 Task: Look for space in Kailua, United States from 22nd August, 2023 to 10th September, 2023 for 6 adults, 2 children in price range Rs.10000 to Rs.15000. Place can be entire place or shared room with 6 bedrooms having 6 beds and 6 bathrooms. Property type can be house, flat, guest house. Amenities needed are: wifi, TV, free parkinig on premises, gym, breakfast. Booking option can be shelf check-in. Required host language is English.
Action: Mouse moved to (602, 146)
Screenshot: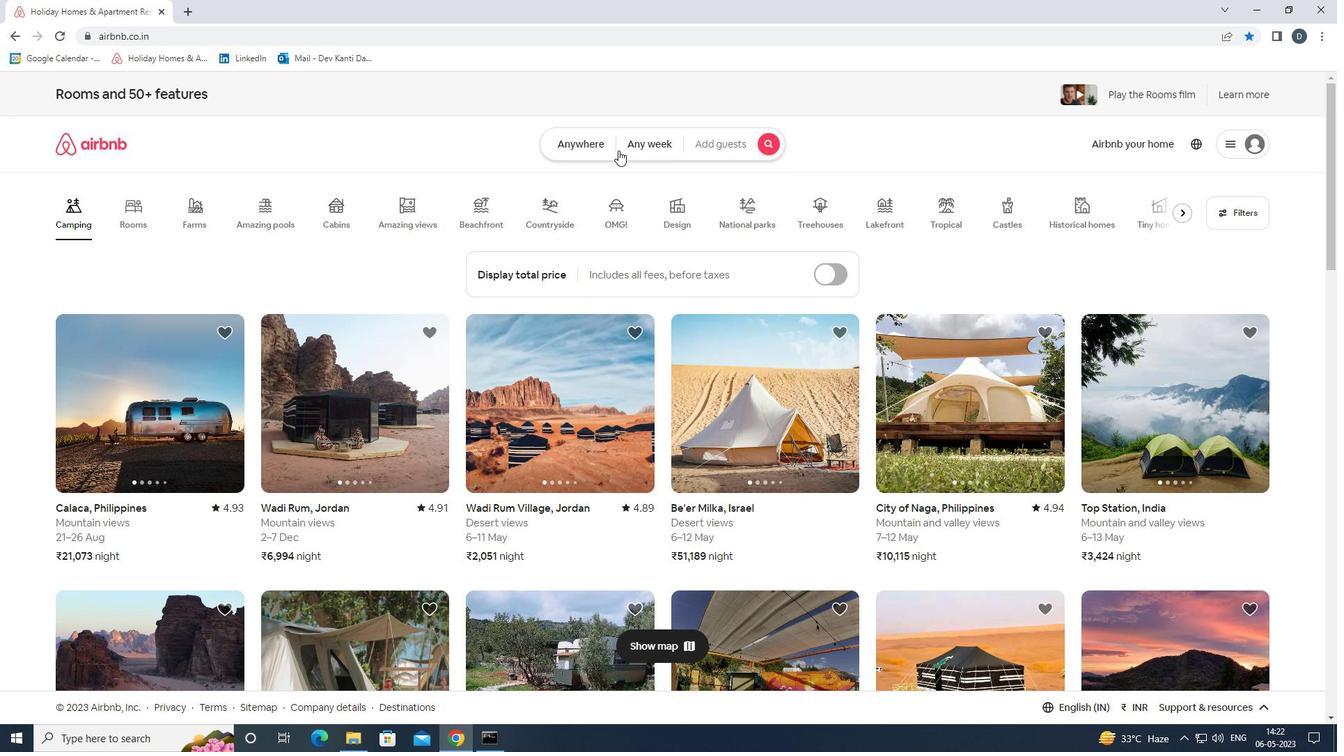 
Action: Mouse pressed left at (602, 146)
Screenshot: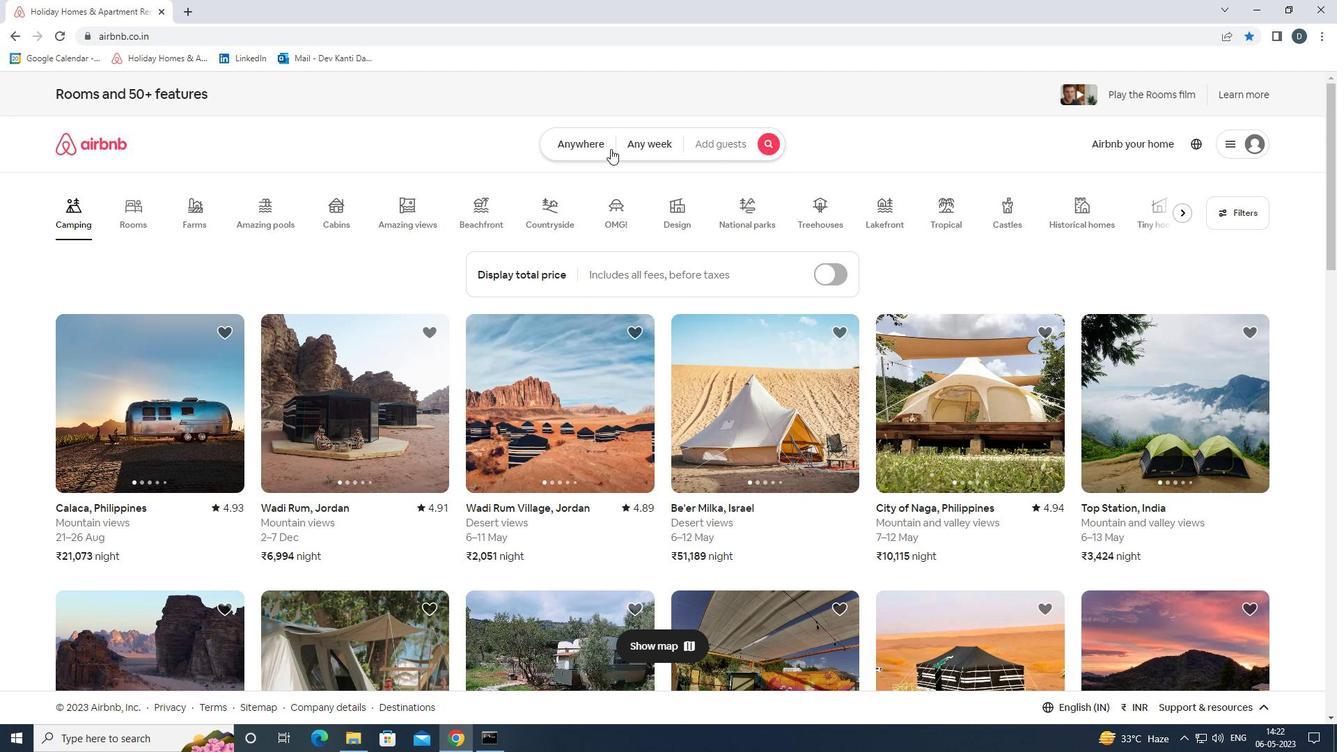 
Action: Mouse moved to (523, 199)
Screenshot: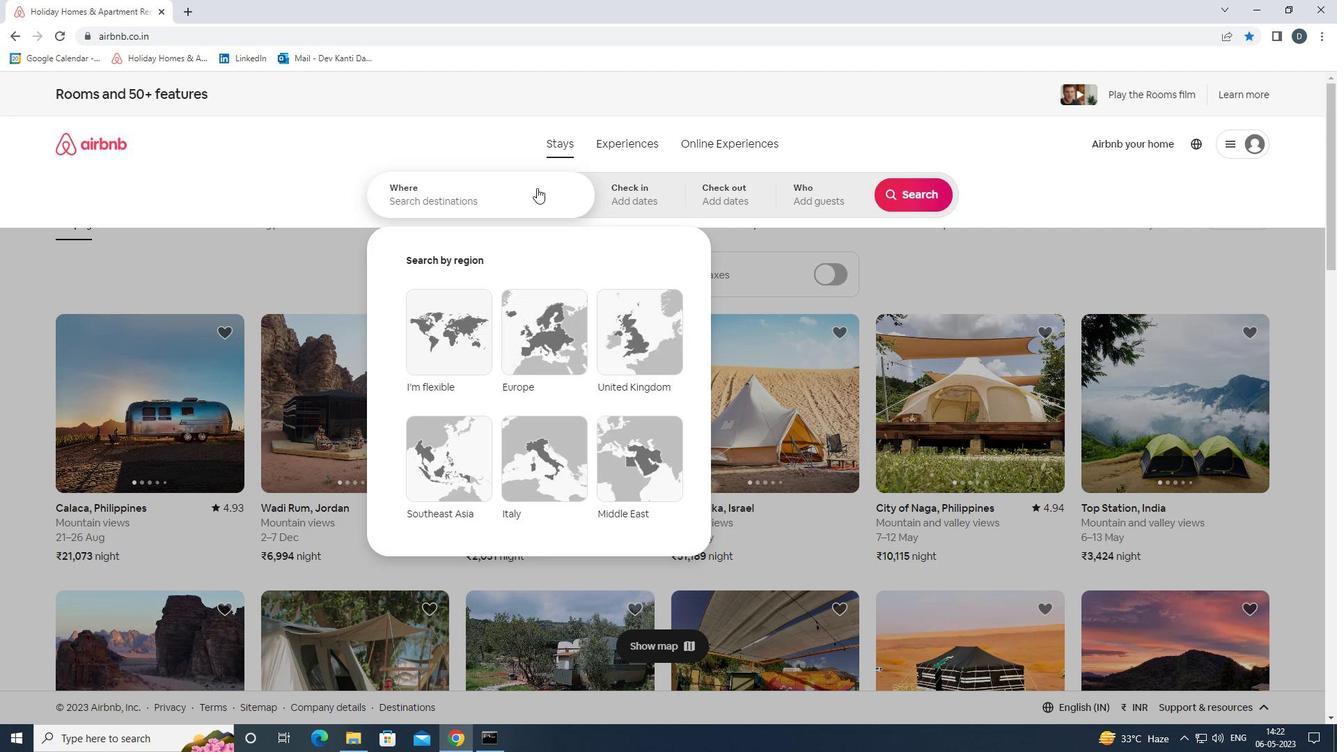 
Action: Mouse pressed left at (523, 199)
Screenshot: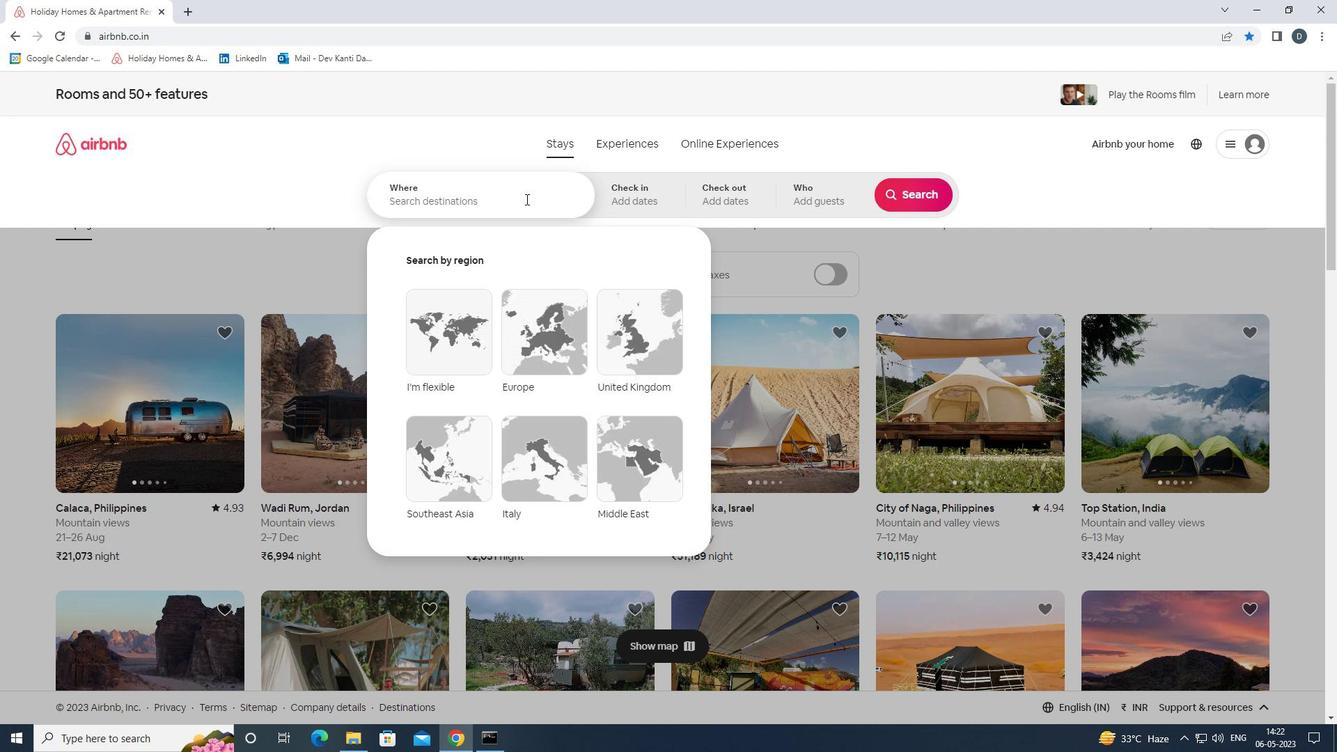 
Action: Key pressed <Key.shift><Key.shift>S<Key.backspace><Key.shift><Key.shift><Key.shift>KAILUA<Key.space><Key.backspace>,<Key.shift><Key.shift><Key.shift>UNITED<Key.space><Key.shift>STATES<Key.enter>
Screenshot: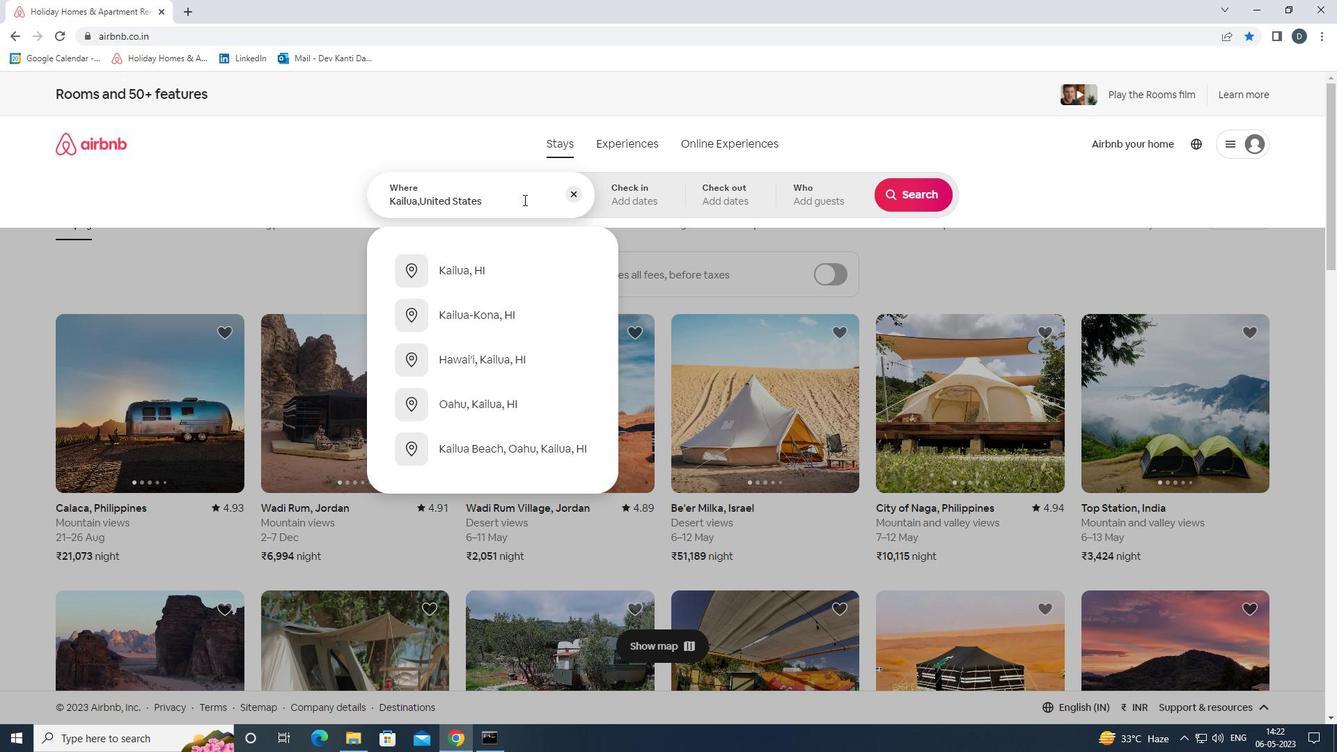 
Action: Mouse moved to (908, 307)
Screenshot: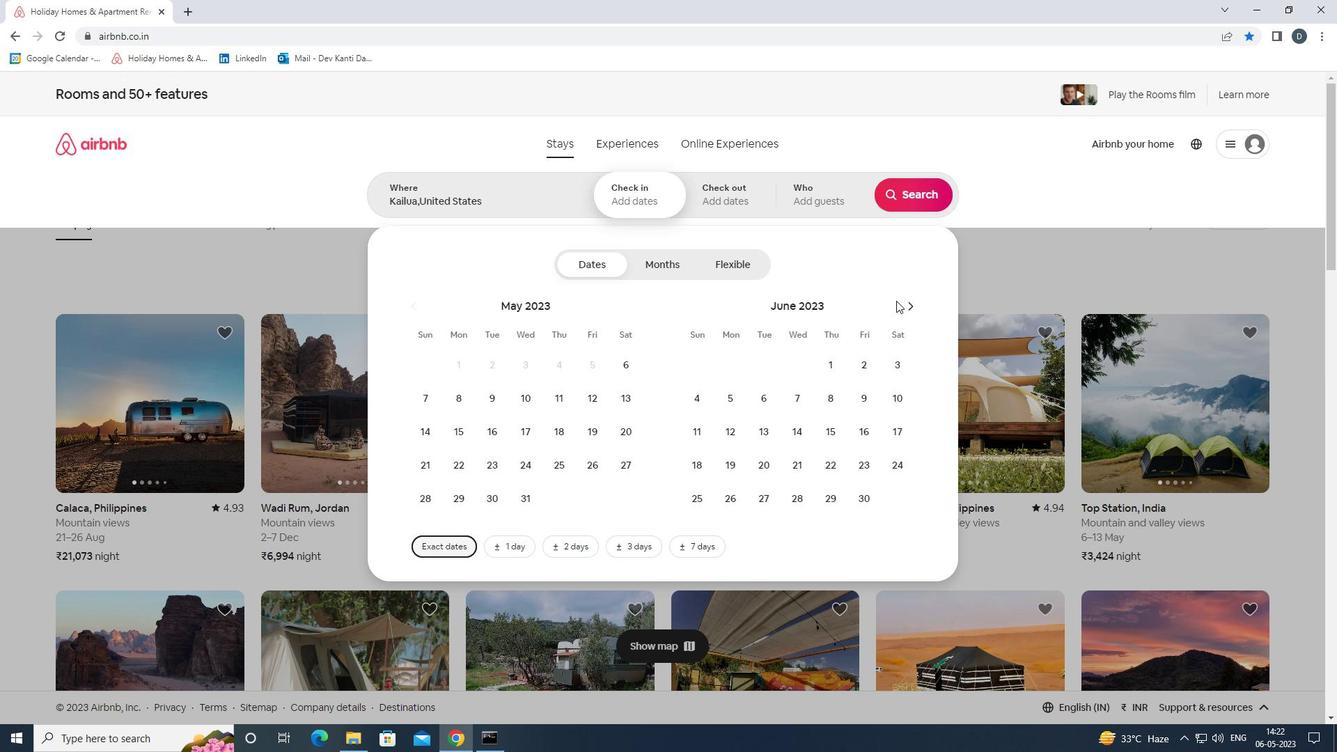 
Action: Mouse pressed left at (908, 307)
Screenshot: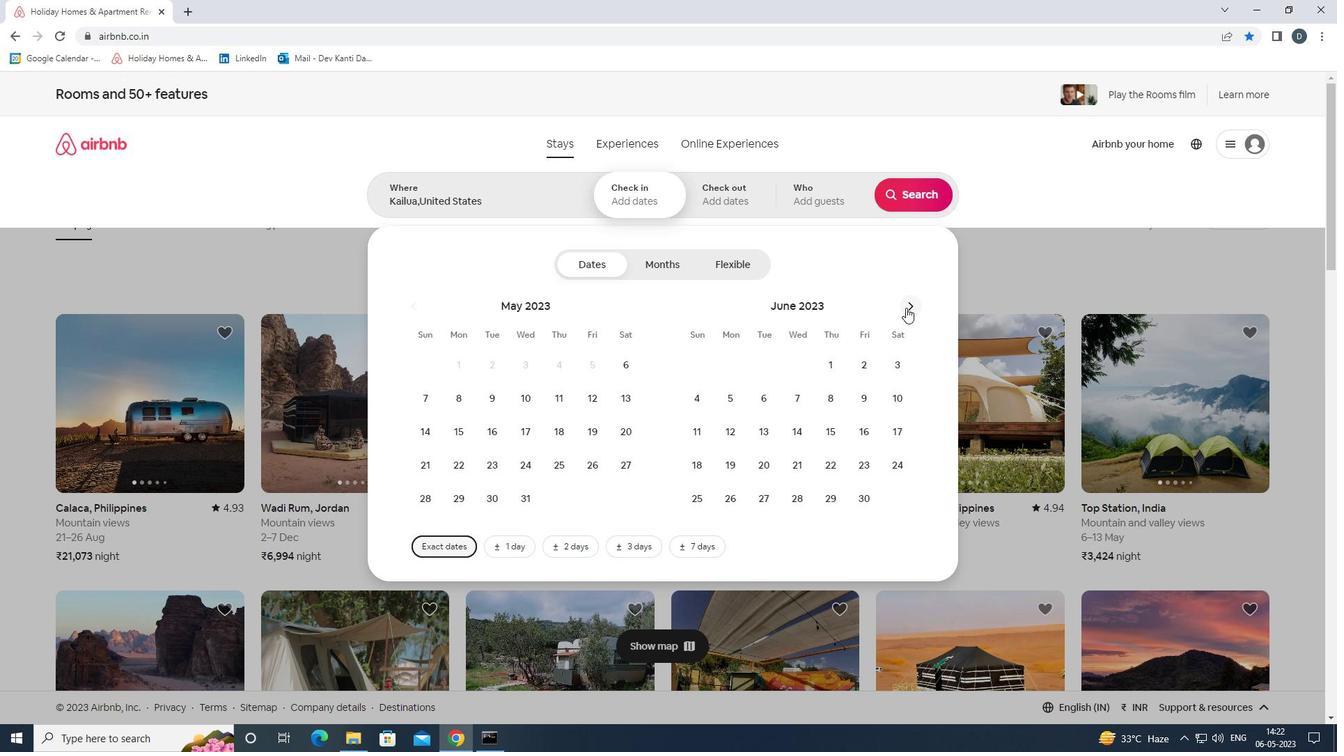 
Action: Mouse pressed left at (908, 307)
Screenshot: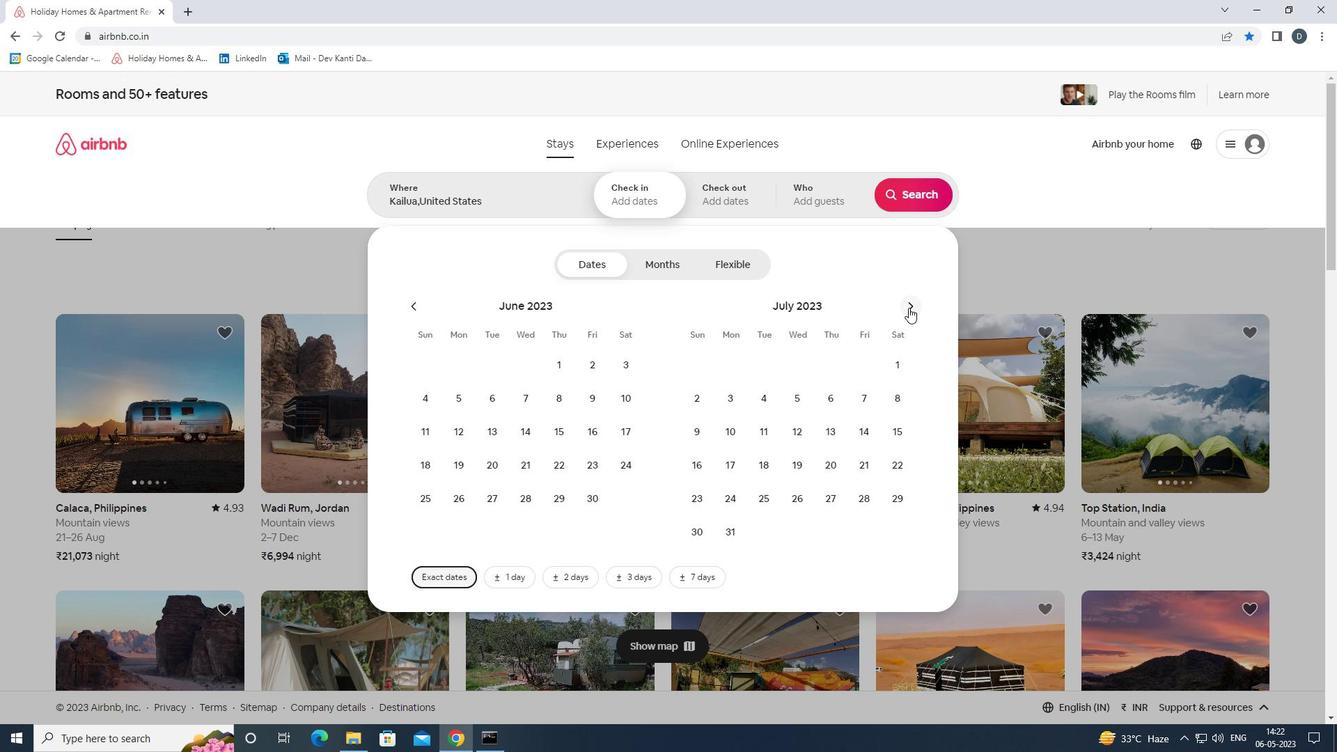 
Action: Mouse moved to (770, 459)
Screenshot: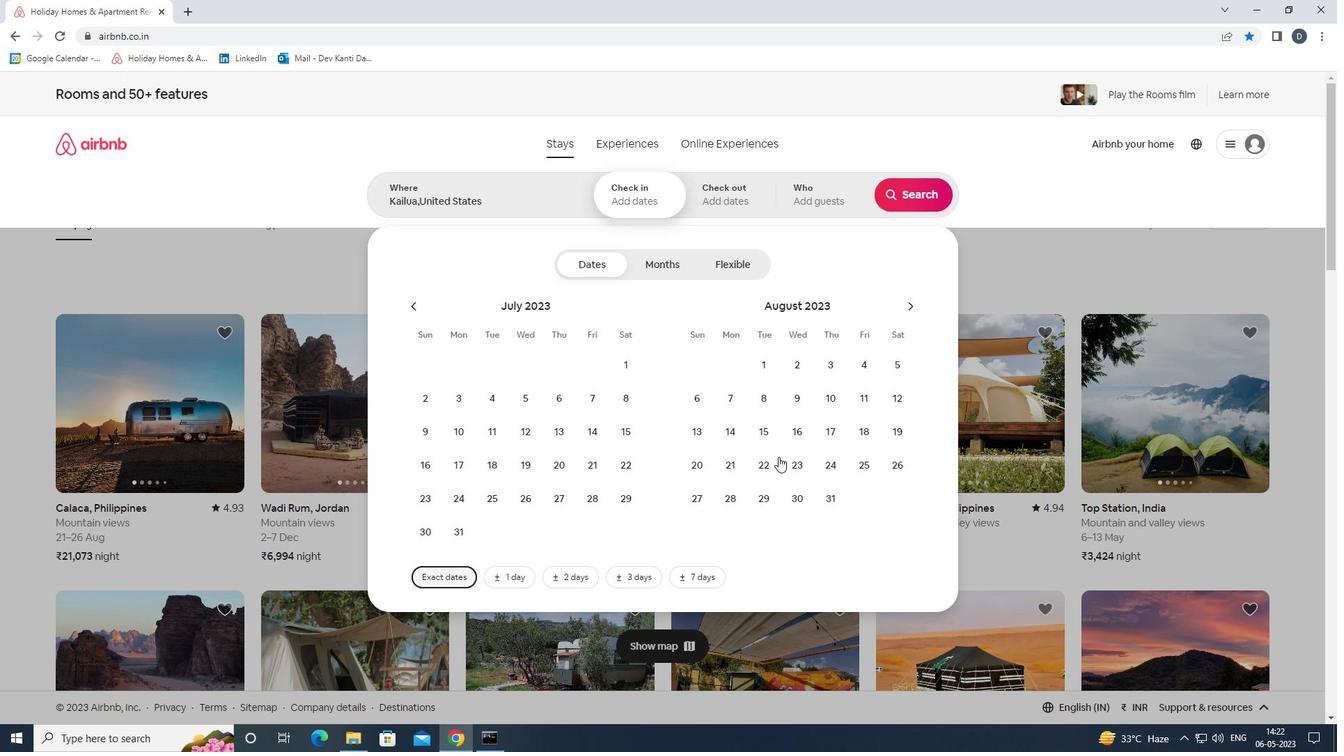 
Action: Mouse pressed left at (770, 459)
Screenshot: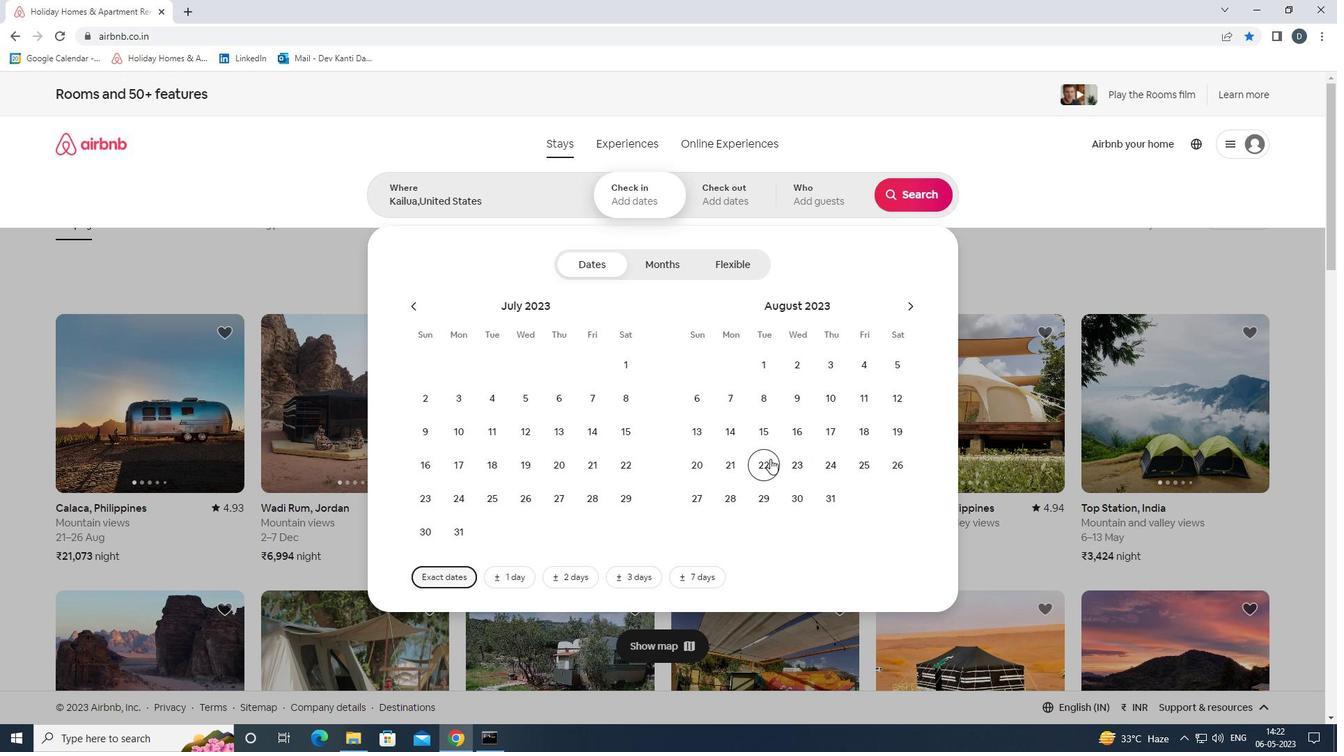 
Action: Mouse moved to (908, 306)
Screenshot: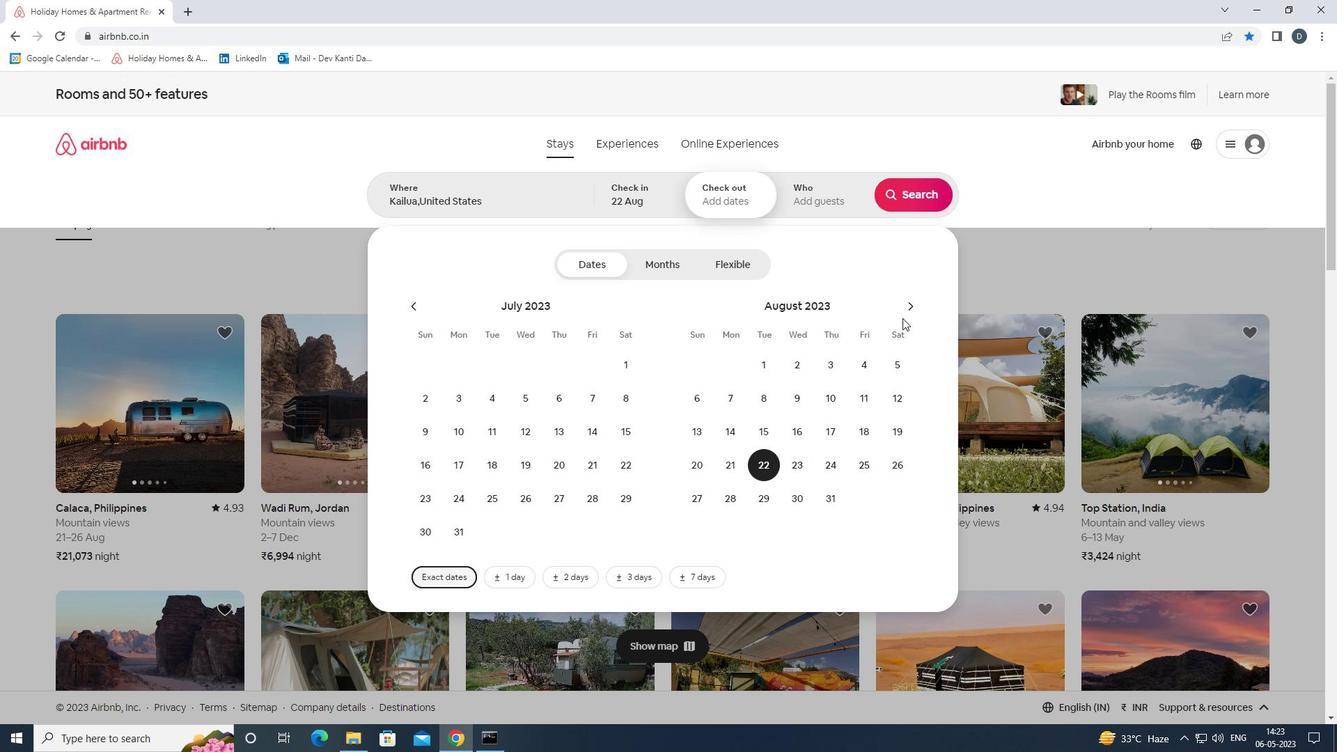 
Action: Mouse pressed left at (908, 306)
Screenshot: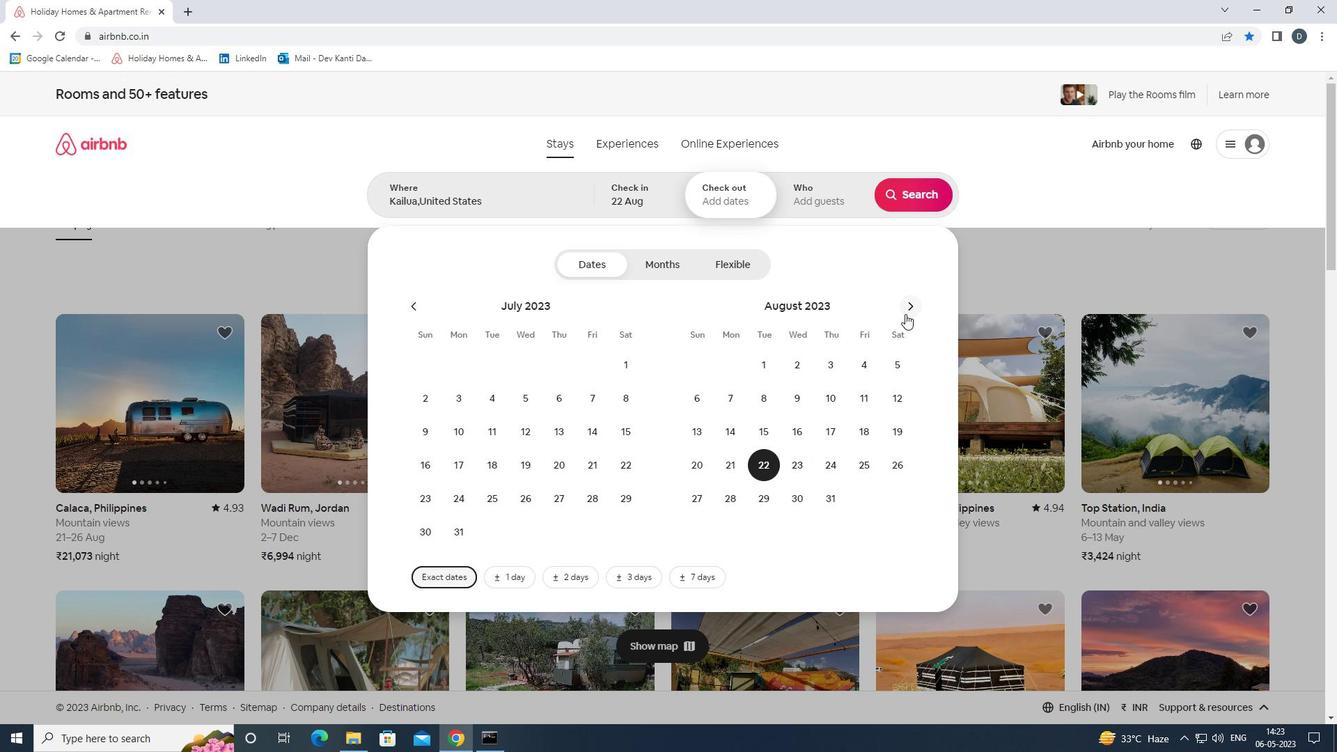 
Action: Mouse moved to (704, 433)
Screenshot: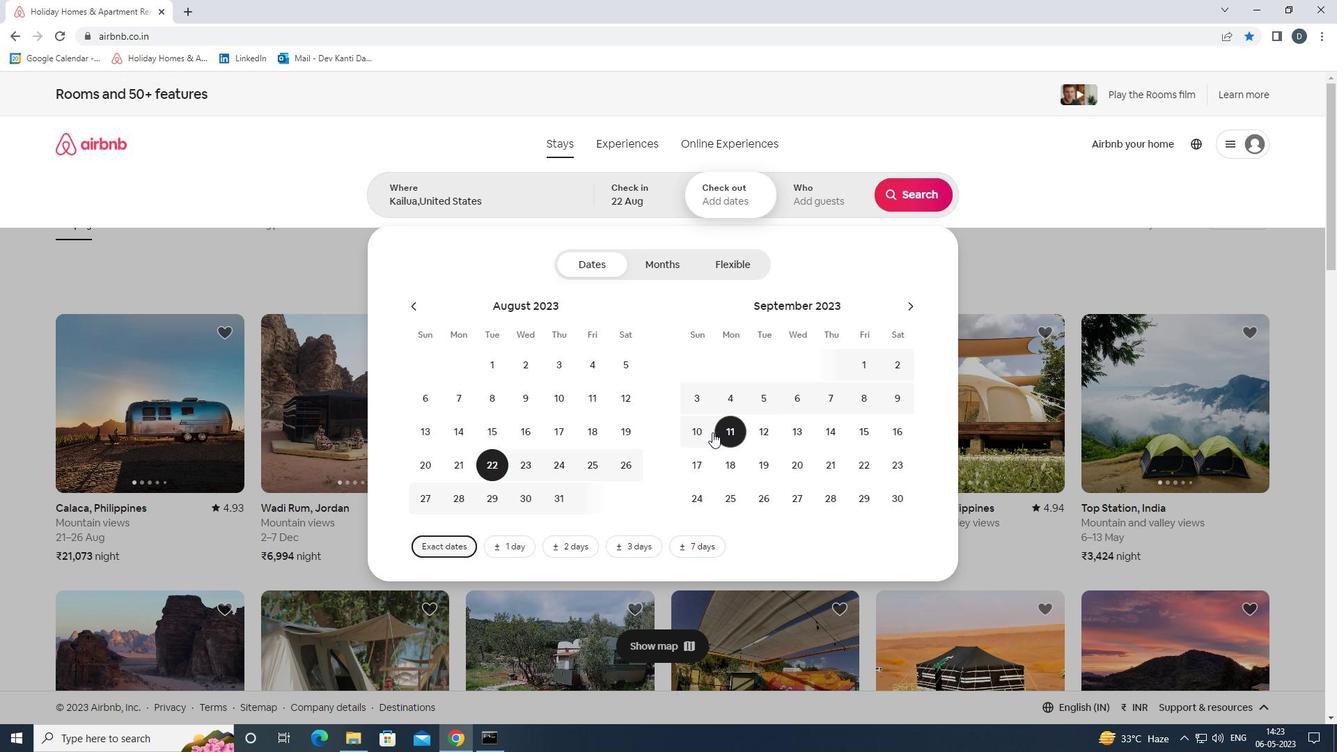 
Action: Mouse pressed left at (704, 433)
Screenshot: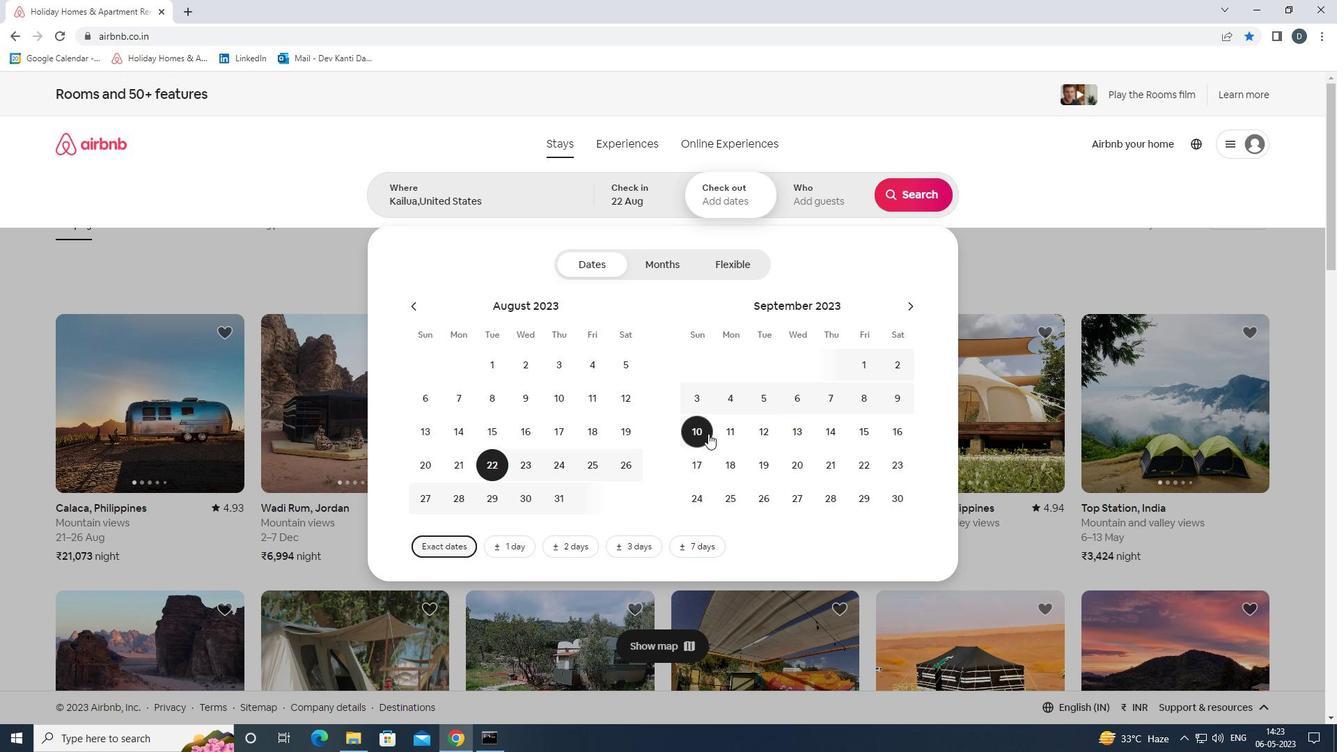 
Action: Mouse moved to (803, 200)
Screenshot: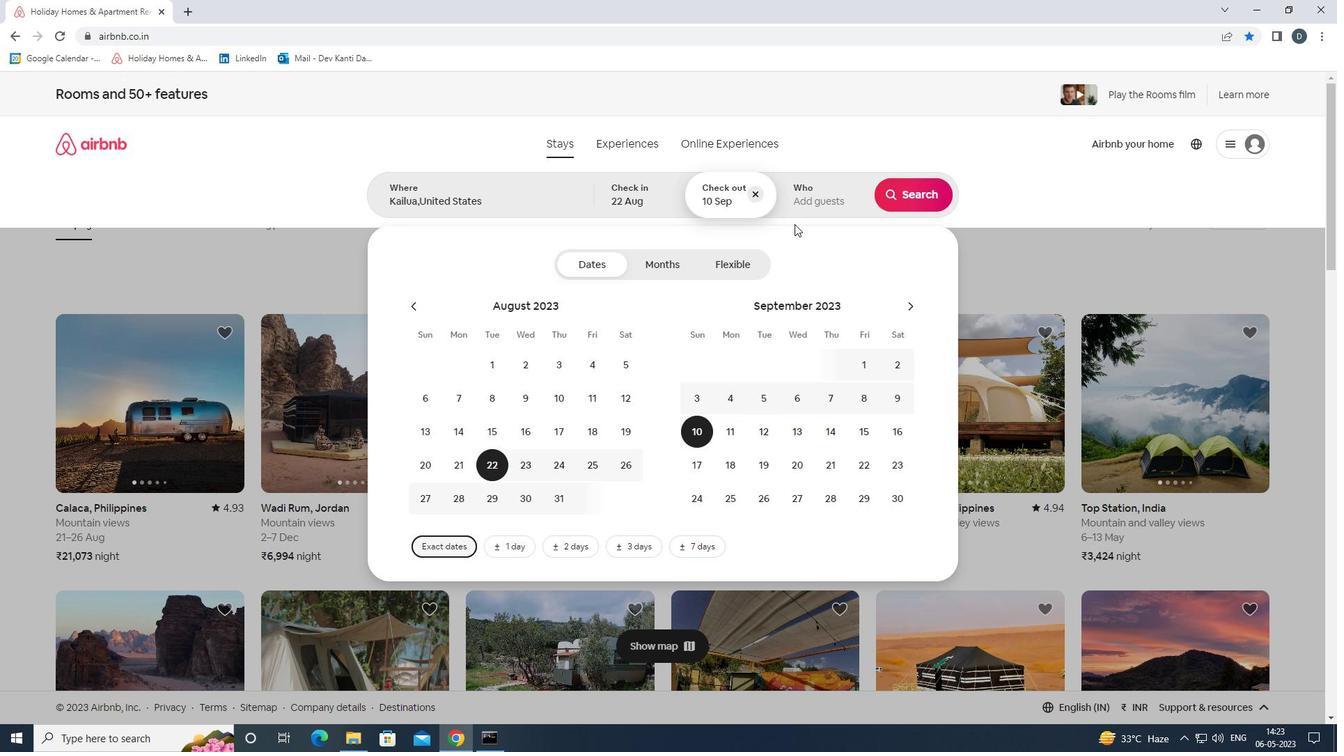
Action: Mouse pressed left at (803, 200)
Screenshot: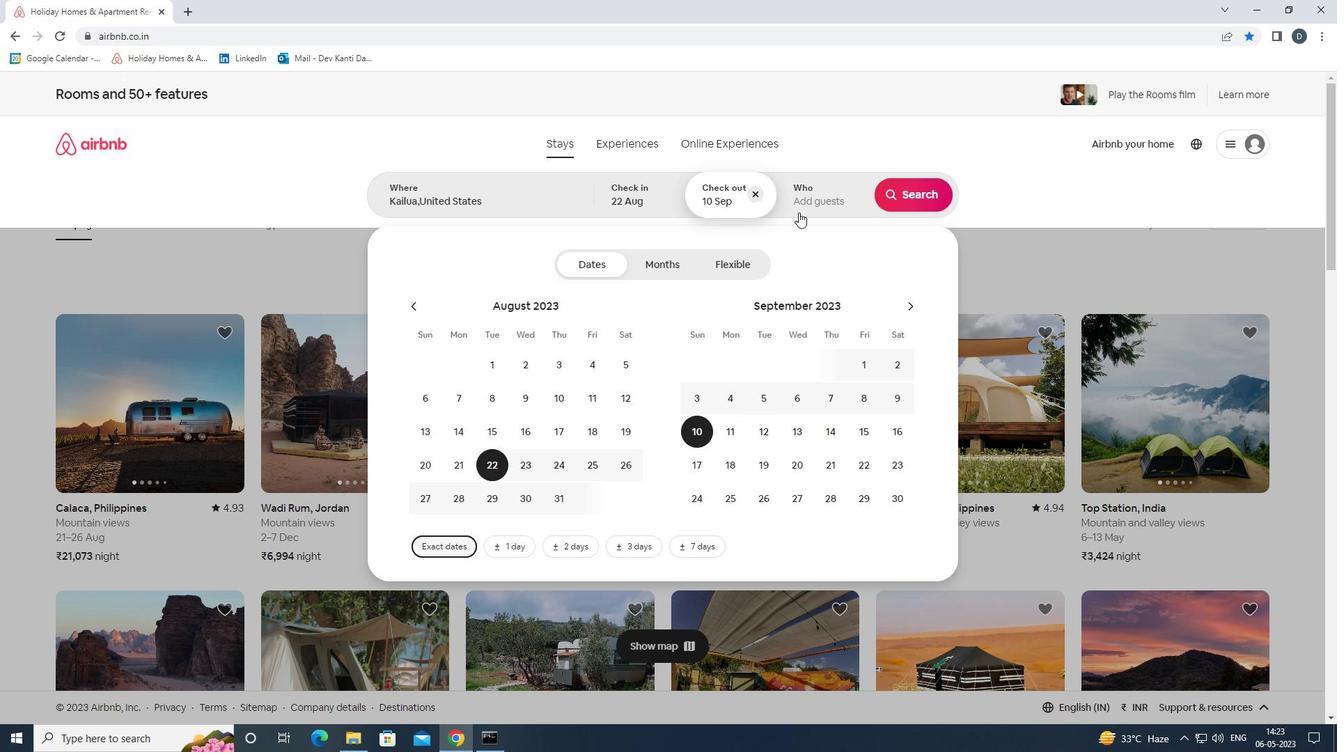 
Action: Mouse moved to (920, 269)
Screenshot: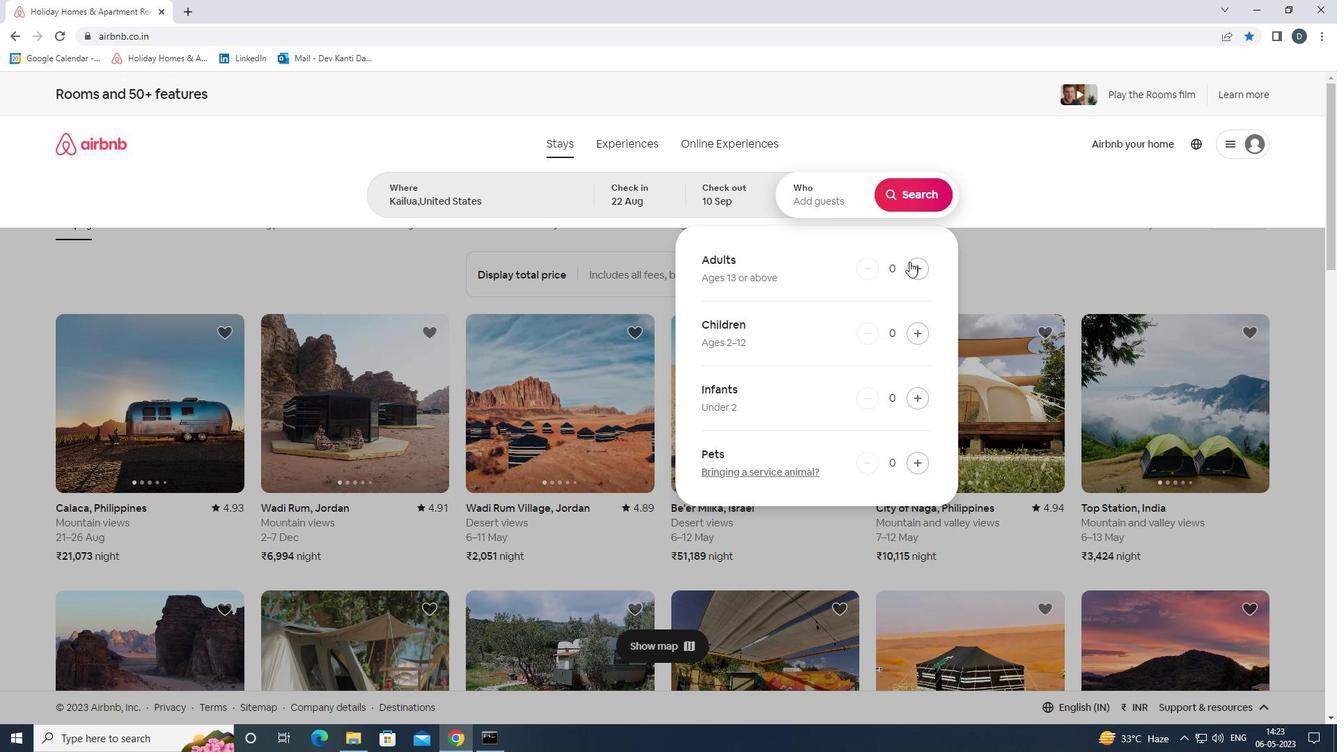 
Action: Mouse pressed left at (920, 269)
Screenshot: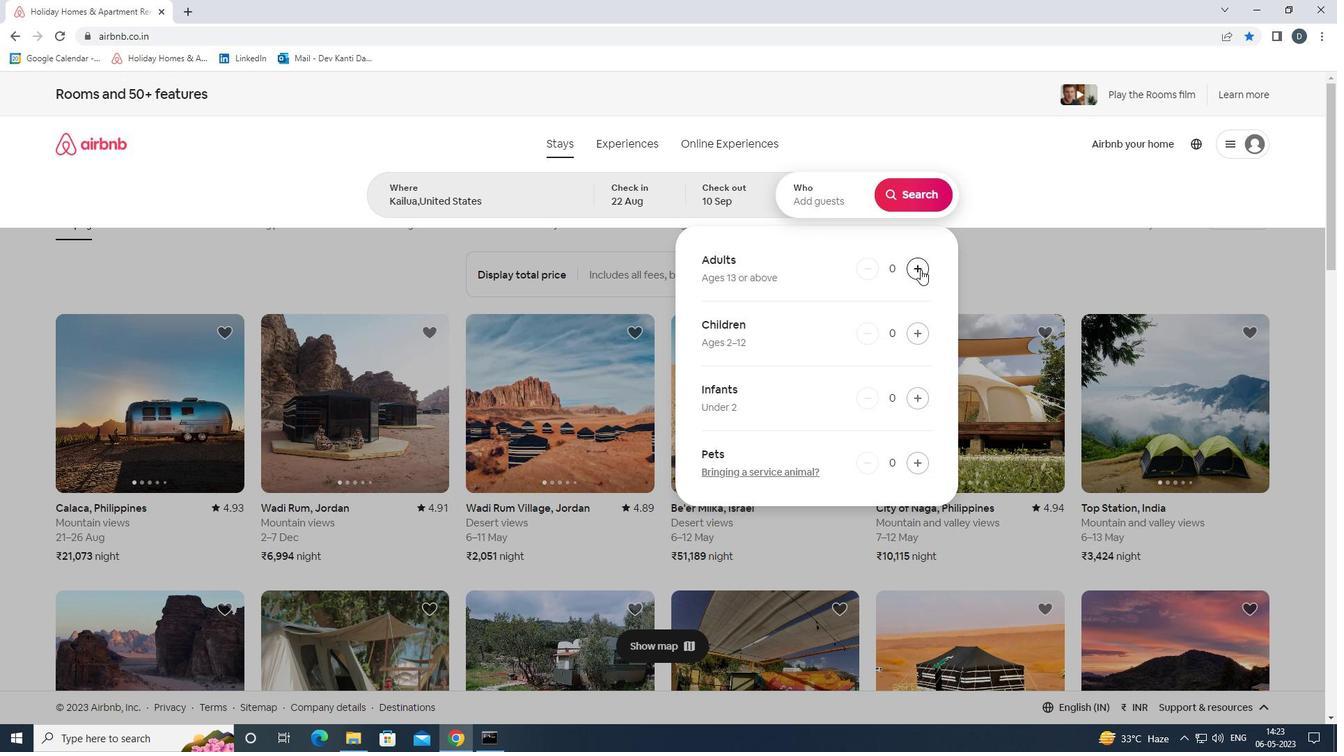 
Action: Mouse pressed left at (920, 269)
Screenshot: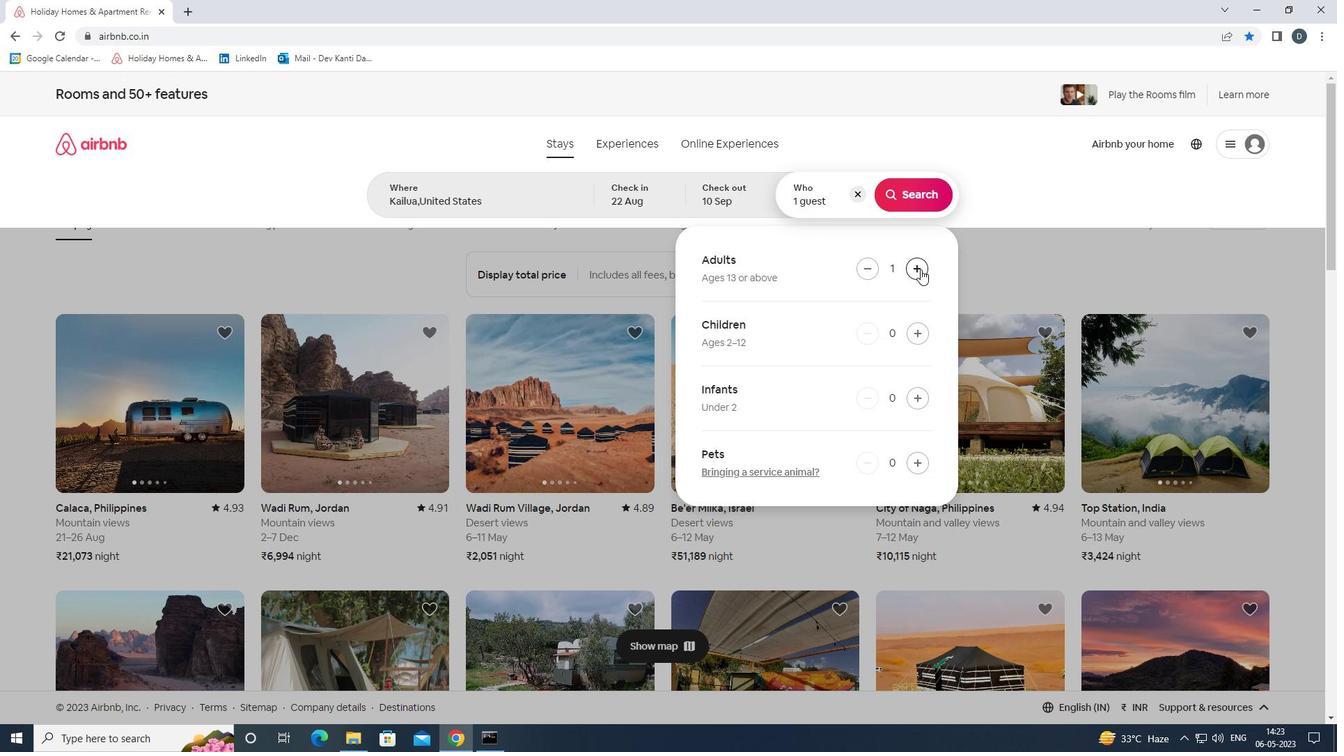 
Action: Mouse pressed left at (920, 269)
Screenshot: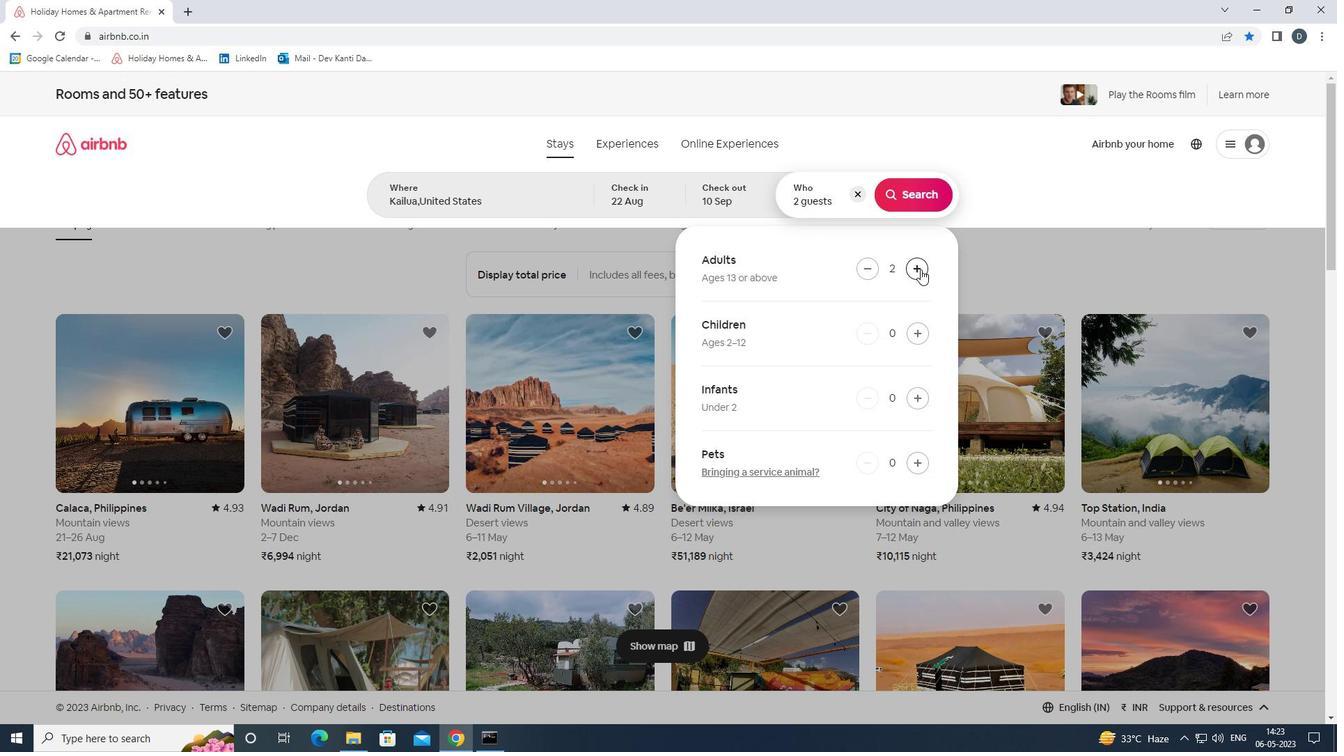 
Action: Mouse pressed left at (920, 269)
Screenshot: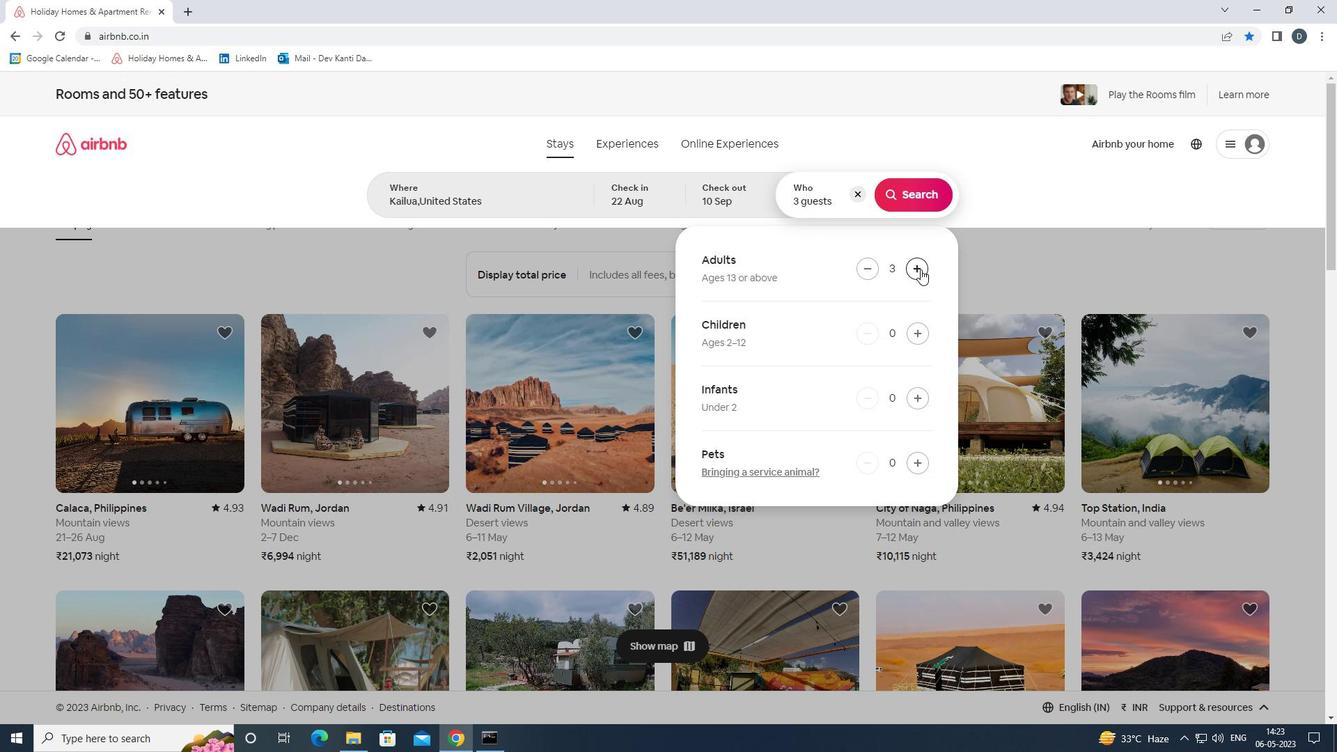
Action: Mouse pressed left at (920, 269)
Screenshot: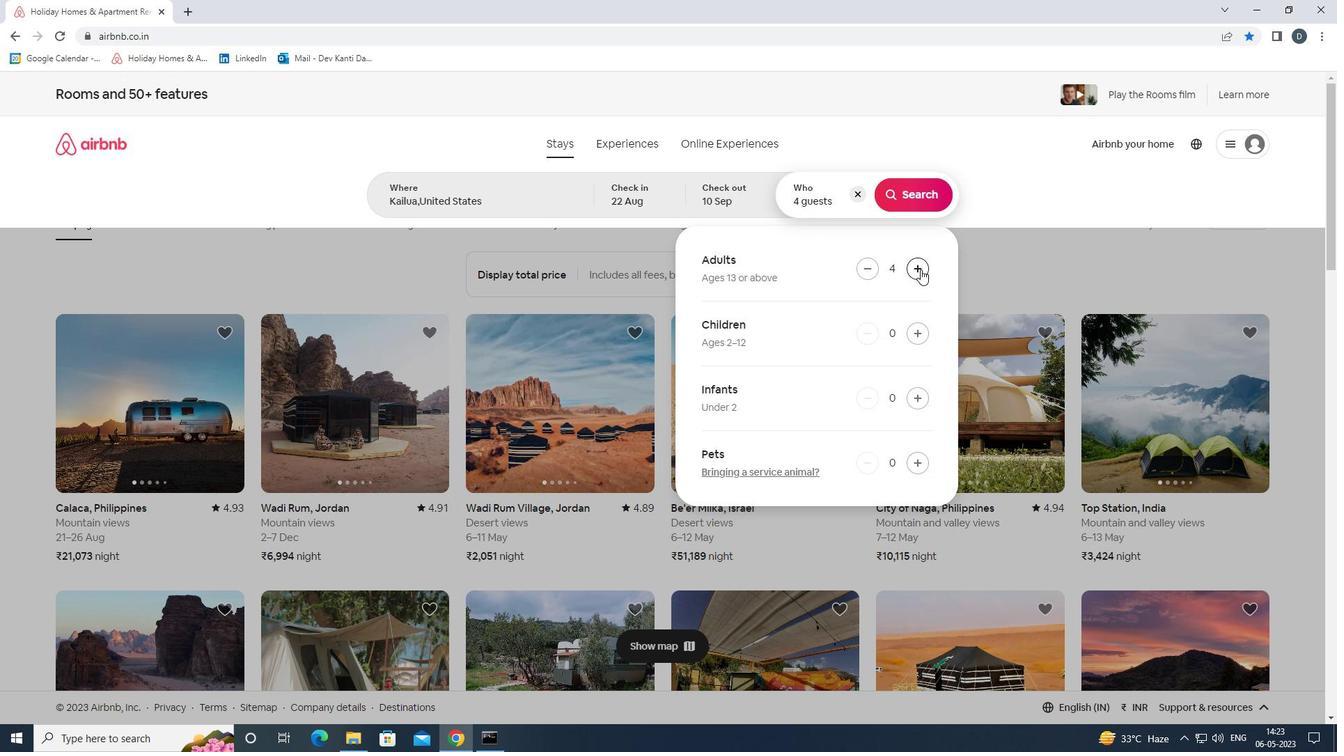 
Action: Mouse pressed left at (920, 269)
Screenshot: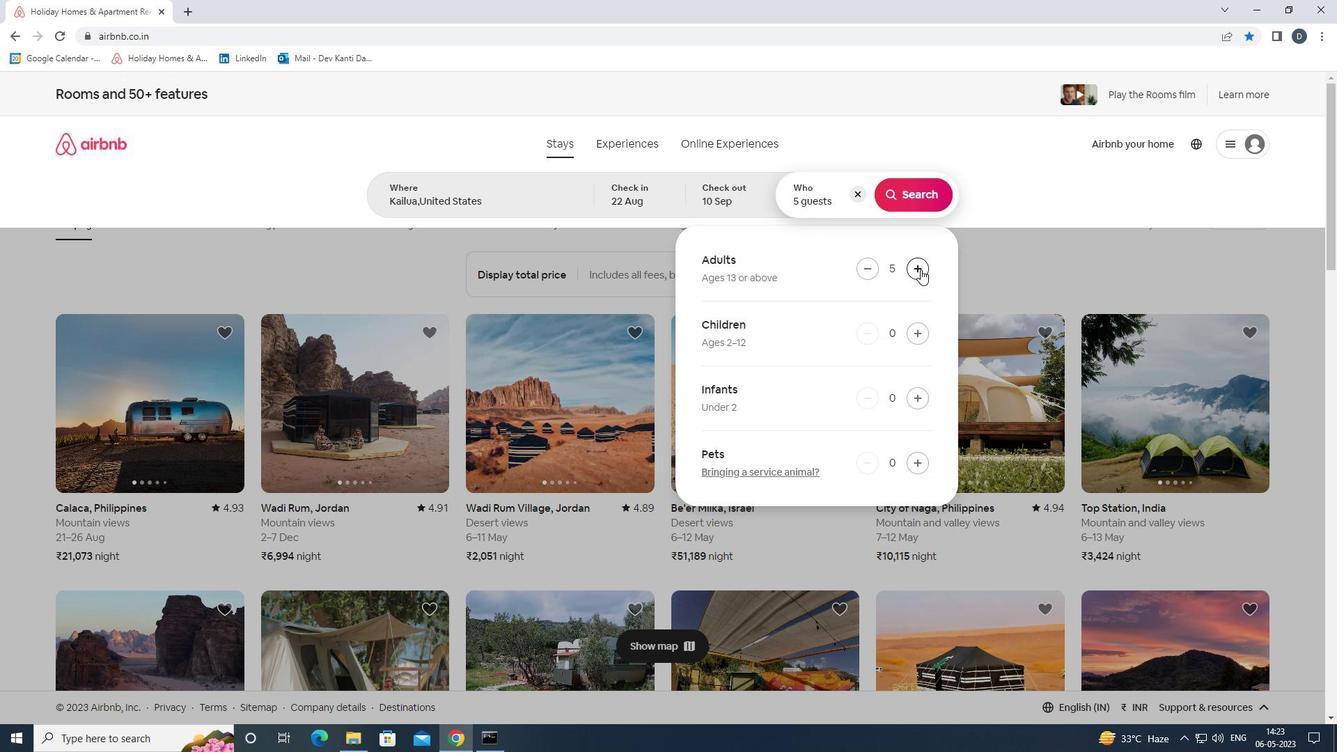 
Action: Mouse moved to (920, 330)
Screenshot: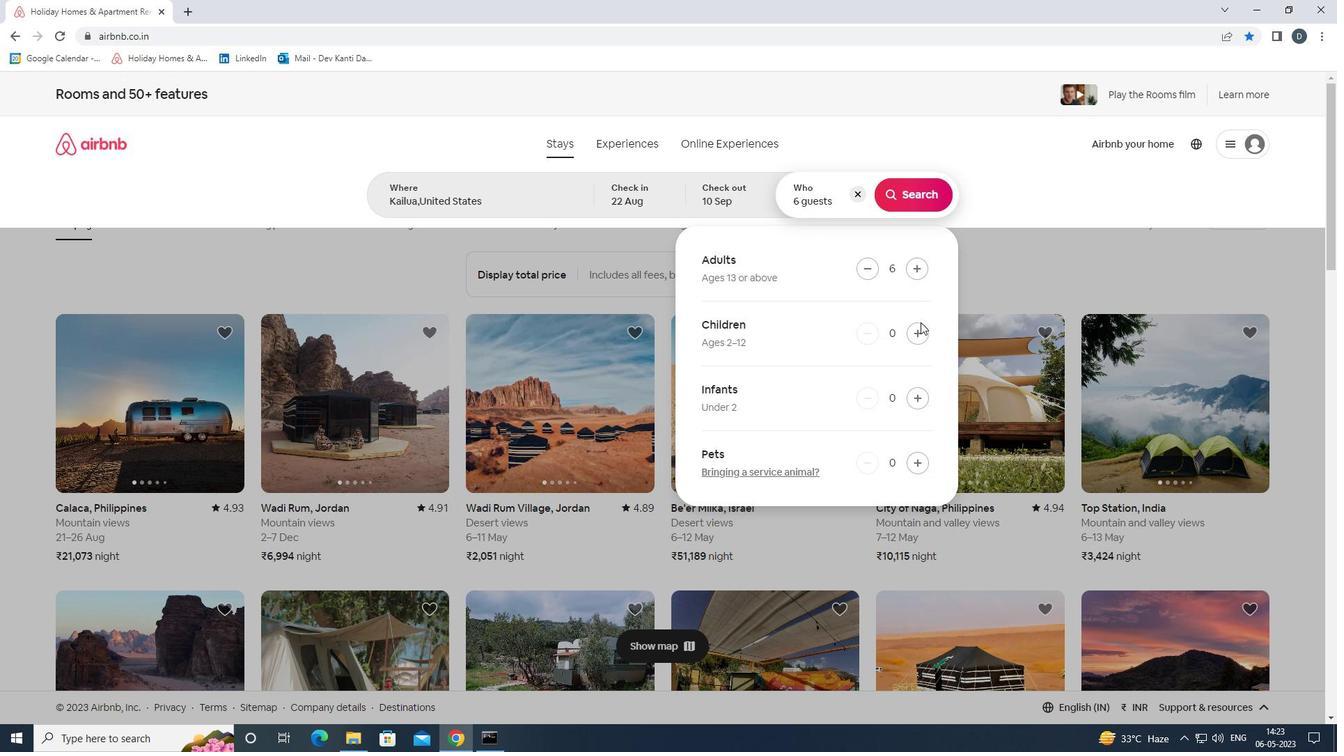 
Action: Mouse pressed left at (920, 330)
Screenshot: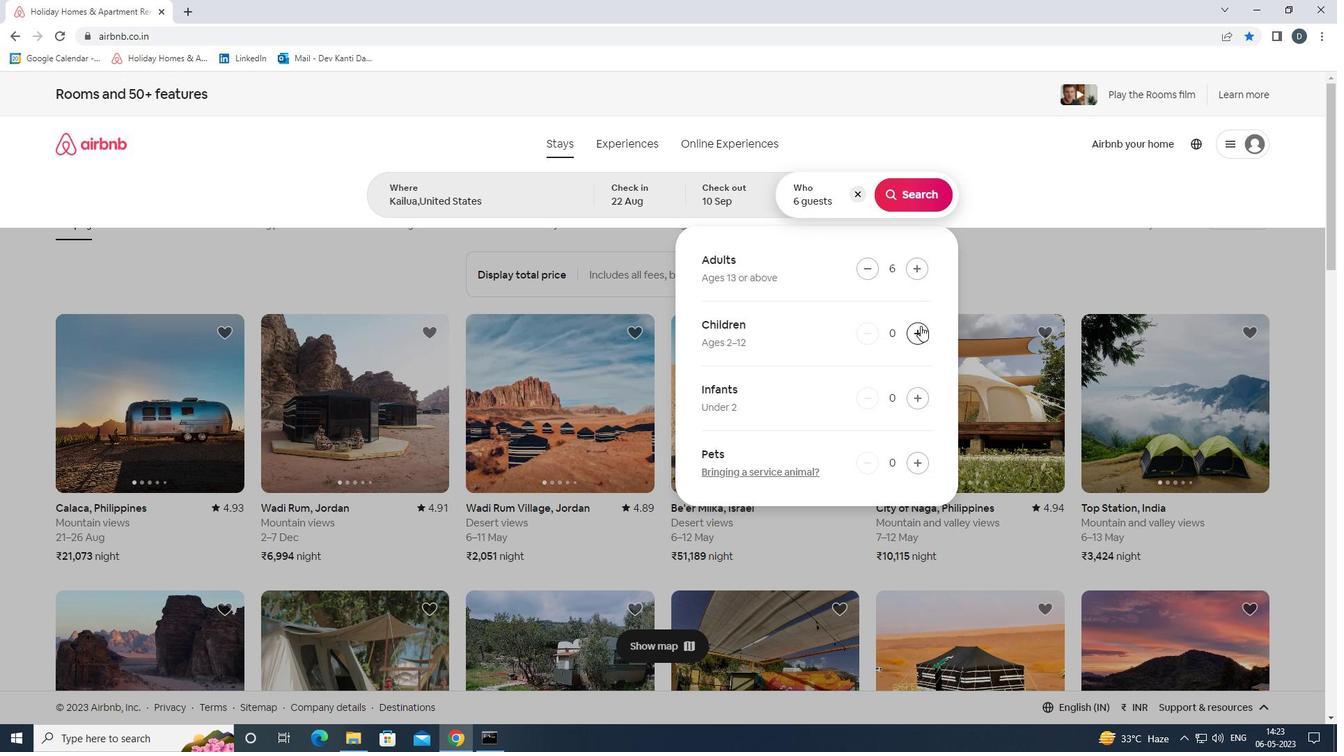 
Action: Mouse pressed left at (920, 330)
Screenshot: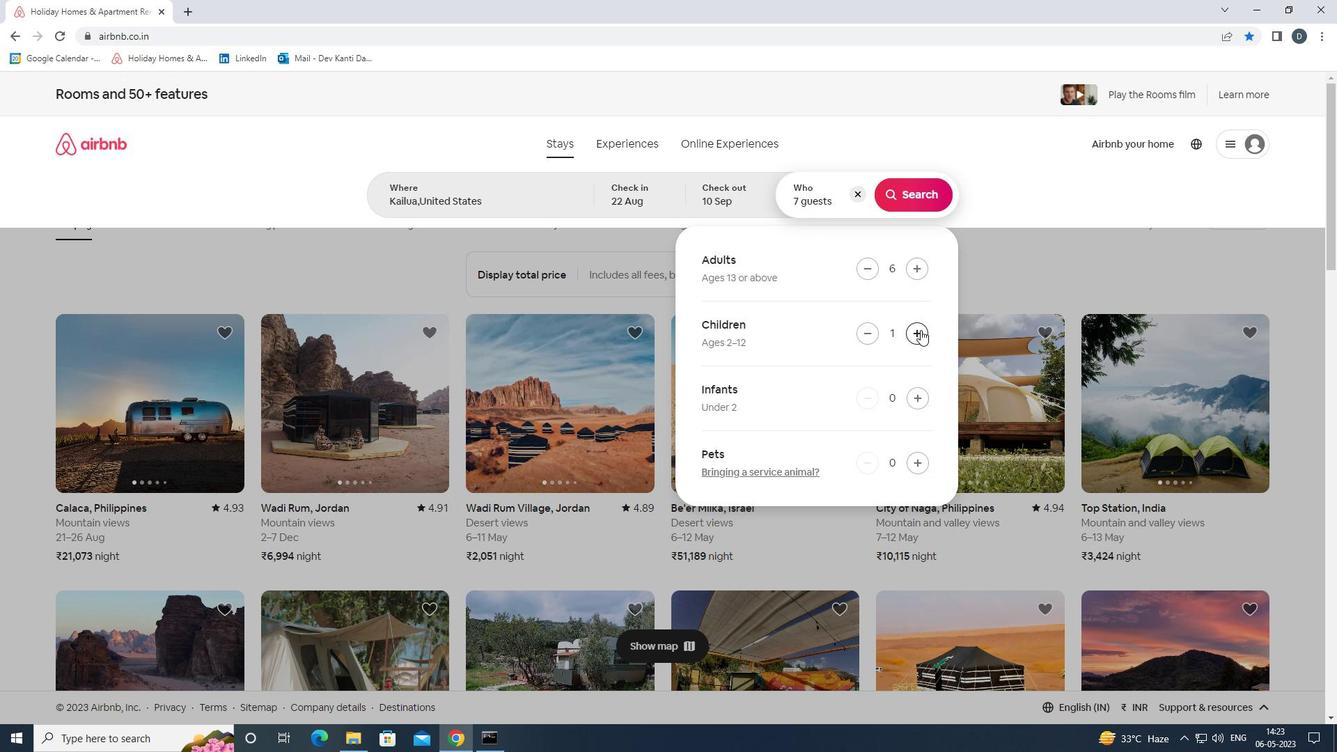 
Action: Mouse moved to (916, 204)
Screenshot: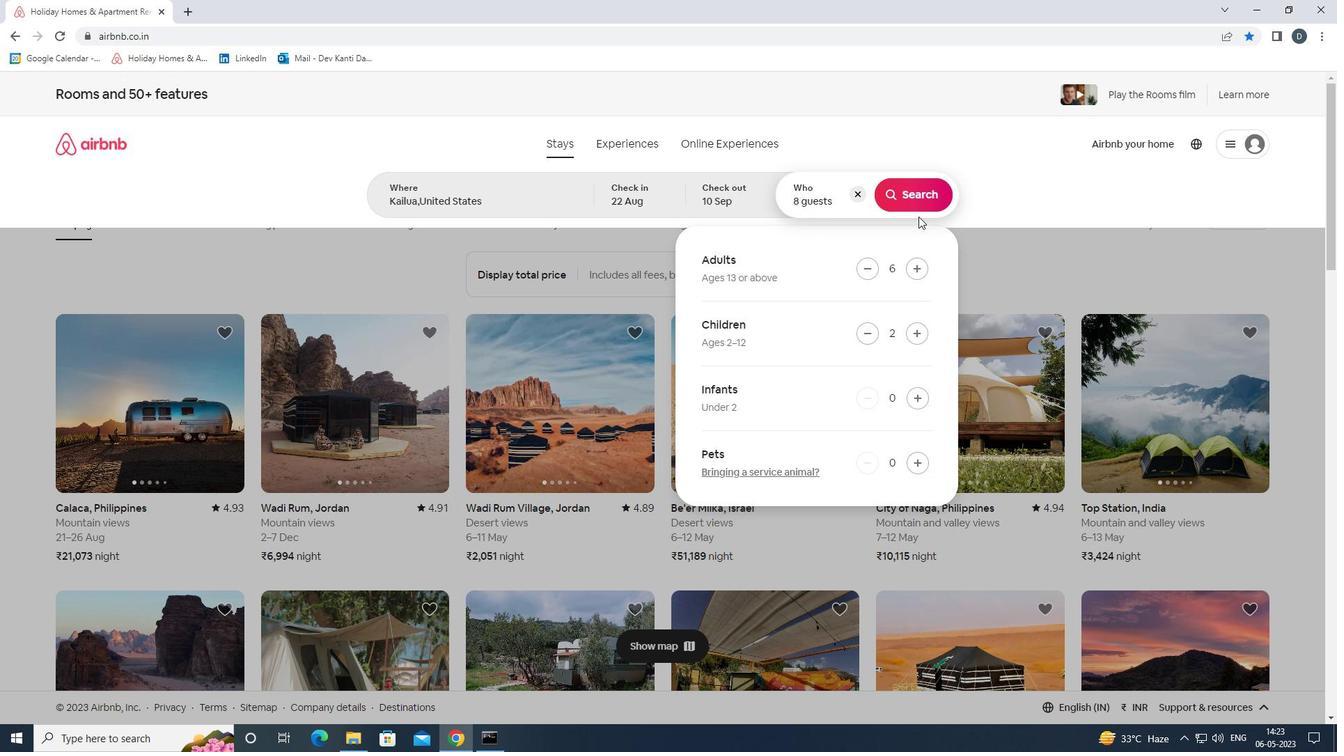 
Action: Mouse pressed left at (916, 204)
Screenshot: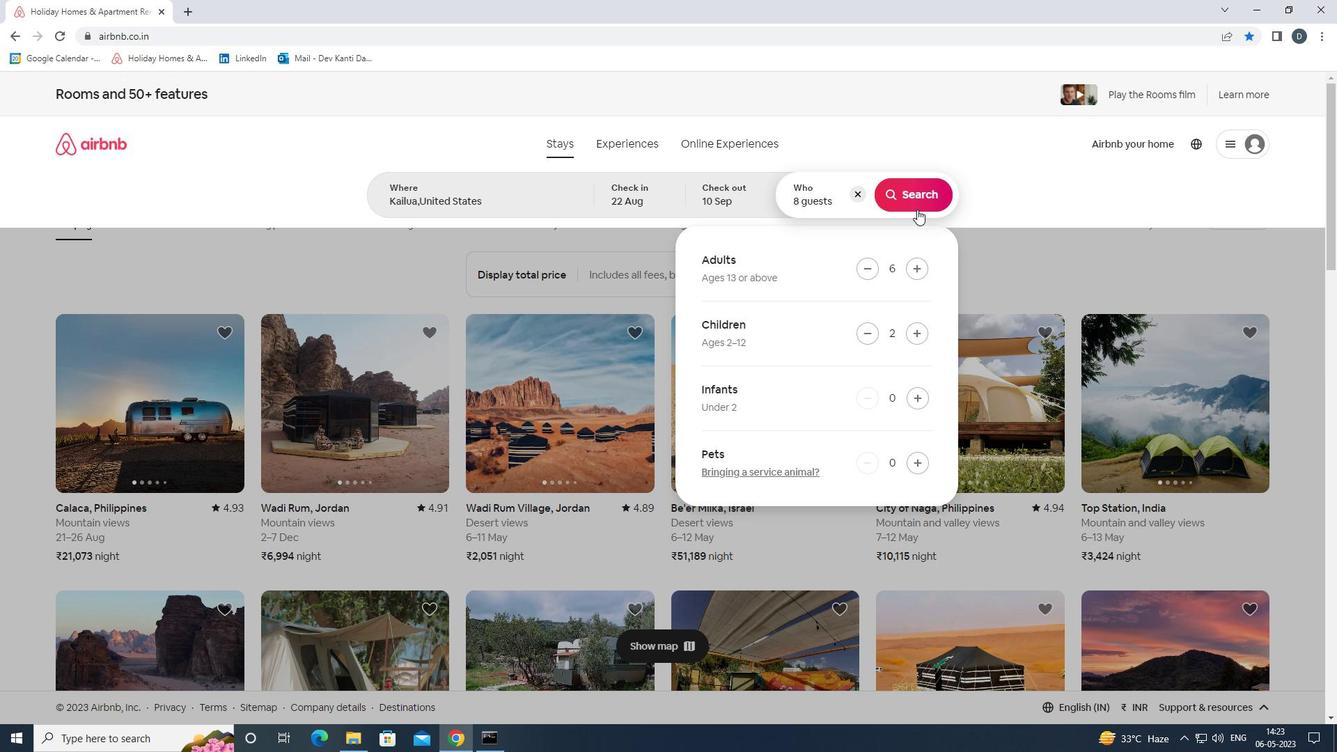 
Action: Mouse moved to (1264, 155)
Screenshot: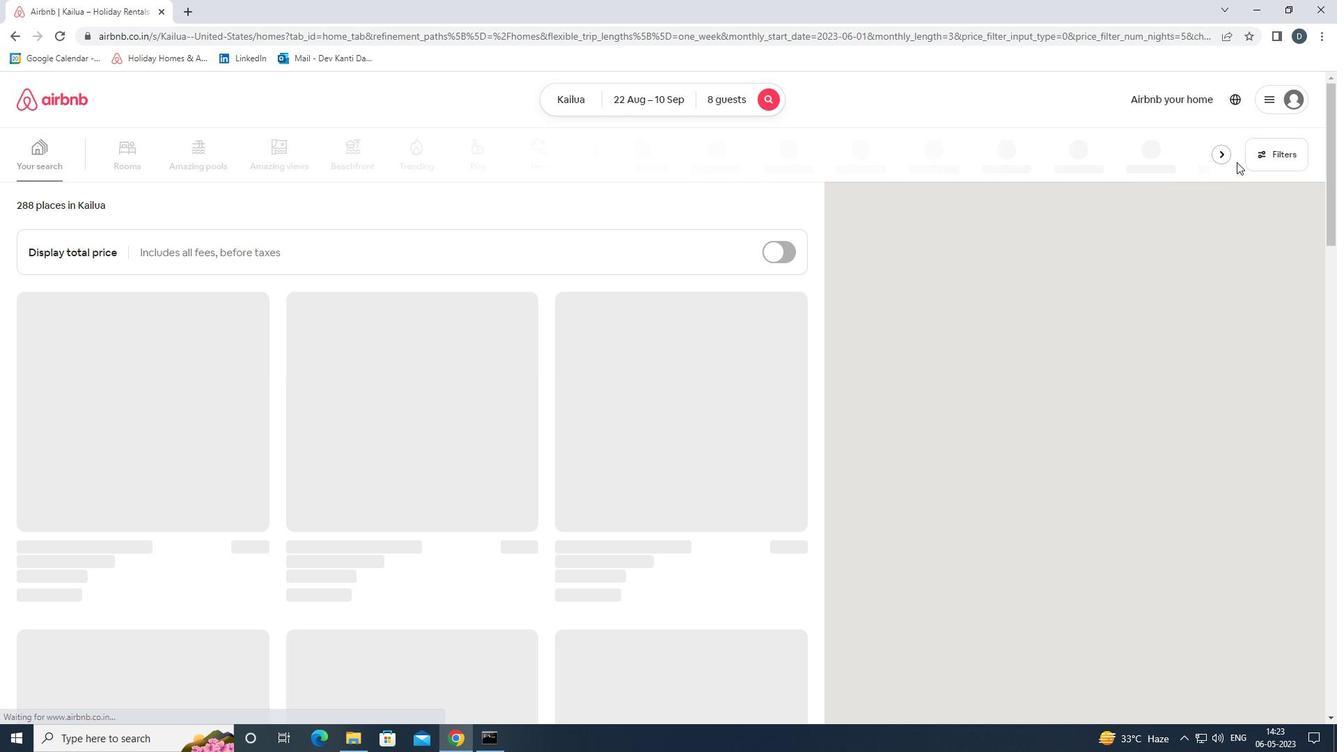 
Action: Mouse pressed left at (1264, 155)
Screenshot: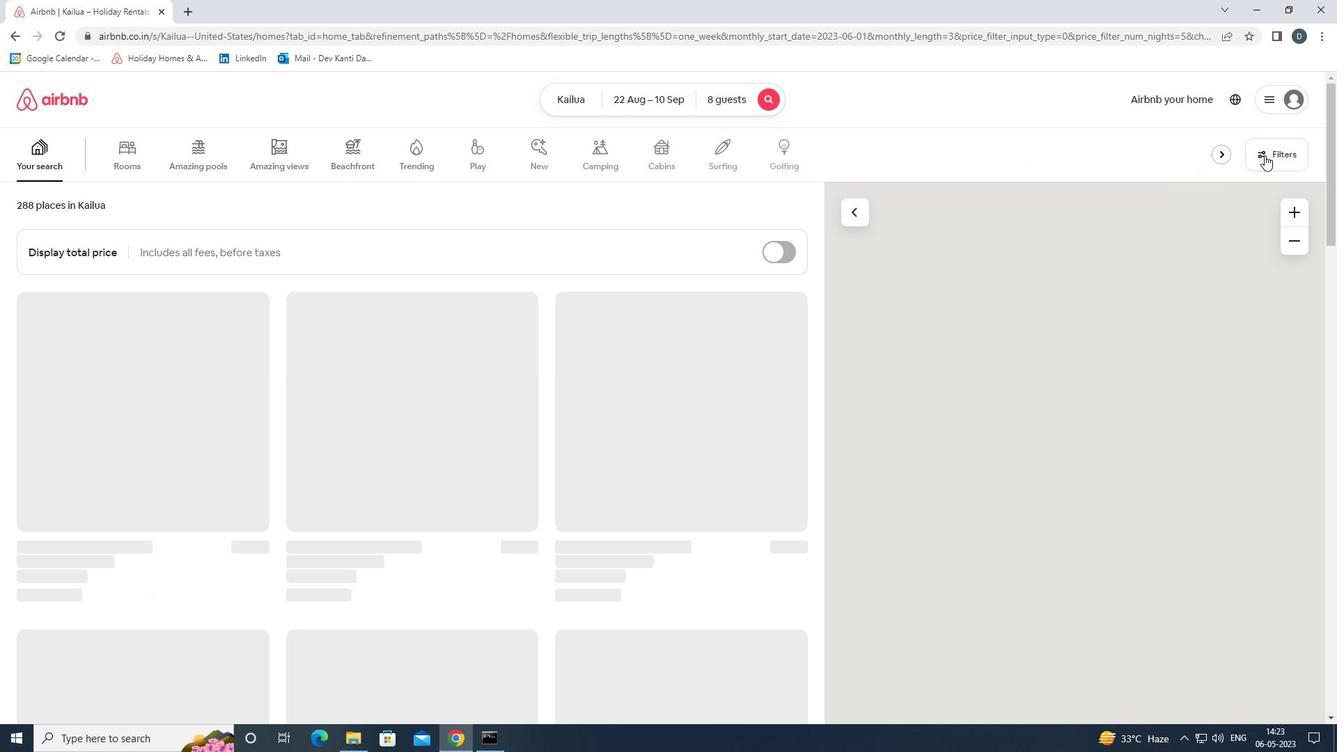 
Action: Mouse moved to (592, 502)
Screenshot: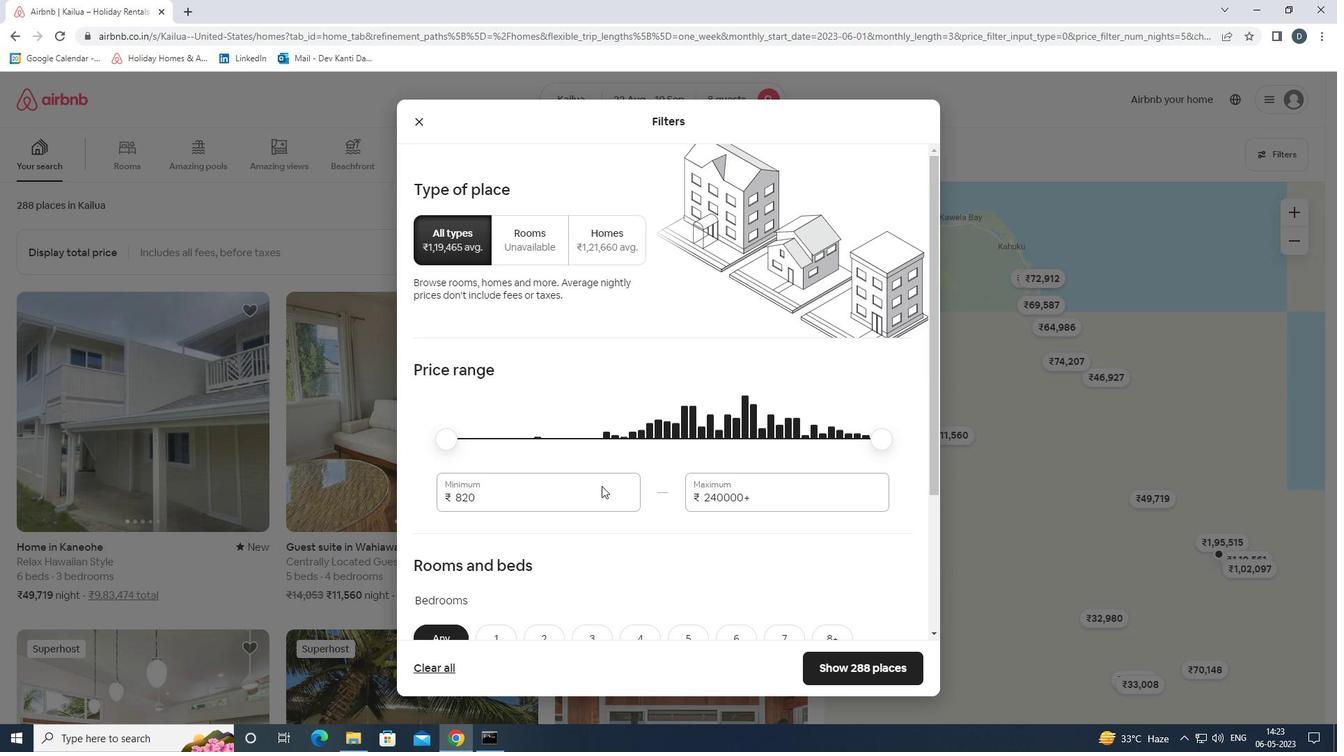 
Action: Mouse pressed left at (592, 502)
Screenshot: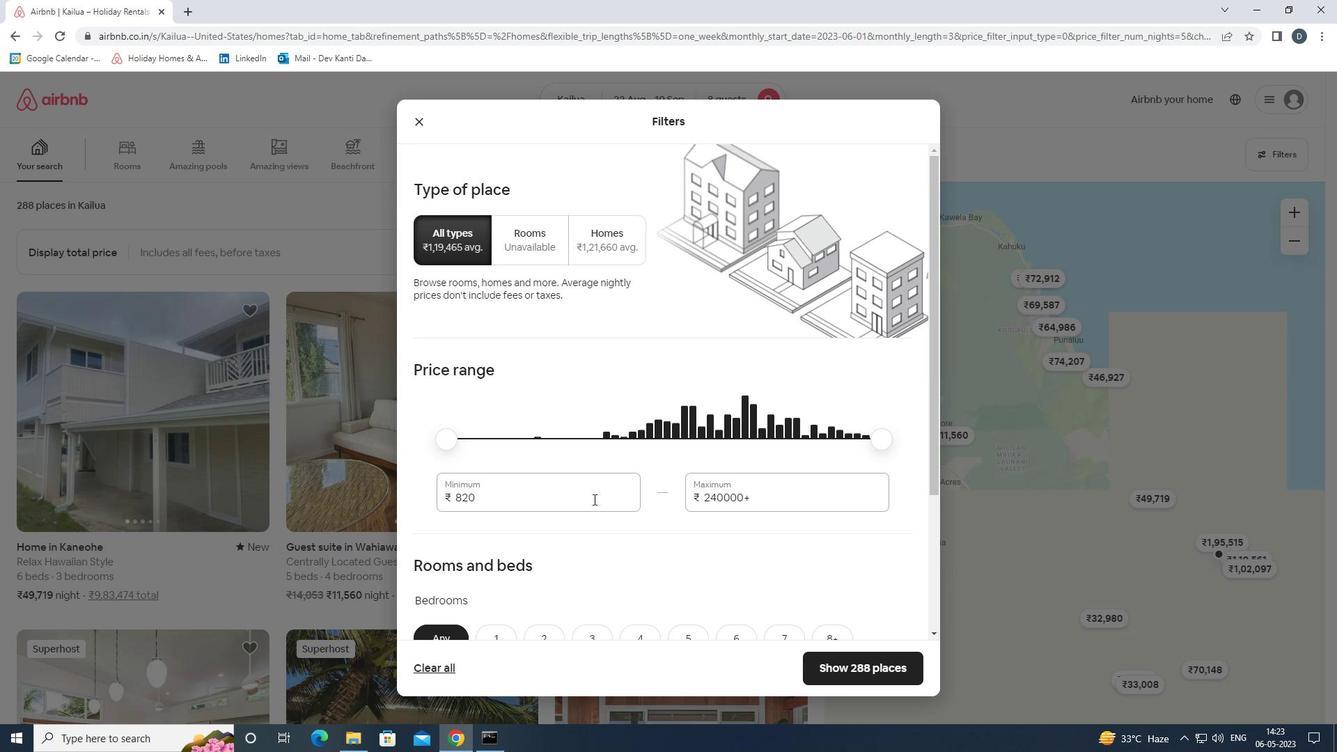 
Action: Mouse pressed left at (592, 502)
Screenshot: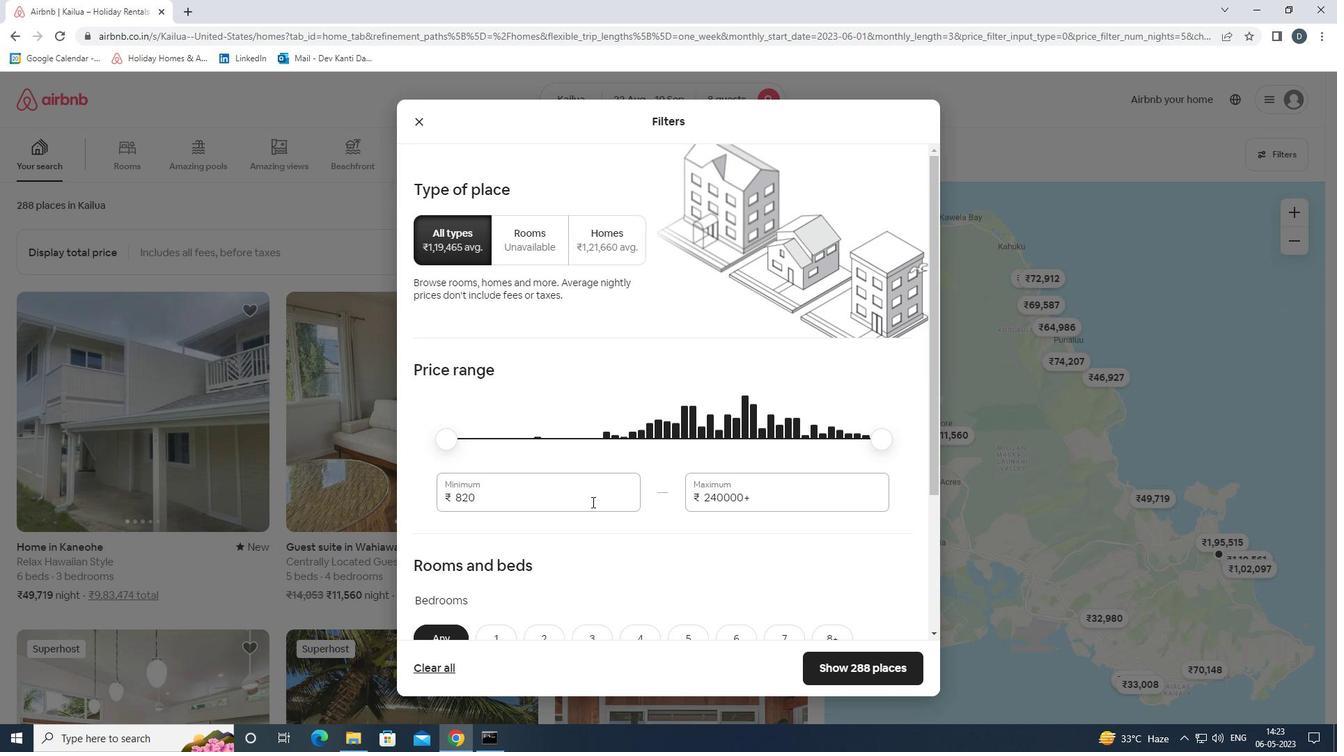 
Action: Mouse moved to (591, 502)
Screenshot: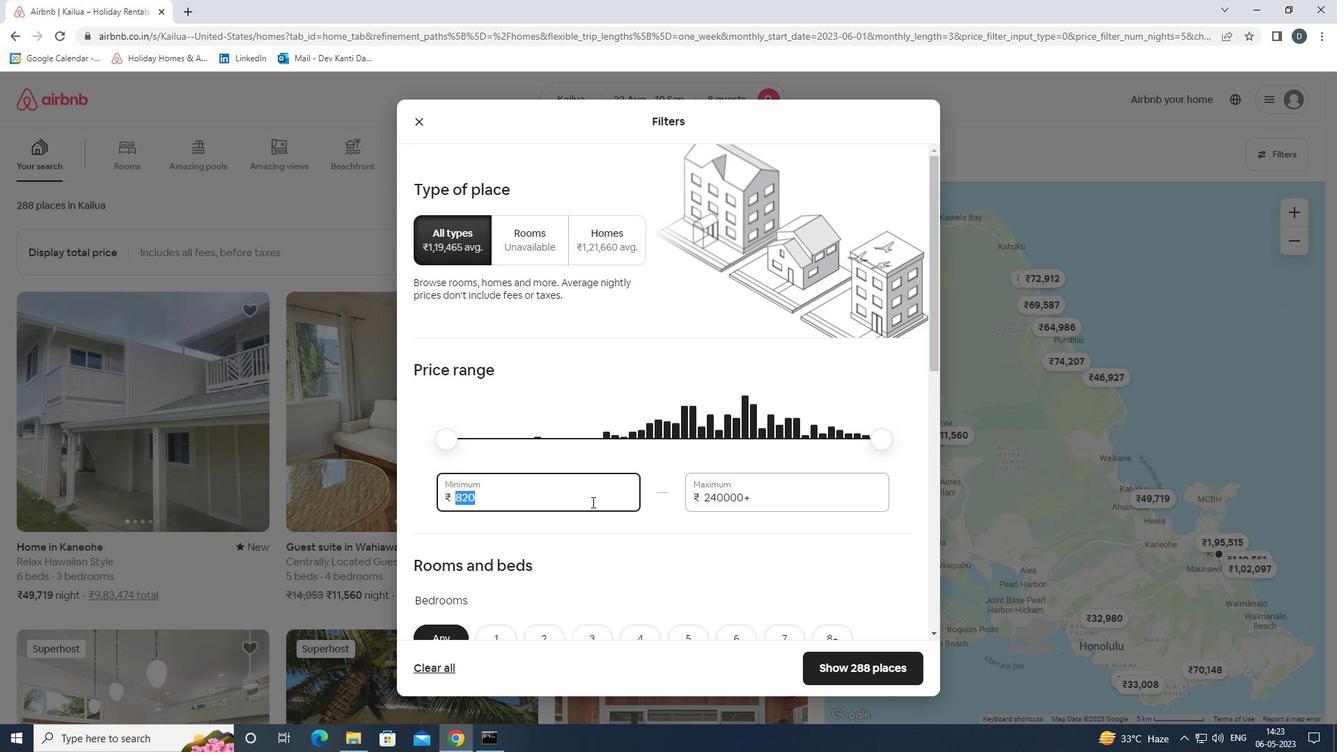 
Action: Key pressed 10000<Key.tab>15000
Screenshot: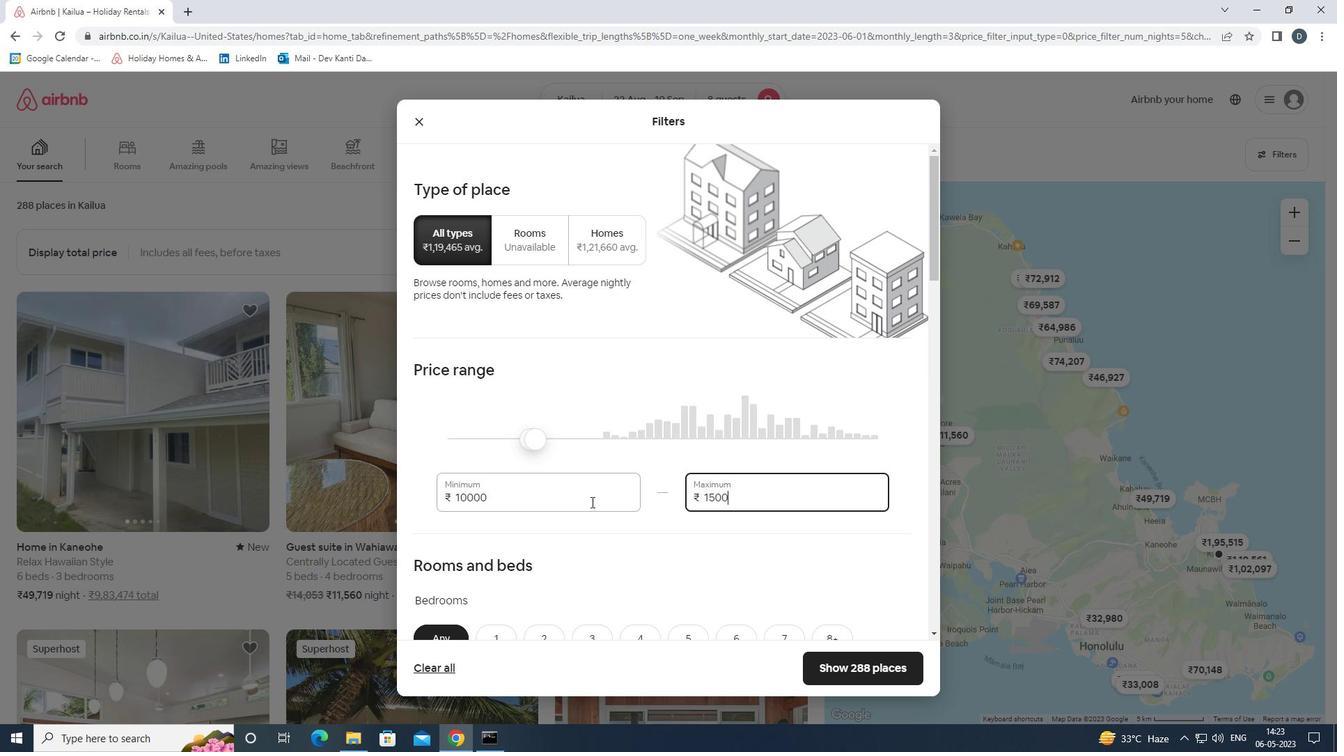 
Action: Mouse scrolled (591, 501) with delta (0, 0)
Screenshot: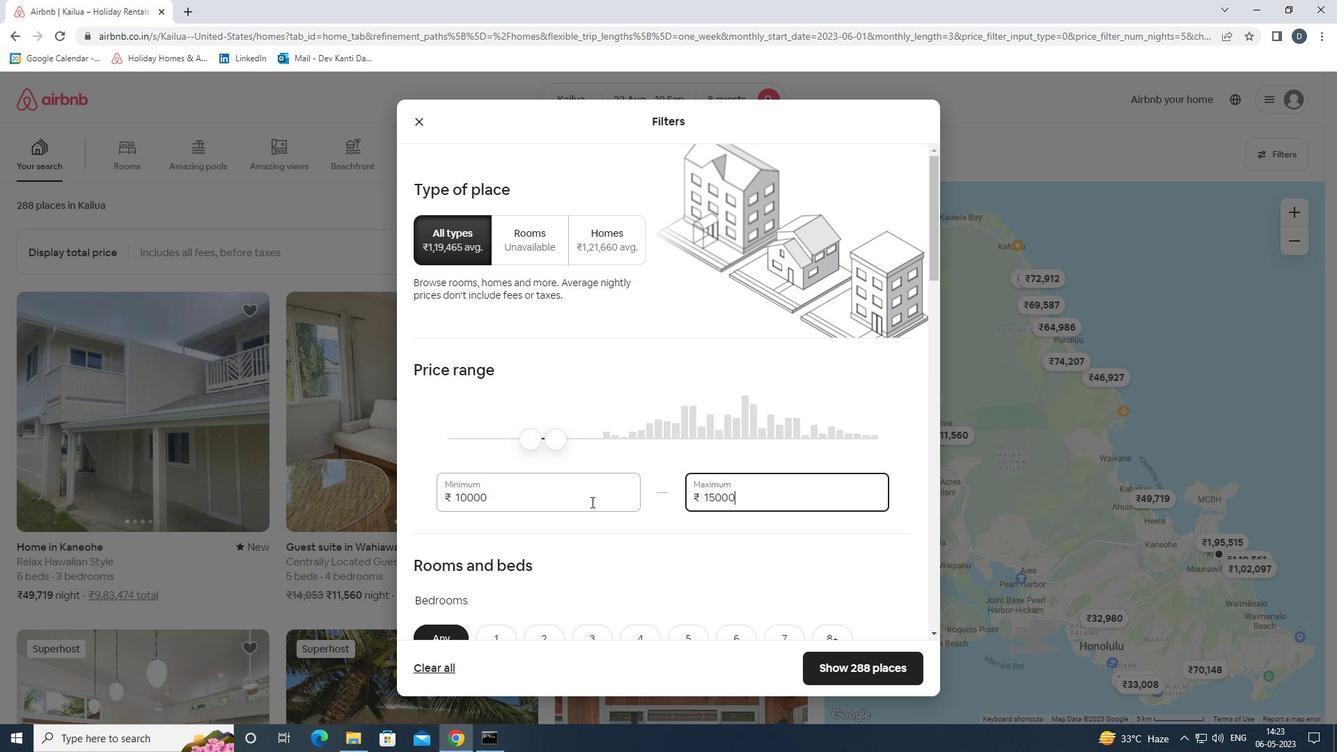 
Action: Mouse scrolled (591, 501) with delta (0, 0)
Screenshot: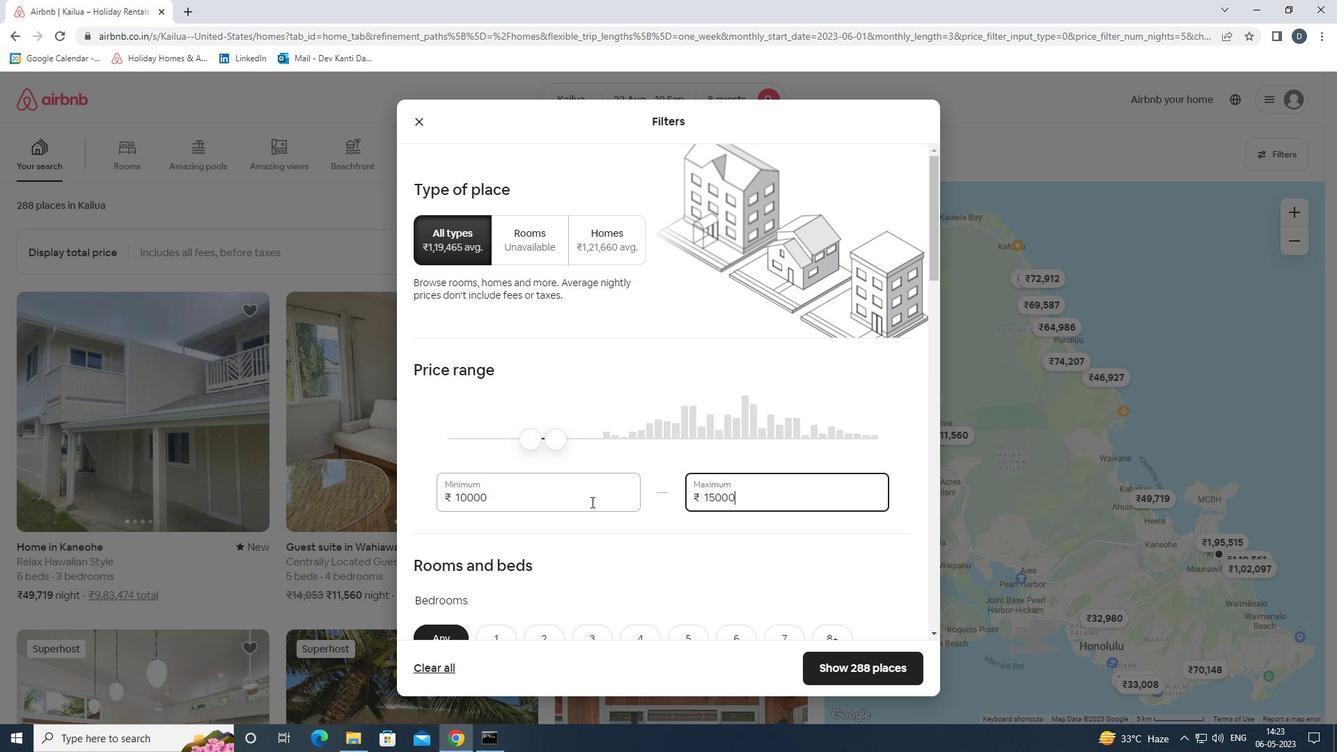 
Action: Mouse moved to (667, 488)
Screenshot: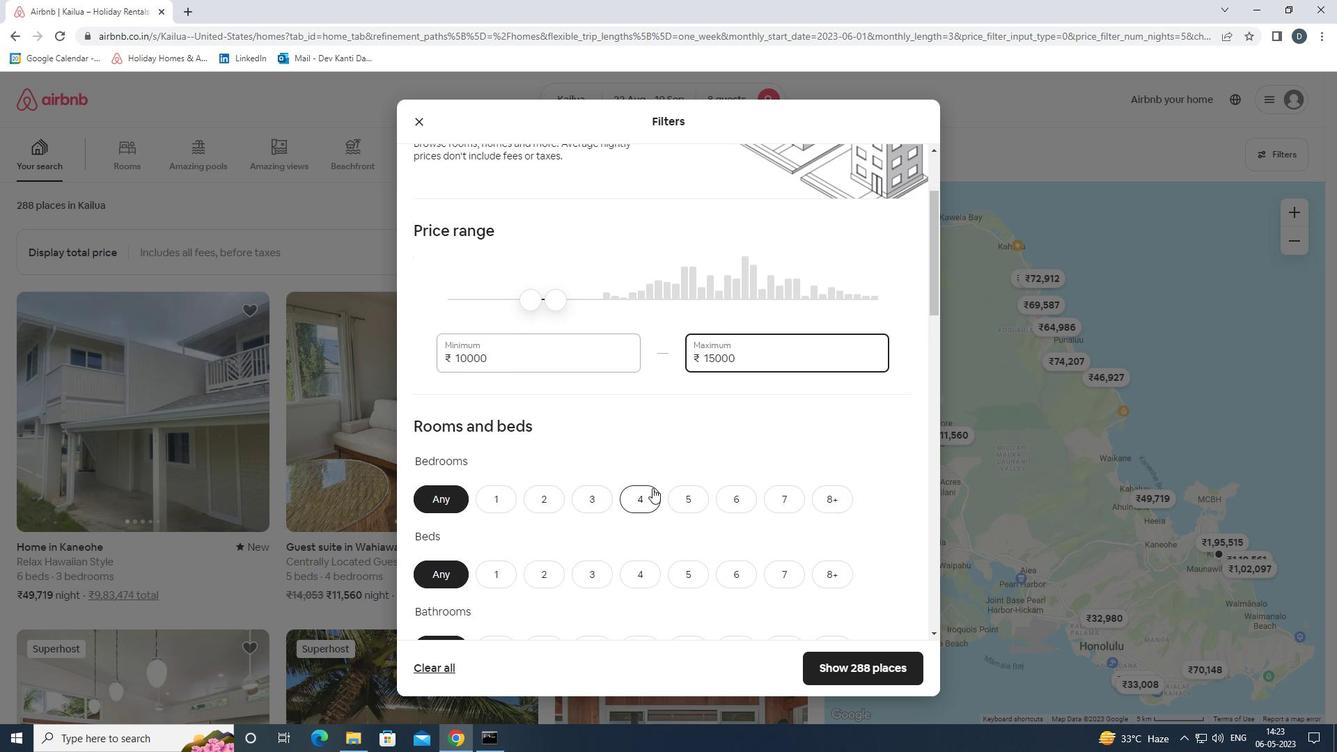 
Action: Mouse scrolled (667, 487) with delta (0, 0)
Screenshot: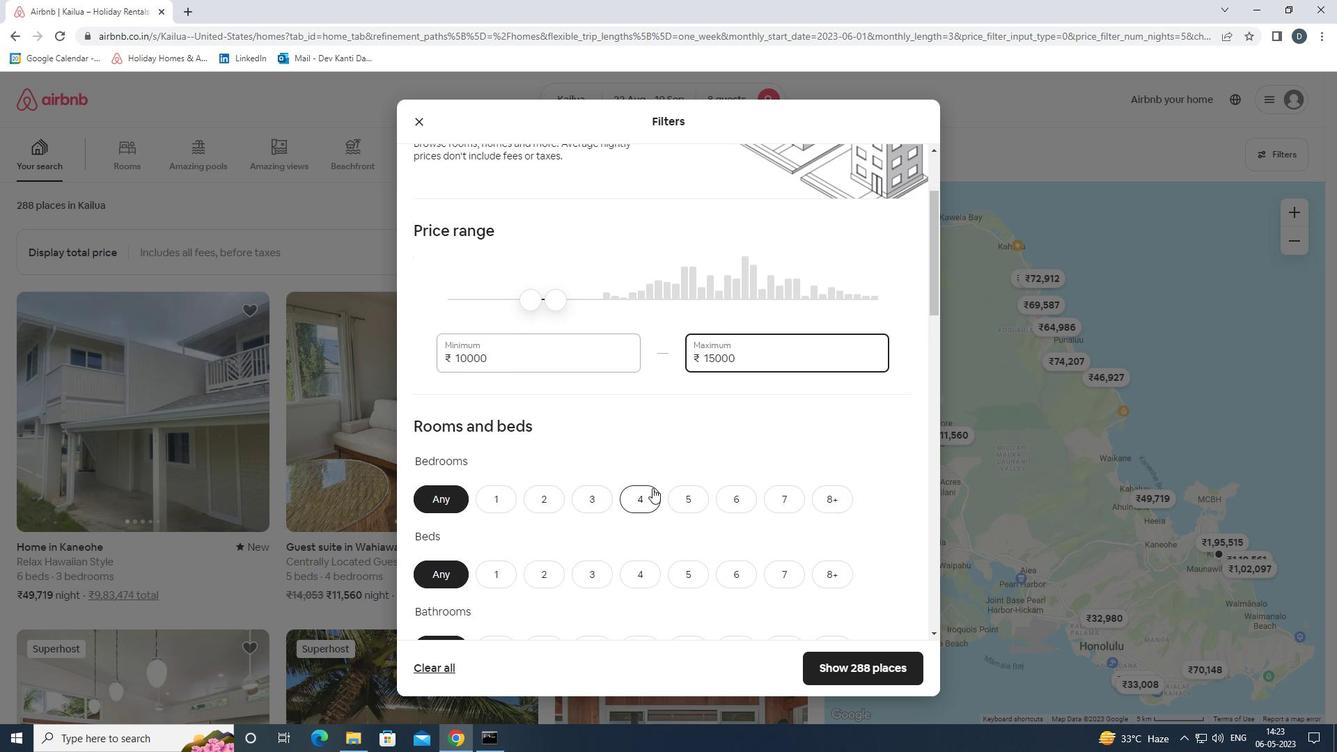 
Action: Mouse moved to (741, 436)
Screenshot: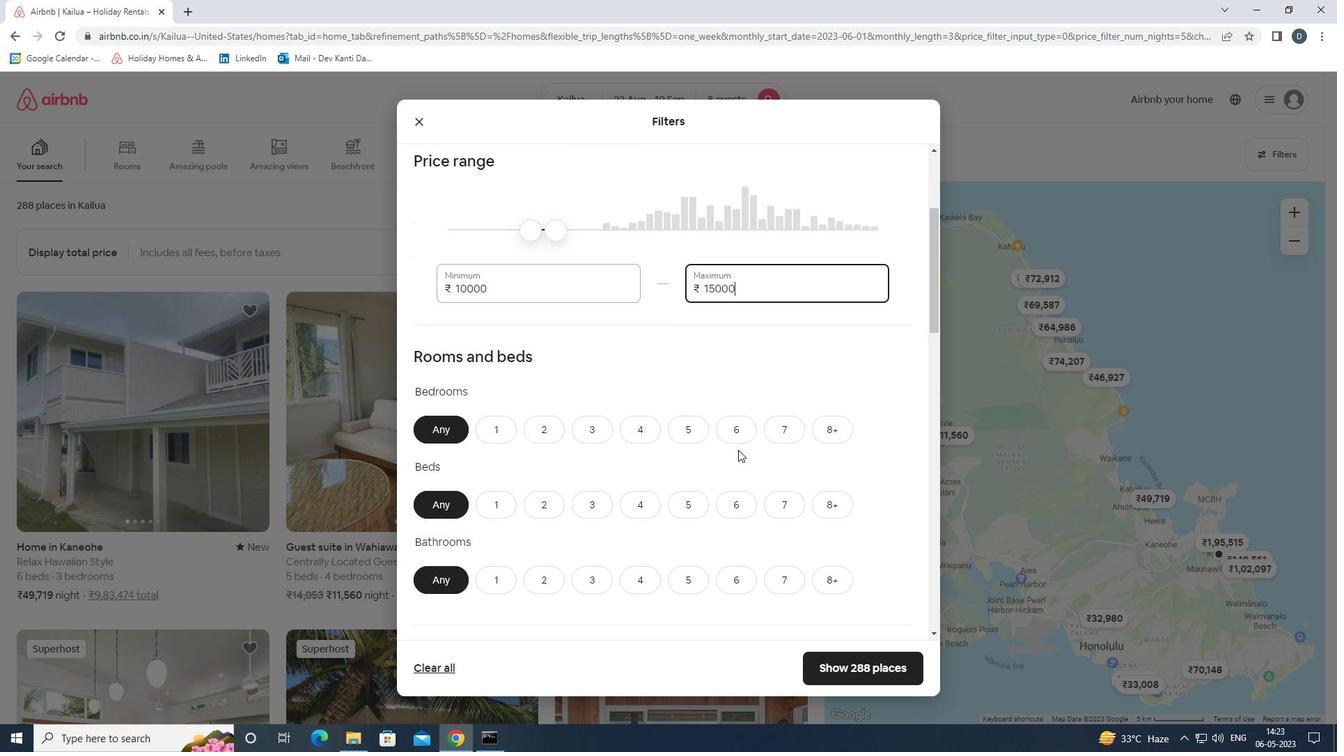 
Action: Mouse pressed left at (741, 436)
Screenshot: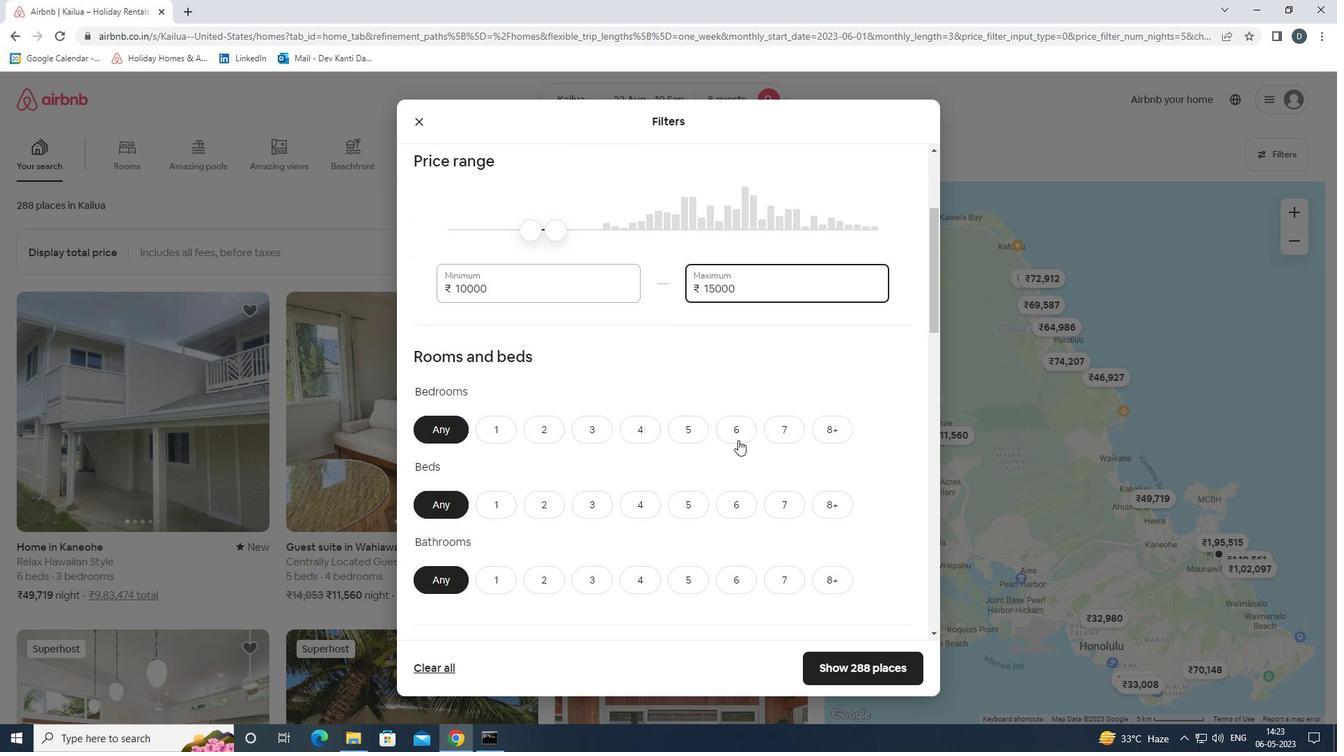 
Action: Mouse moved to (739, 498)
Screenshot: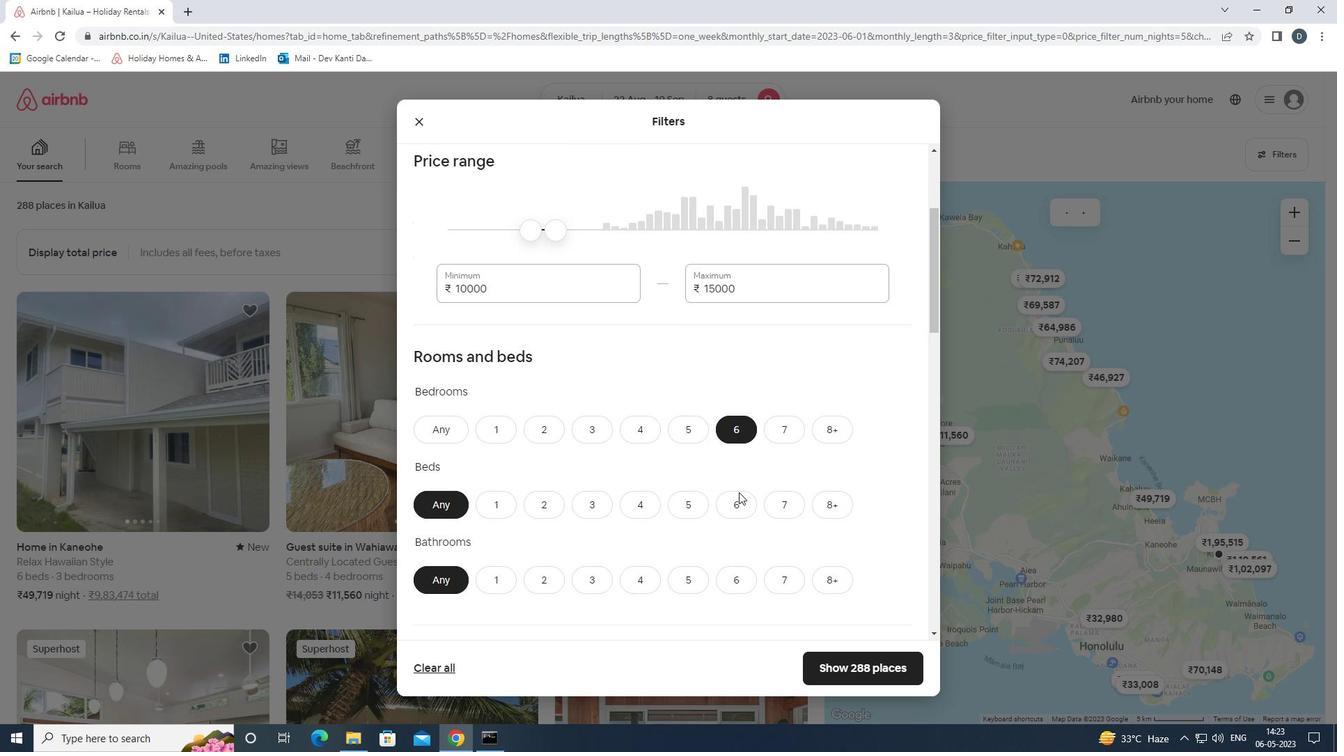 
Action: Mouse pressed left at (739, 498)
Screenshot: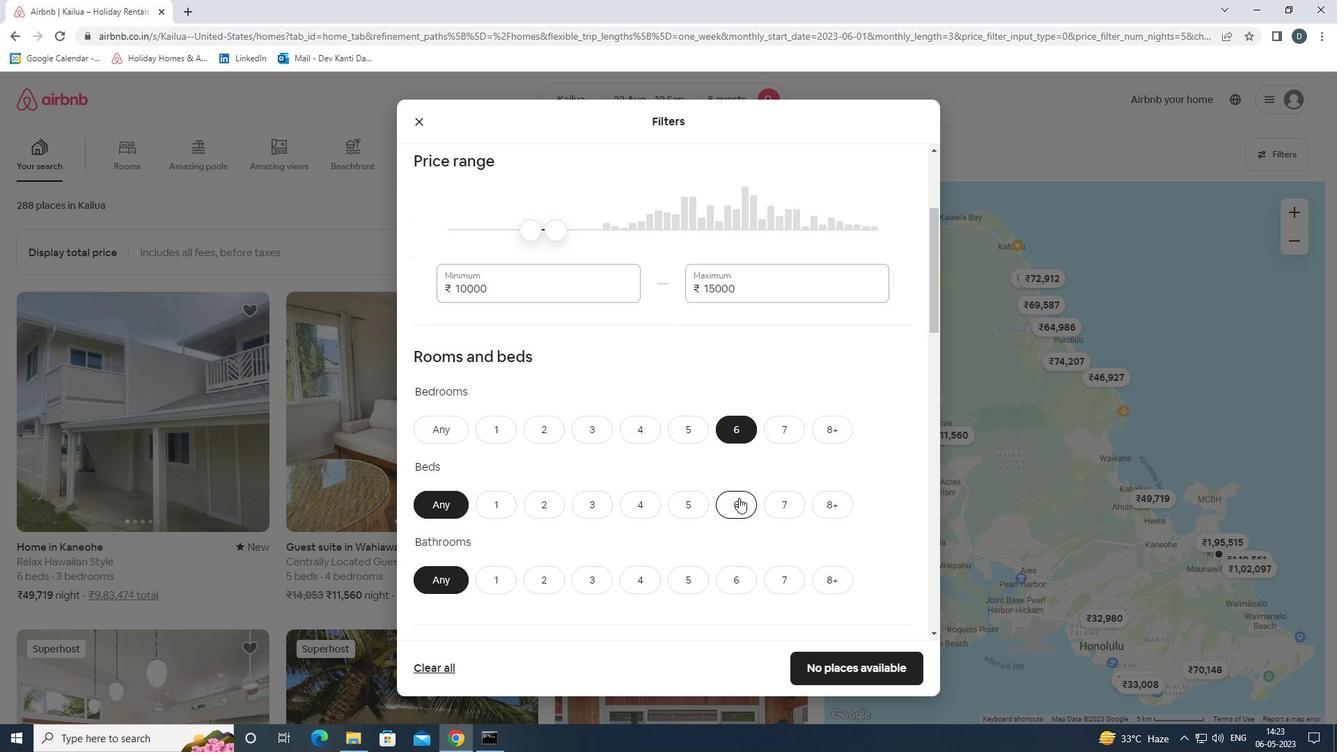 
Action: Mouse moved to (736, 573)
Screenshot: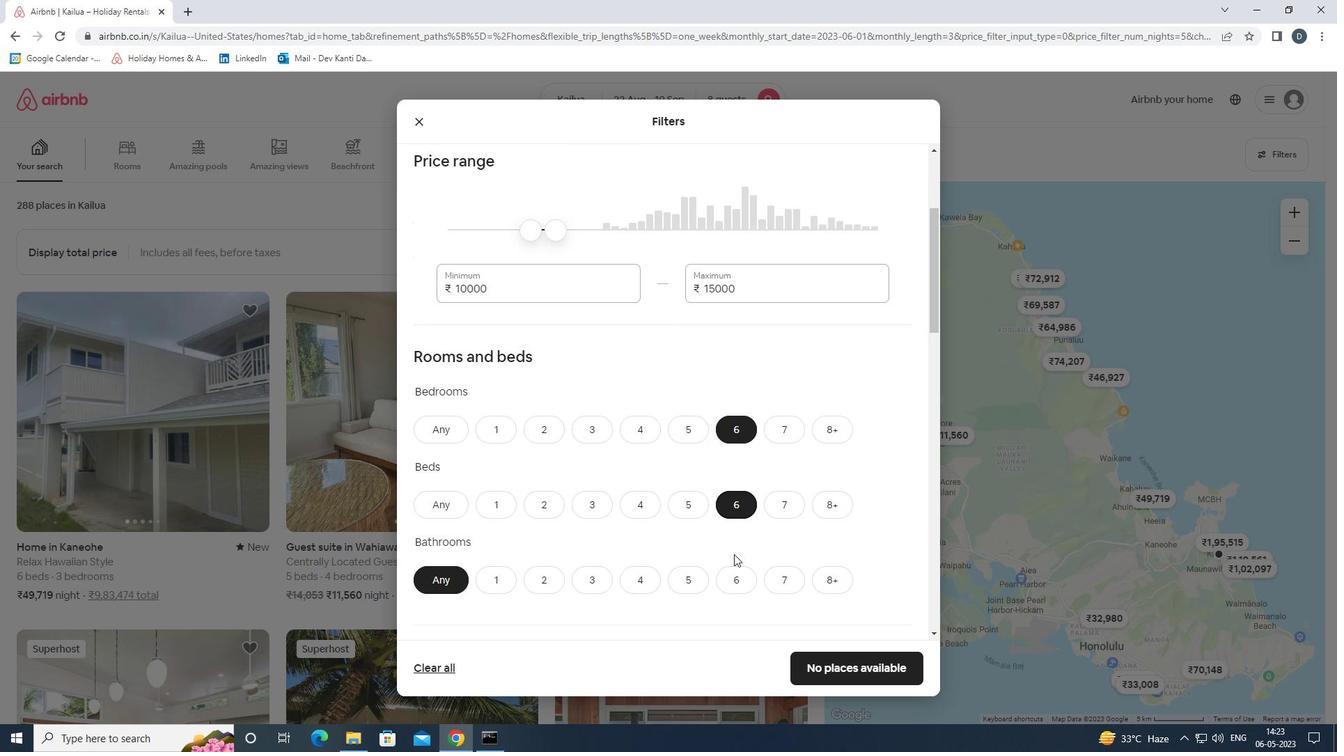 
Action: Mouse pressed left at (736, 573)
Screenshot: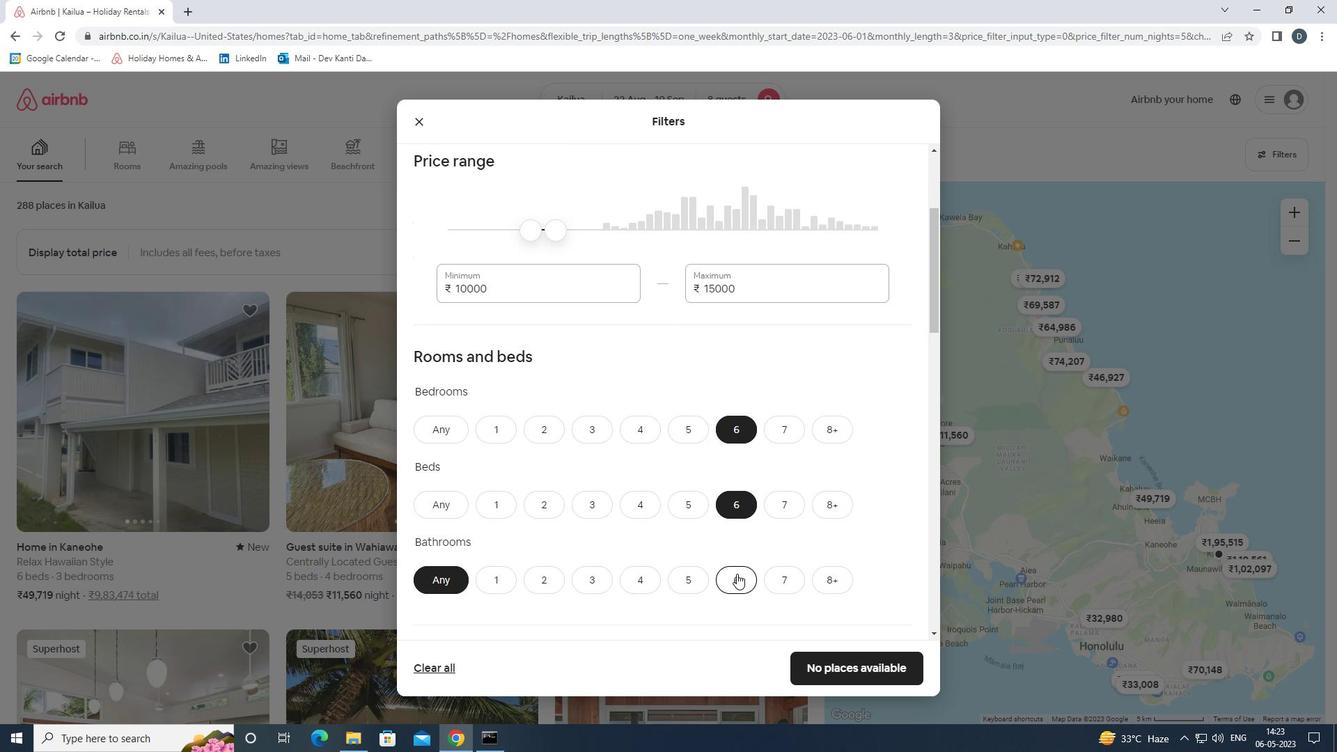 
Action: Mouse moved to (738, 573)
Screenshot: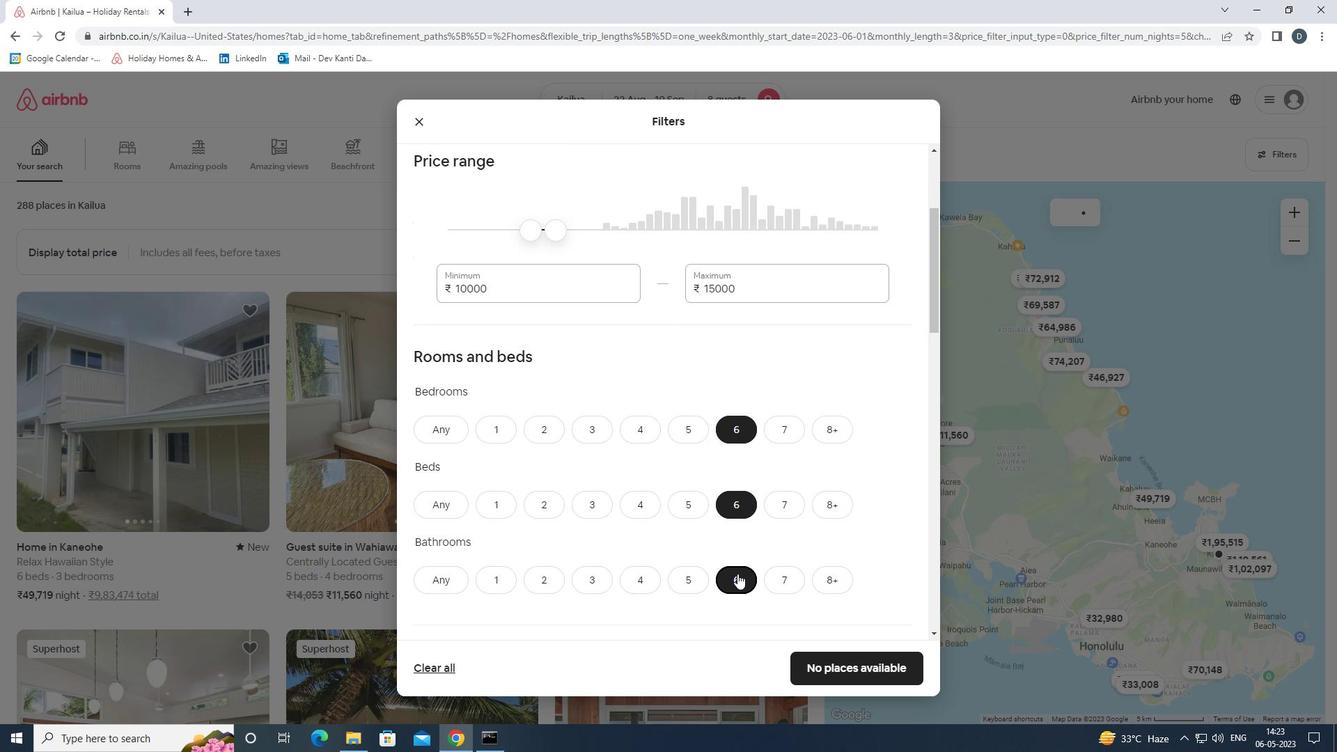 
Action: Mouse scrolled (738, 573) with delta (0, 0)
Screenshot: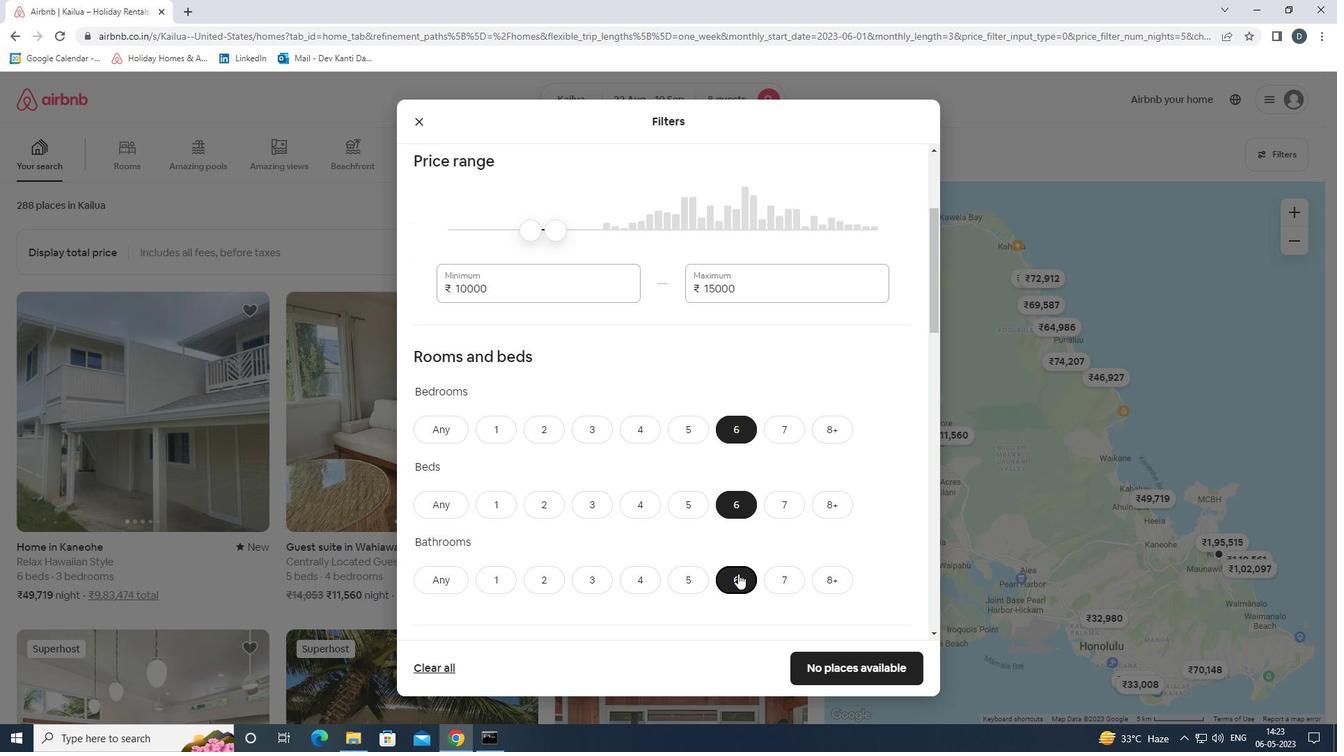 
Action: Mouse scrolled (738, 573) with delta (0, 0)
Screenshot: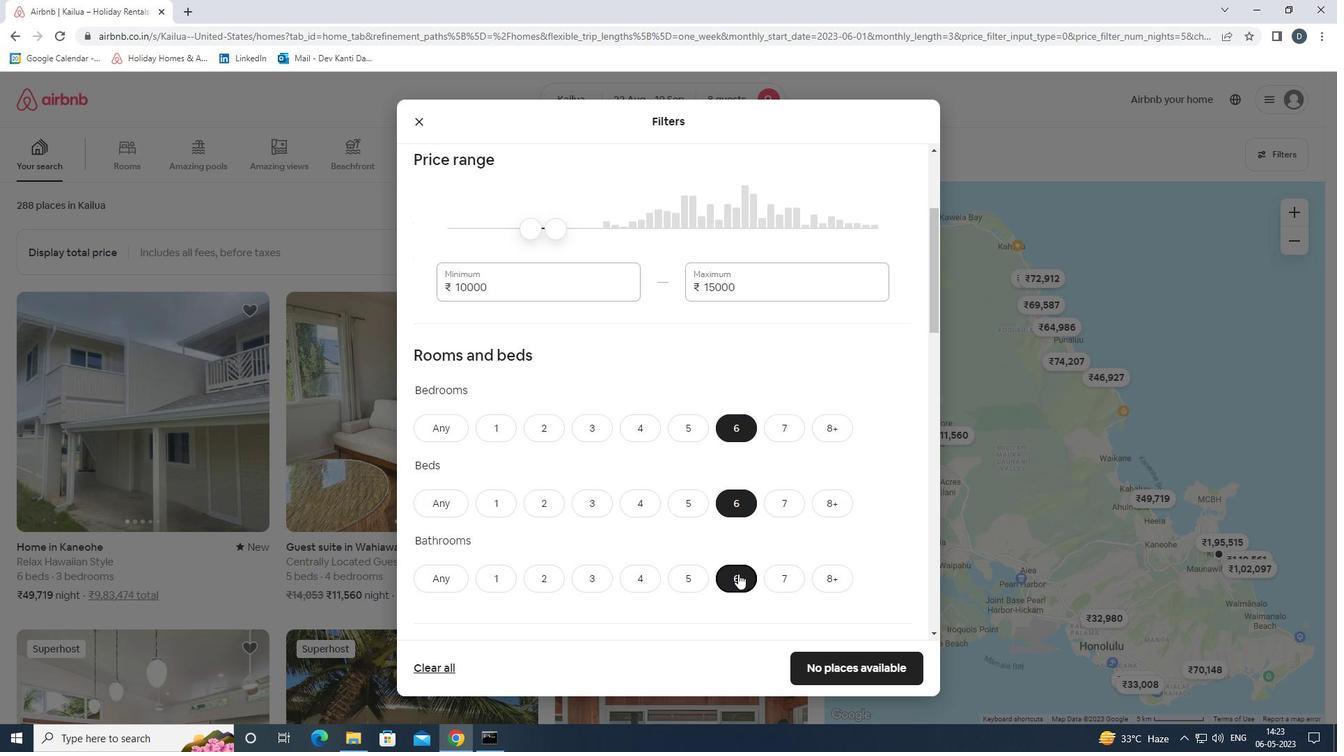 
Action: Mouse moved to (732, 565)
Screenshot: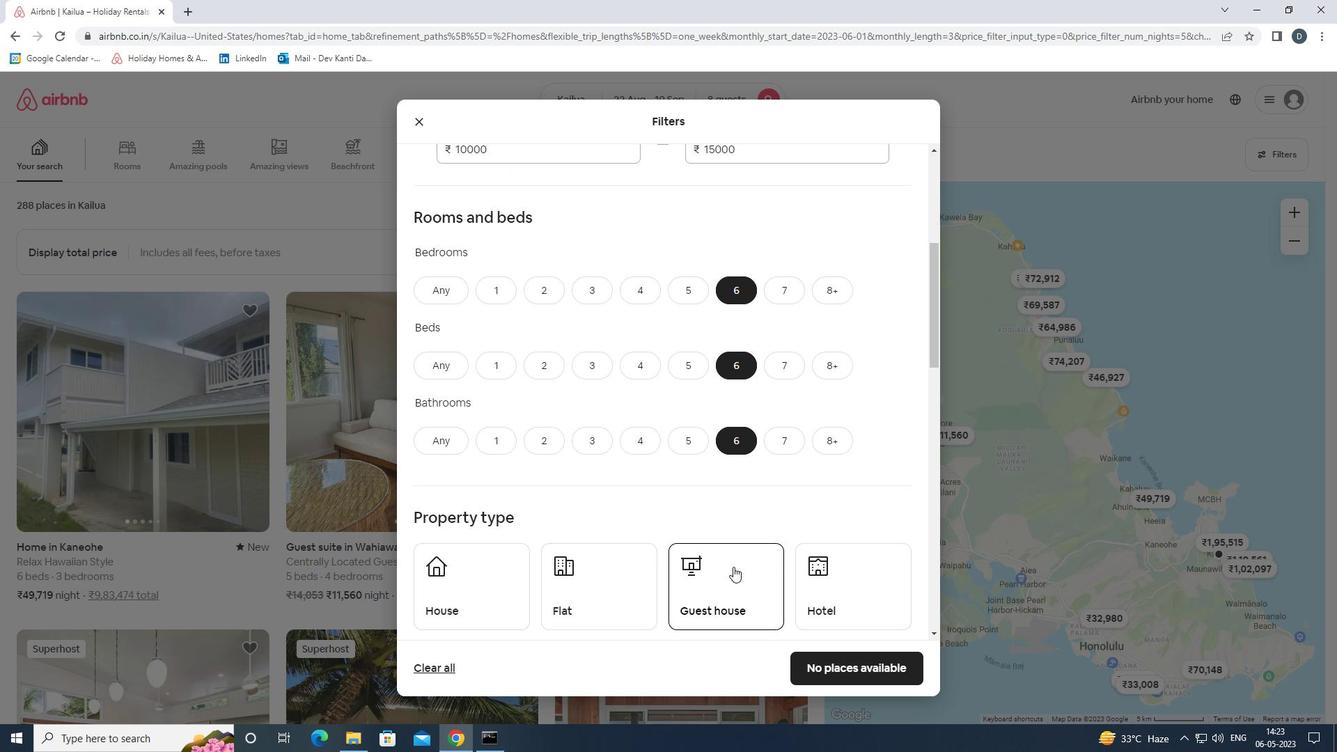 
Action: Mouse scrolled (732, 564) with delta (0, 0)
Screenshot: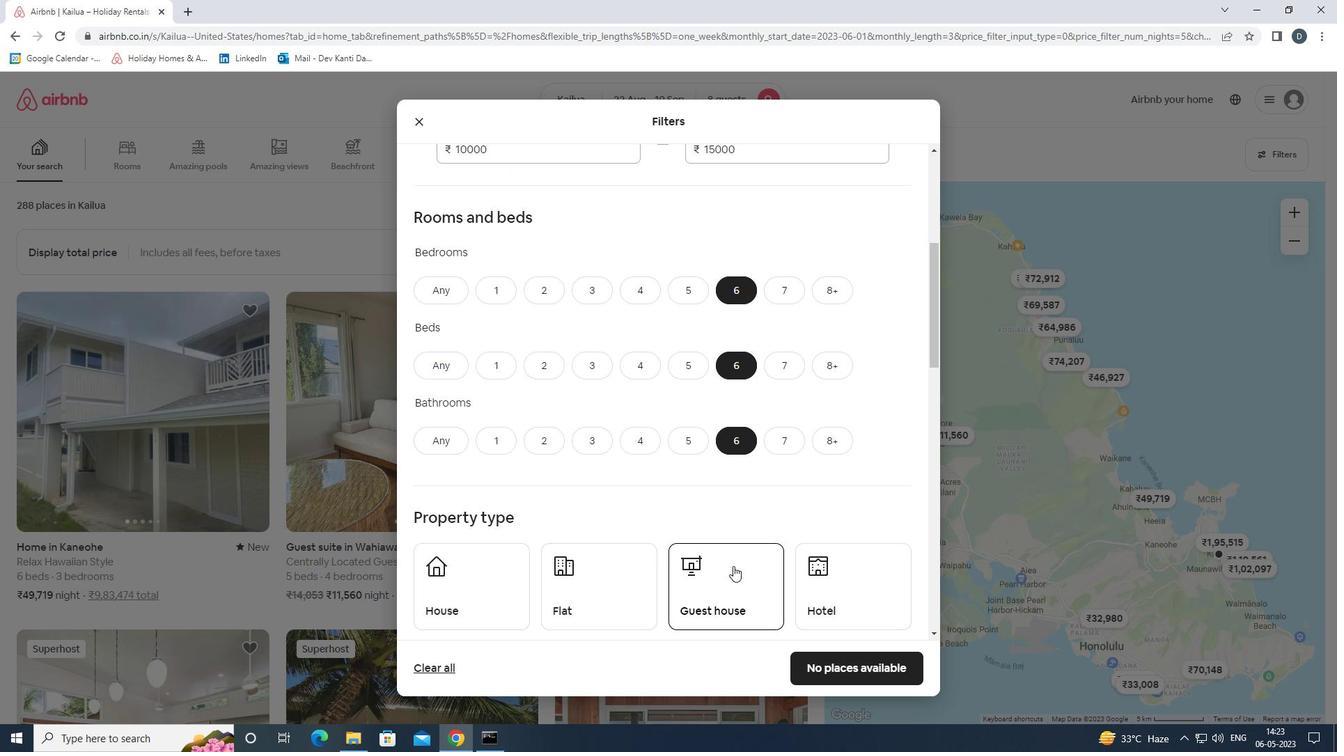 
Action: Mouse moved to (495, 529)
Screenshot: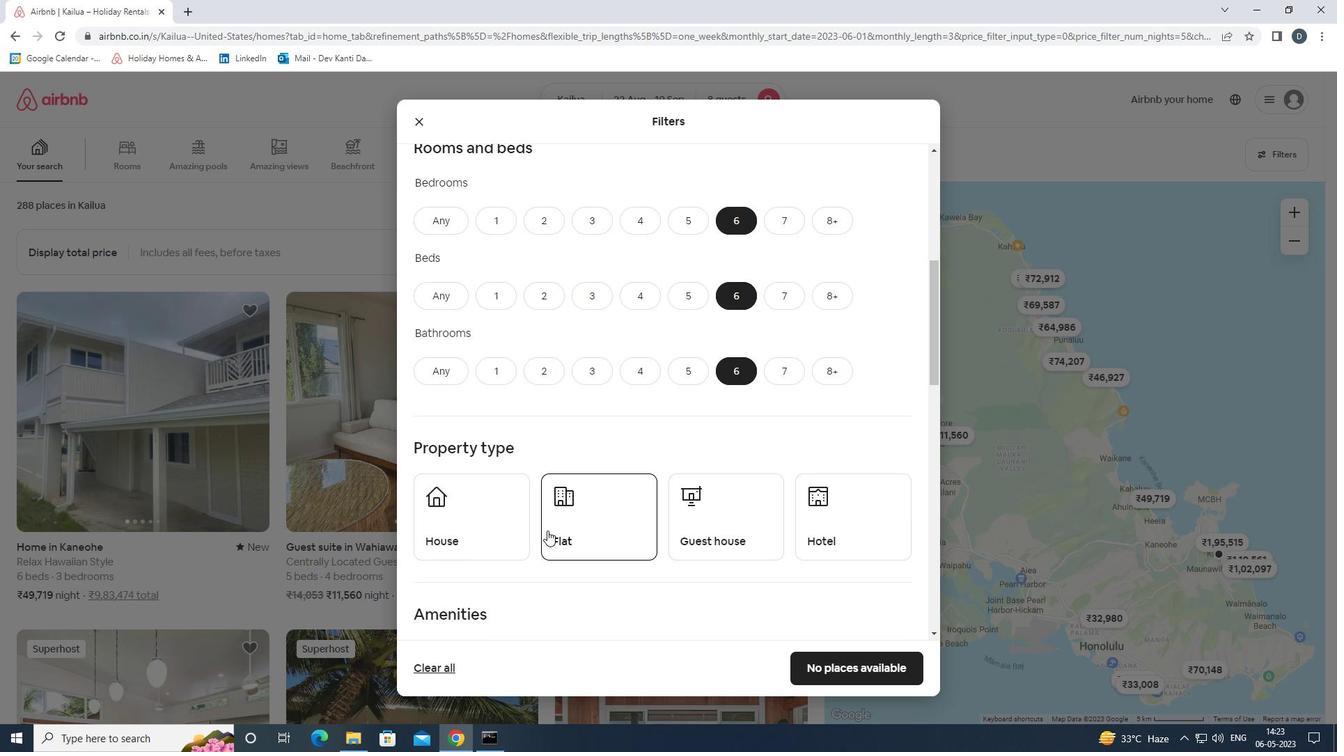 
Action: Mouse pressed left at (495, 529)
Screenshot: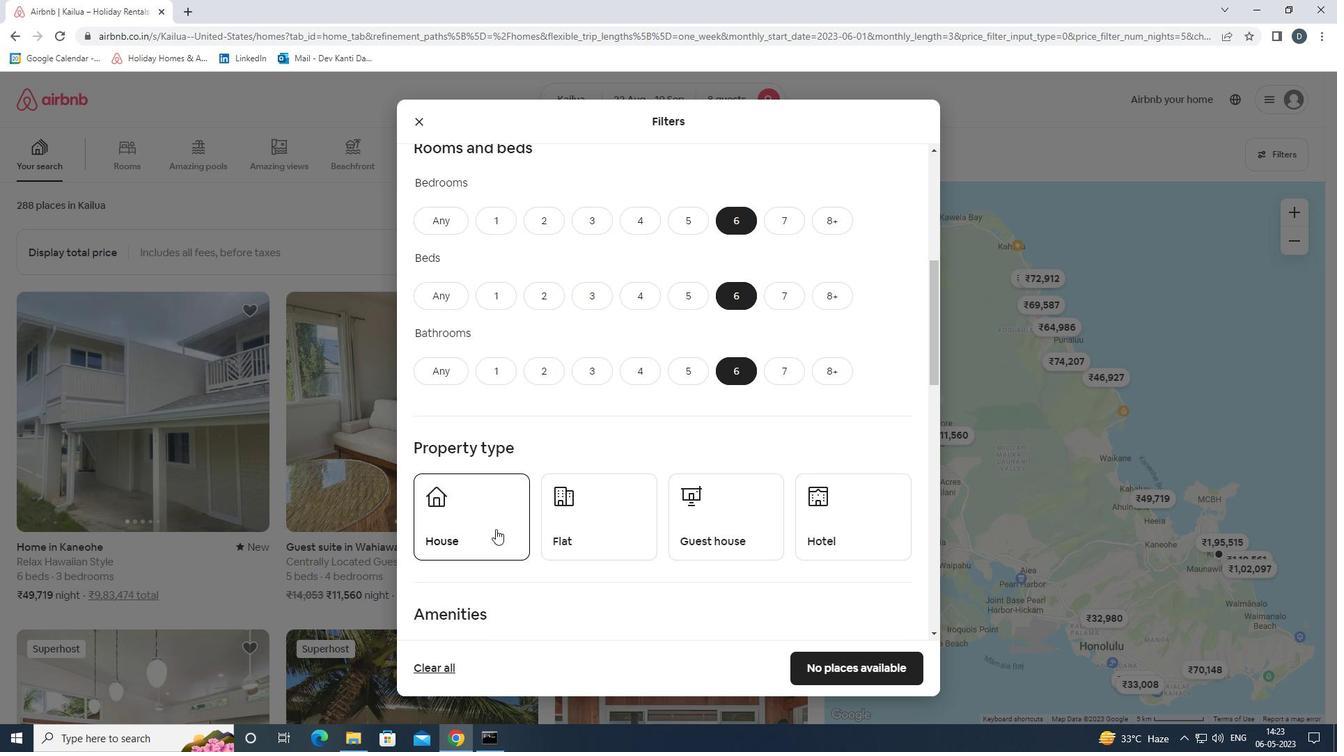 
Action: Mouse moved to (588, 521)
Screenshot: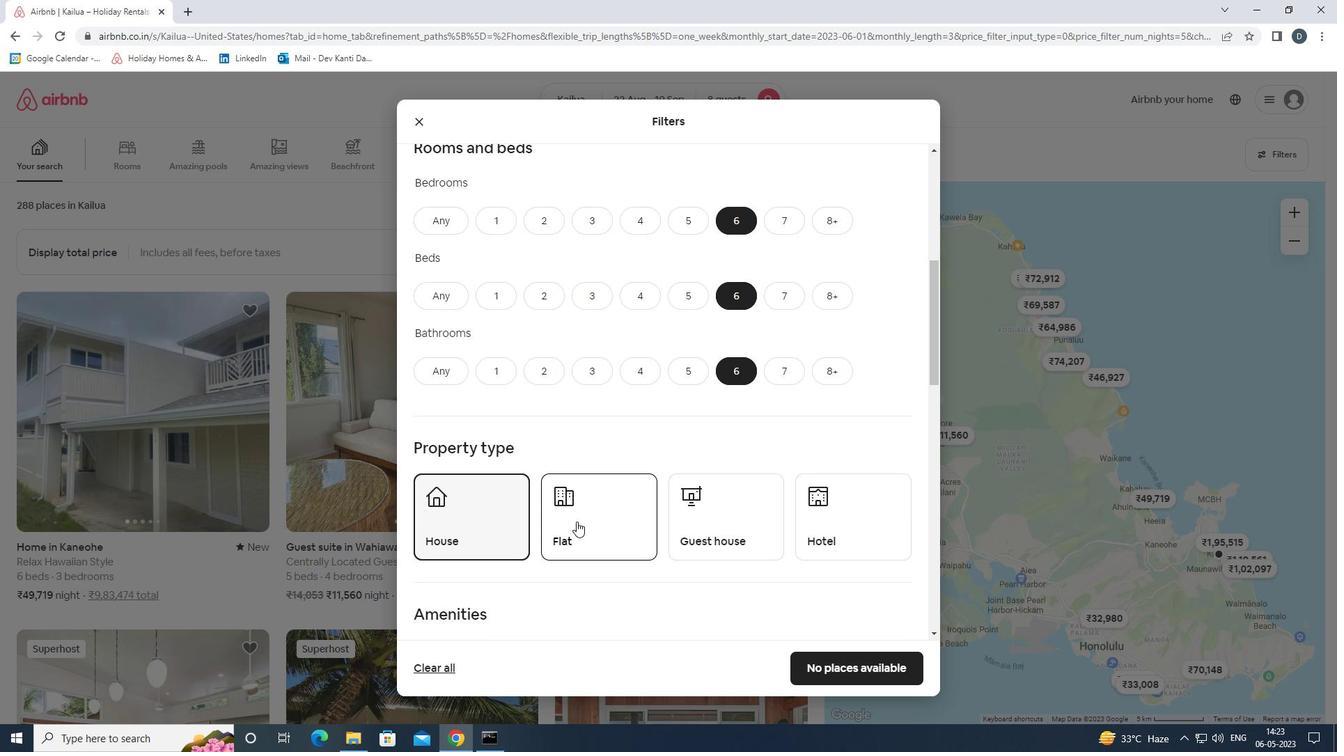 
Action: Mouse pressed left at (588, 521)
Screenshot: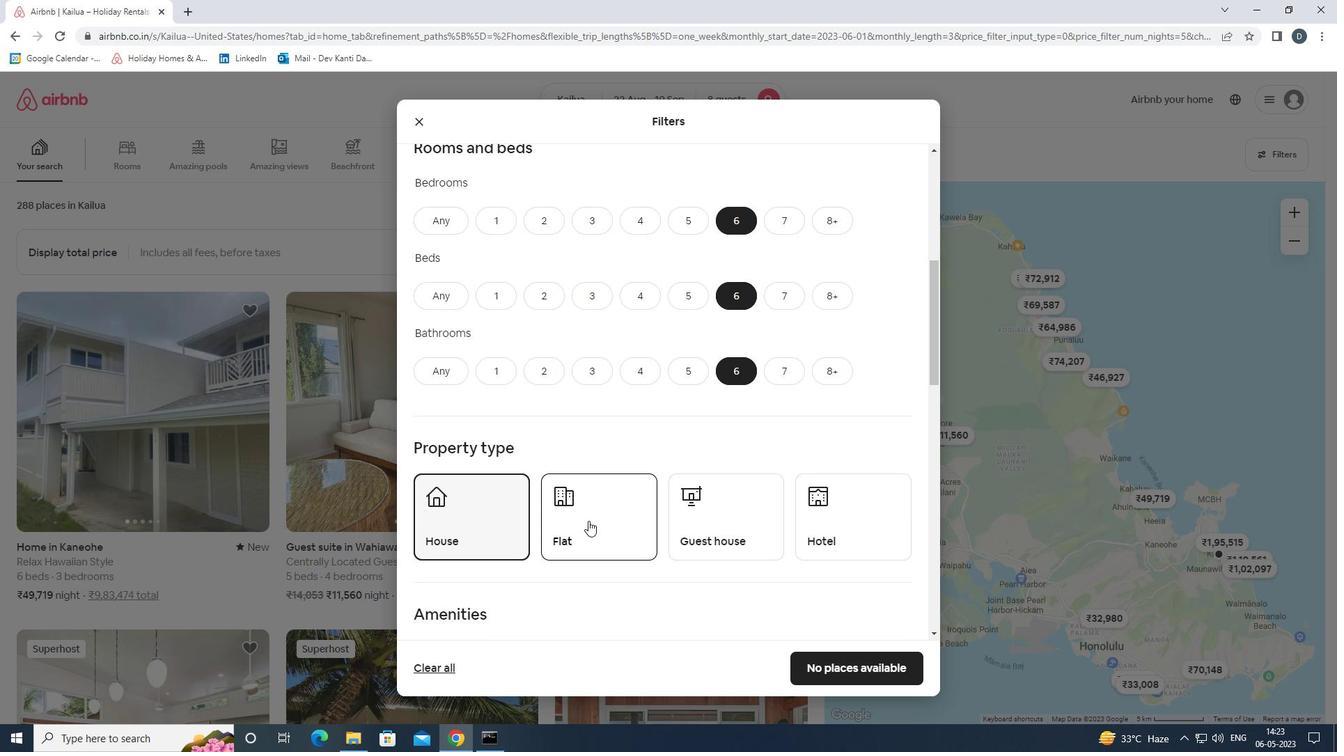 
Action: Mouse moved to (711, 512)
Screenshot: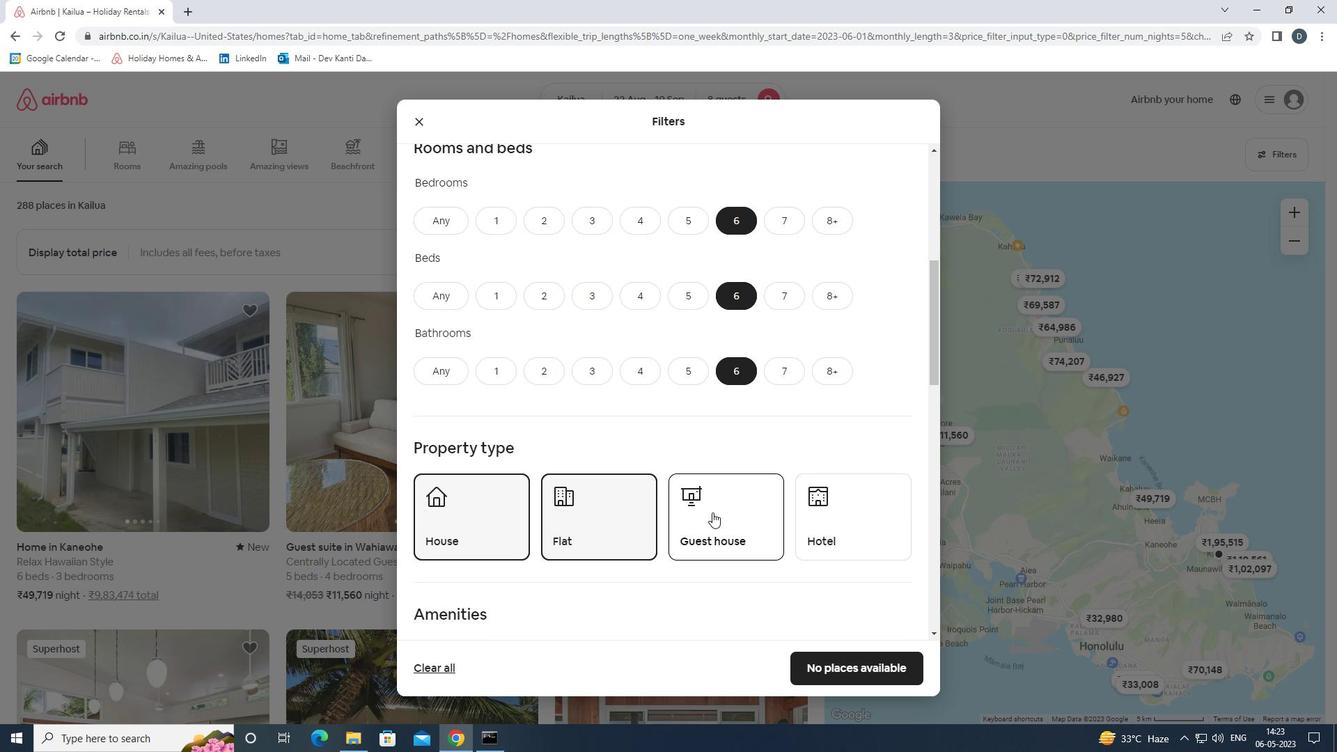 
Action: Mouse pressed left at (711, 512)
Screenshot: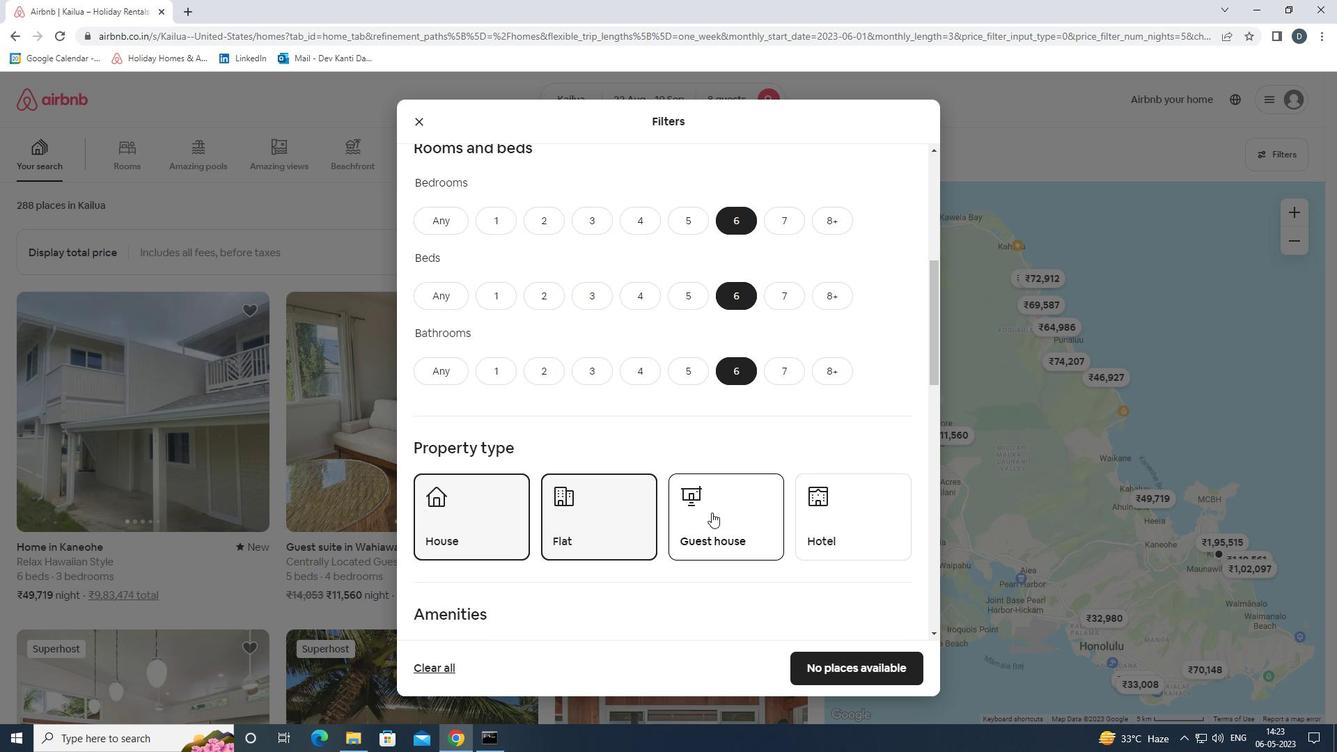 
Action: Mouse moved to (711, 511)
Screenshot: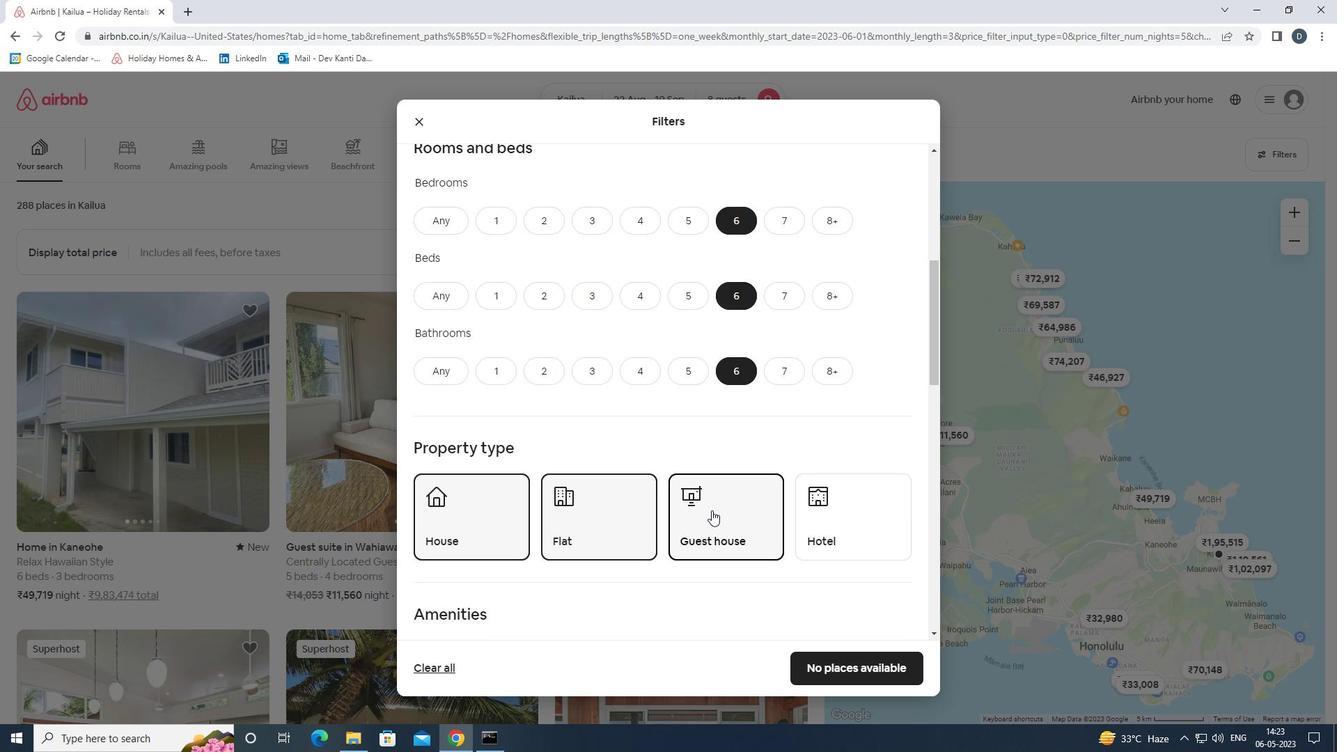 
Action: Mouse scrolled (711, 510) with delta (0, 0)
Screenshot: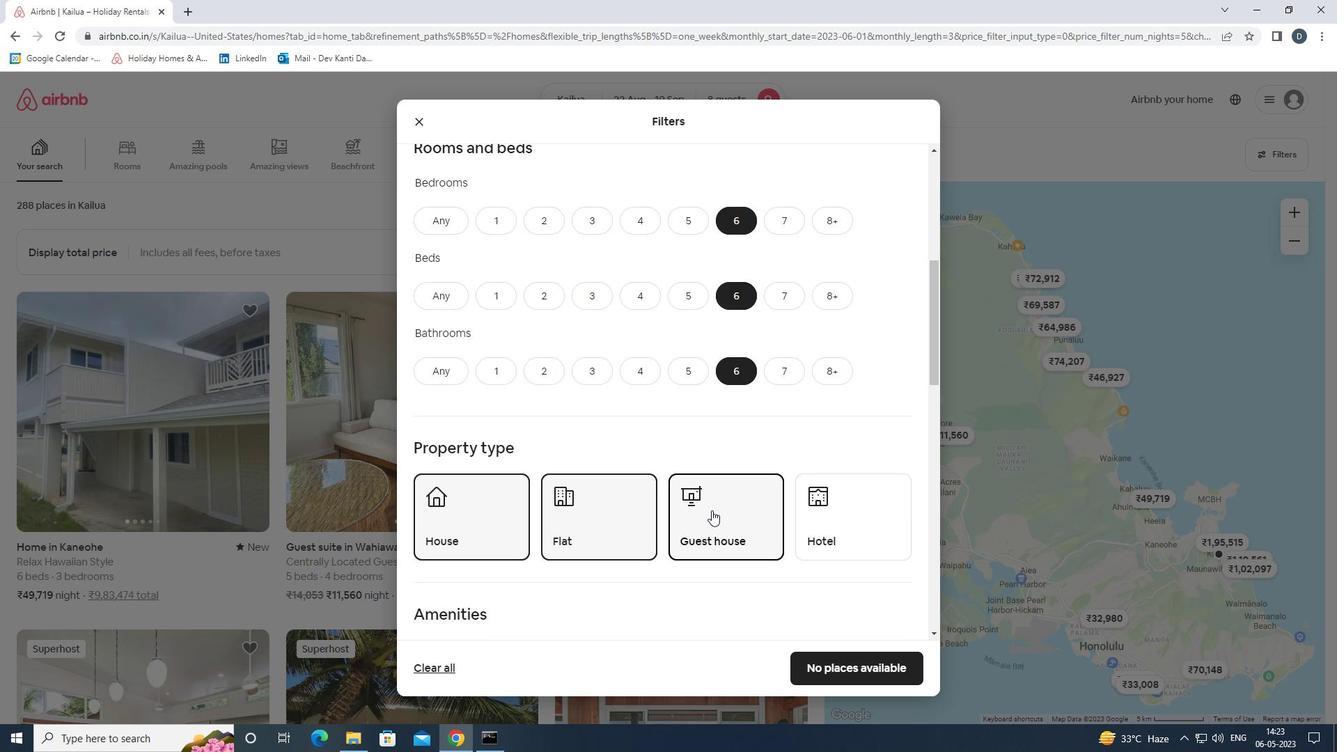 
Action: Mouse scrolled (711, 510) with delta (0, 0)
Screenshot: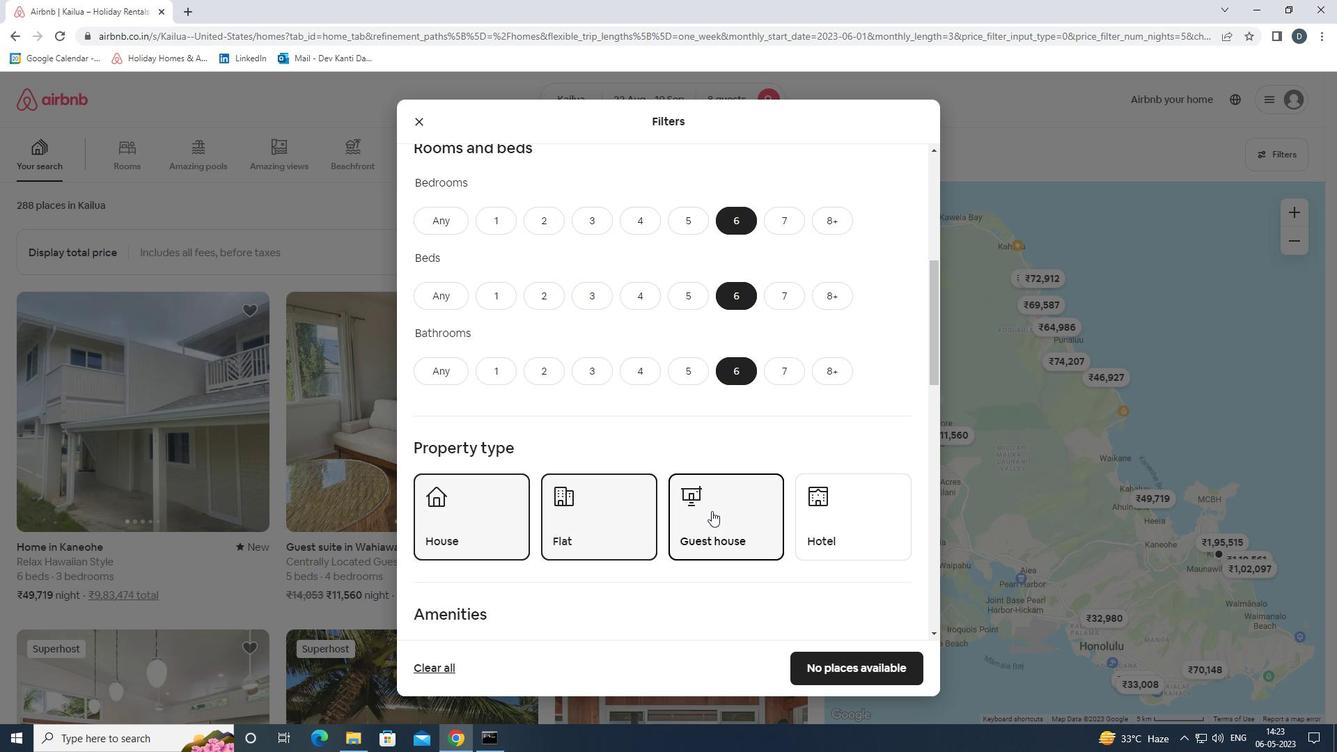 
Action: Mouse scrolled (711, 510) with delta (0, 0)
Screenshot: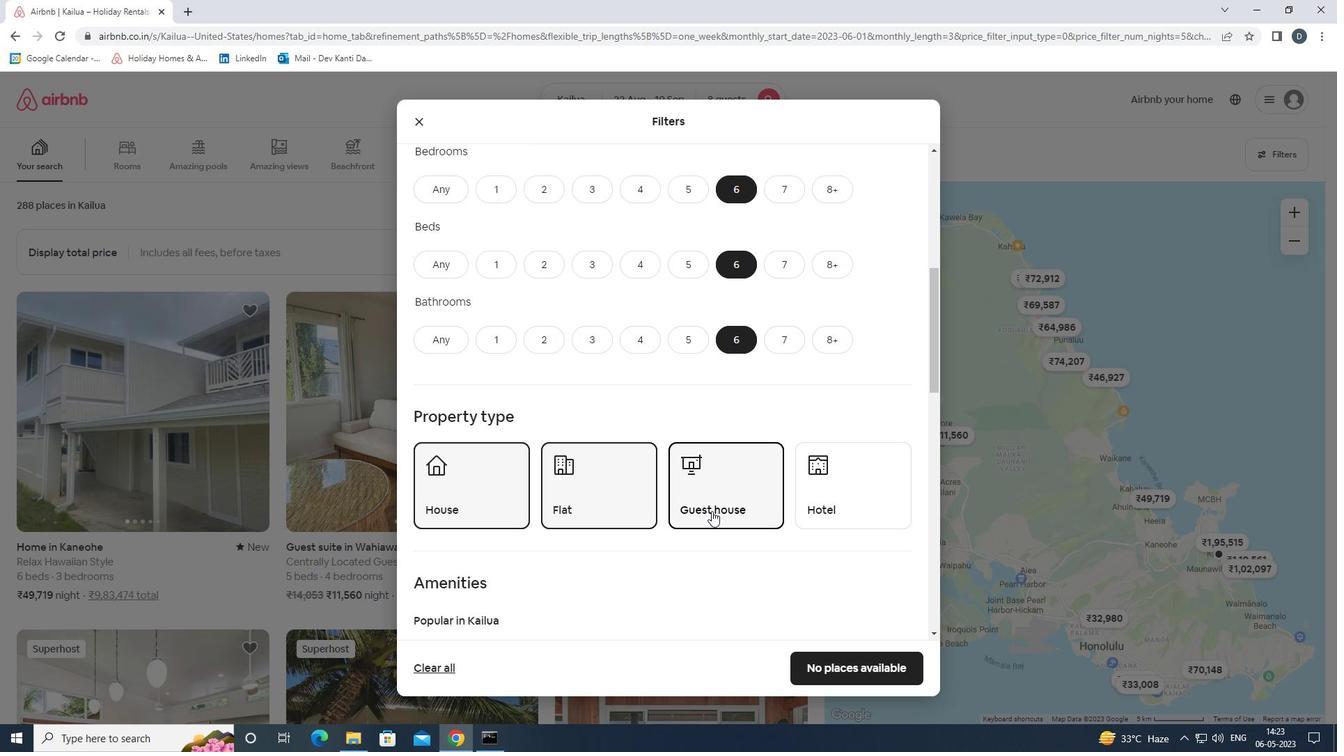 
Action: Mouse moved to (461, 479)
Screenshot: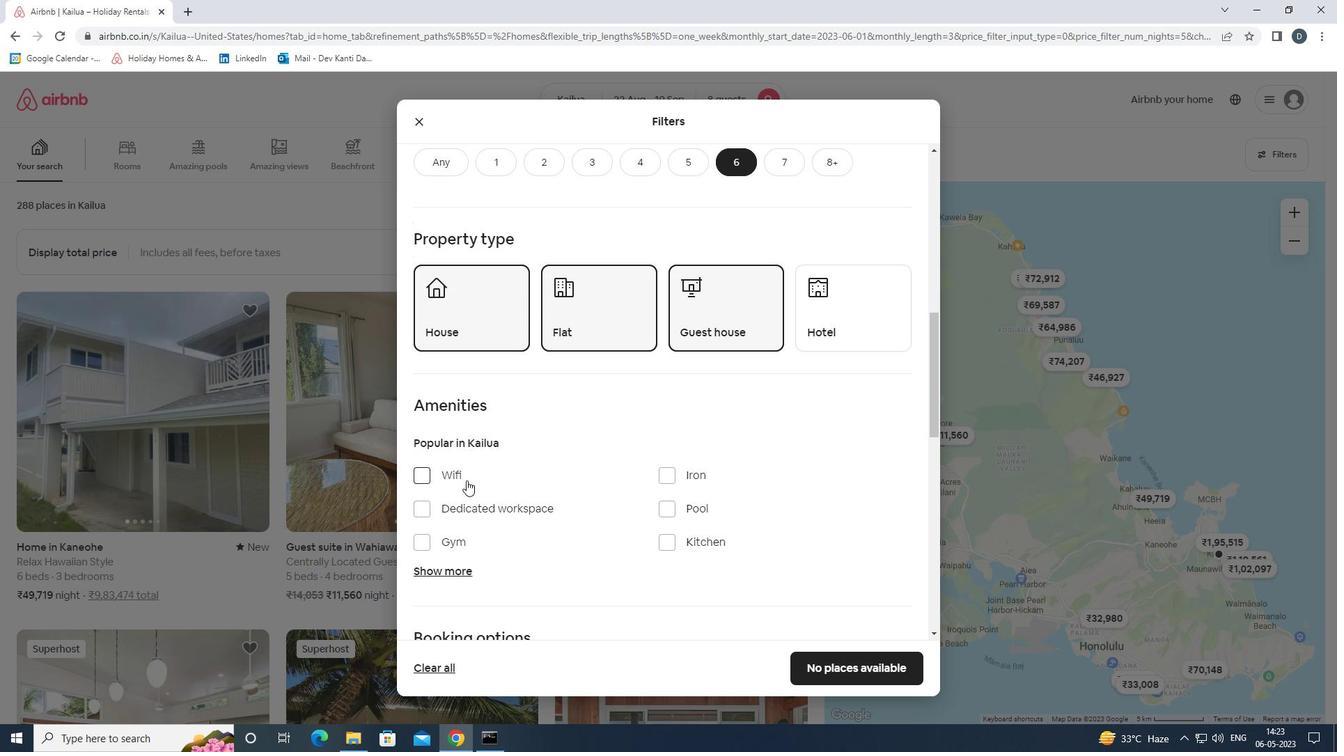 
Action: Mouse pressed left at (461, 479)
Screenshot: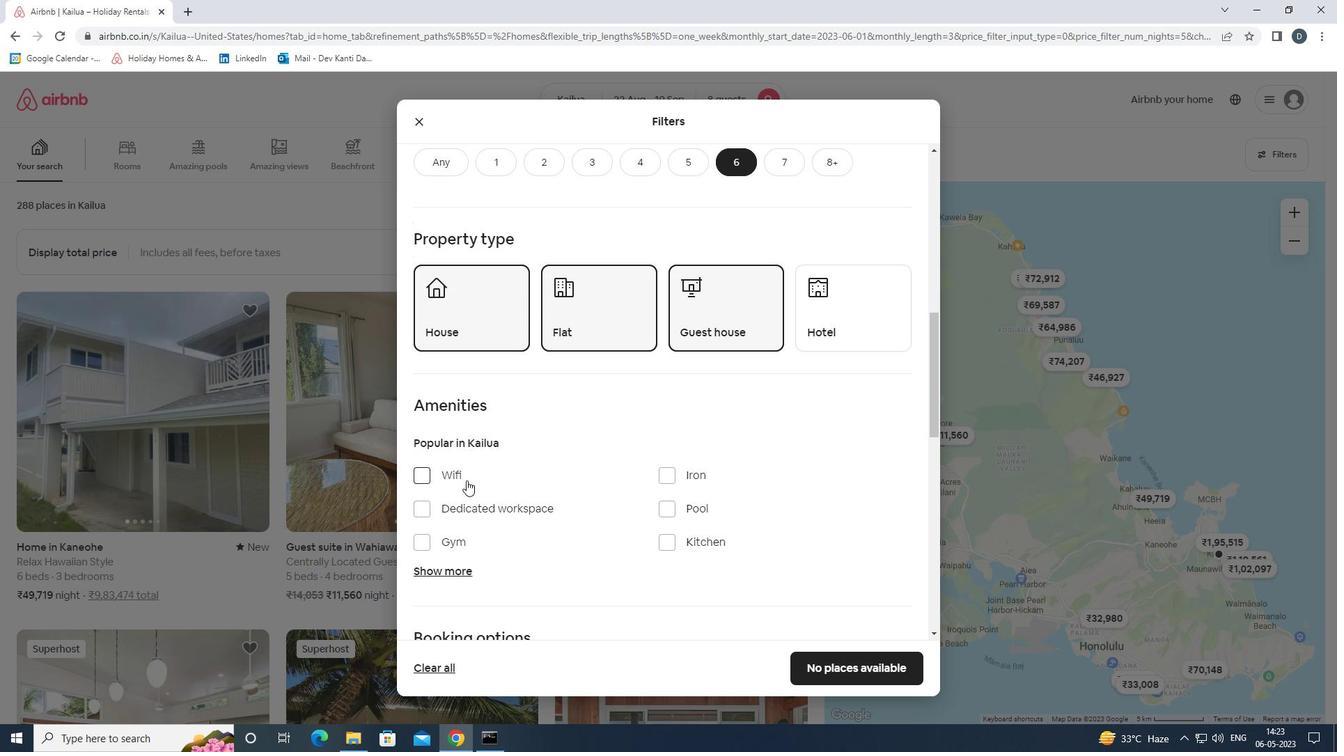 
Action: Mouse moved to (454, 573)
Screenshot: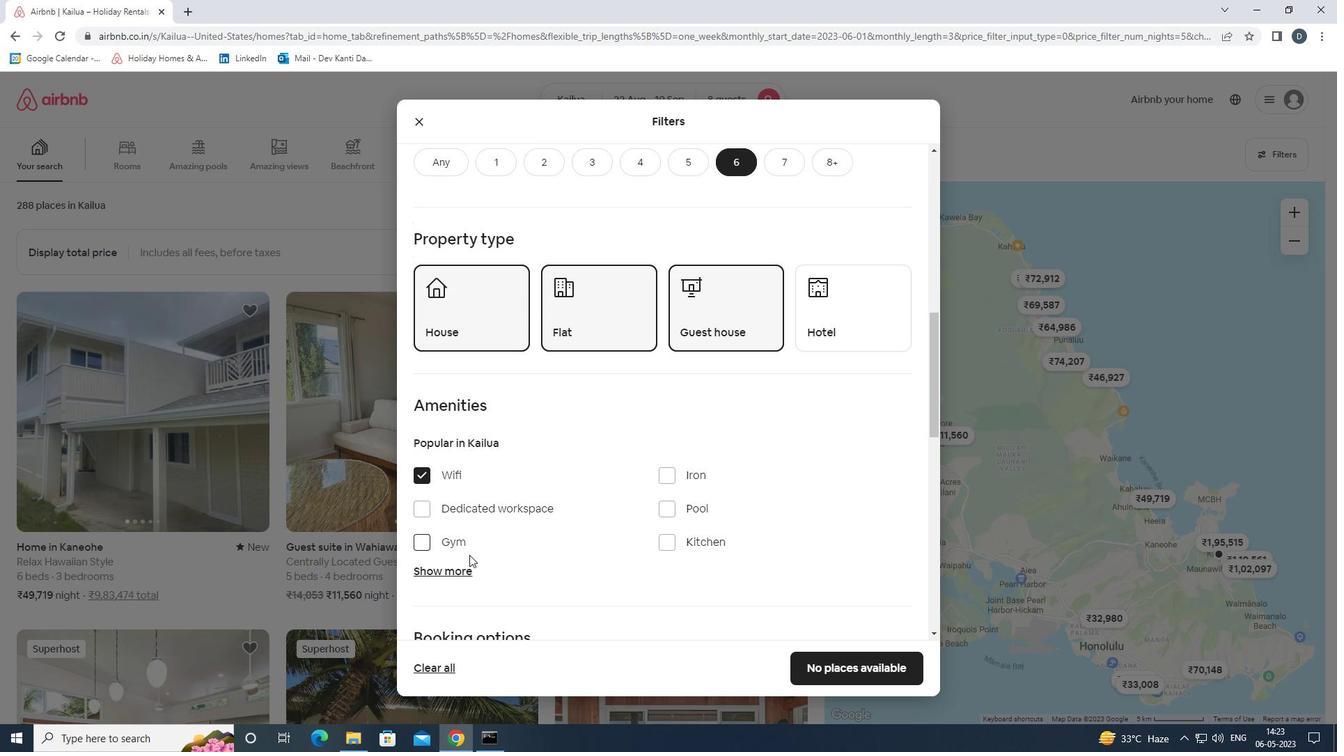 
Action: Mouse pressed left at (454, 573)
Screenshot: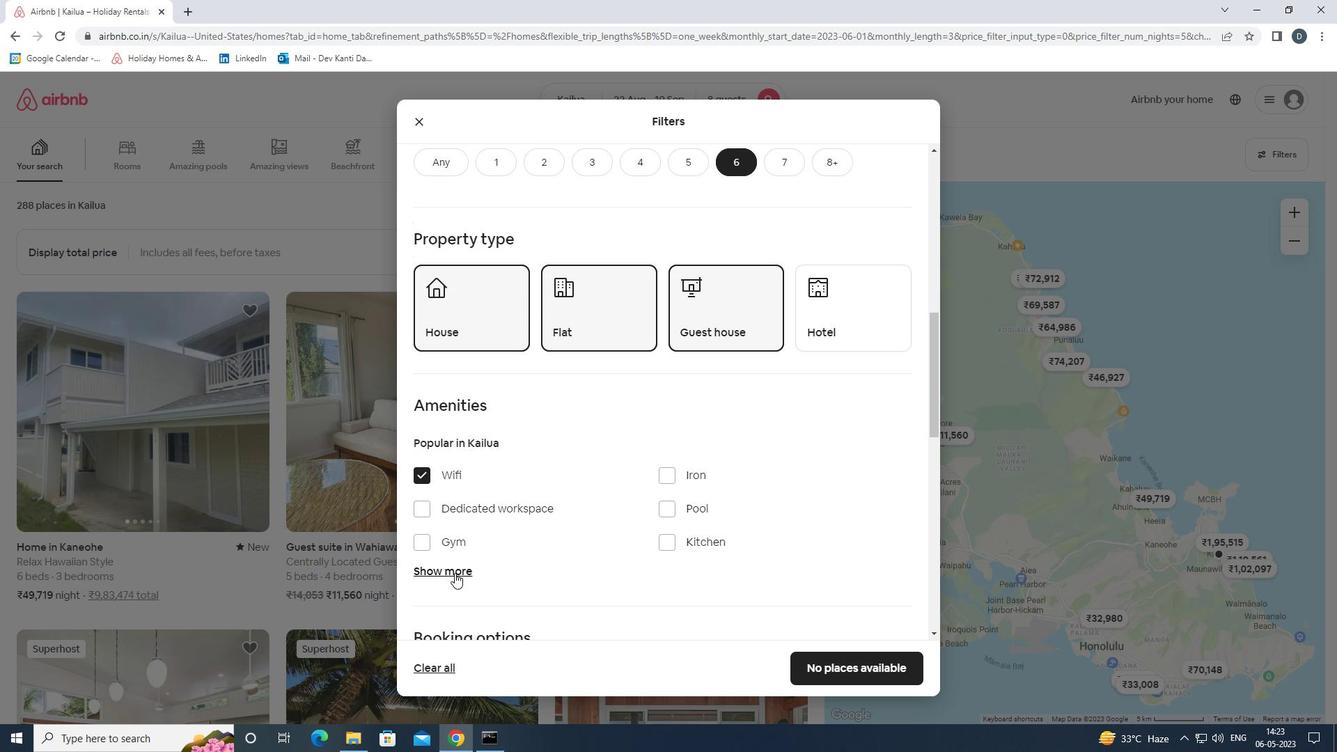 
Action: Mouse moved to (463, 547)
Screenshot: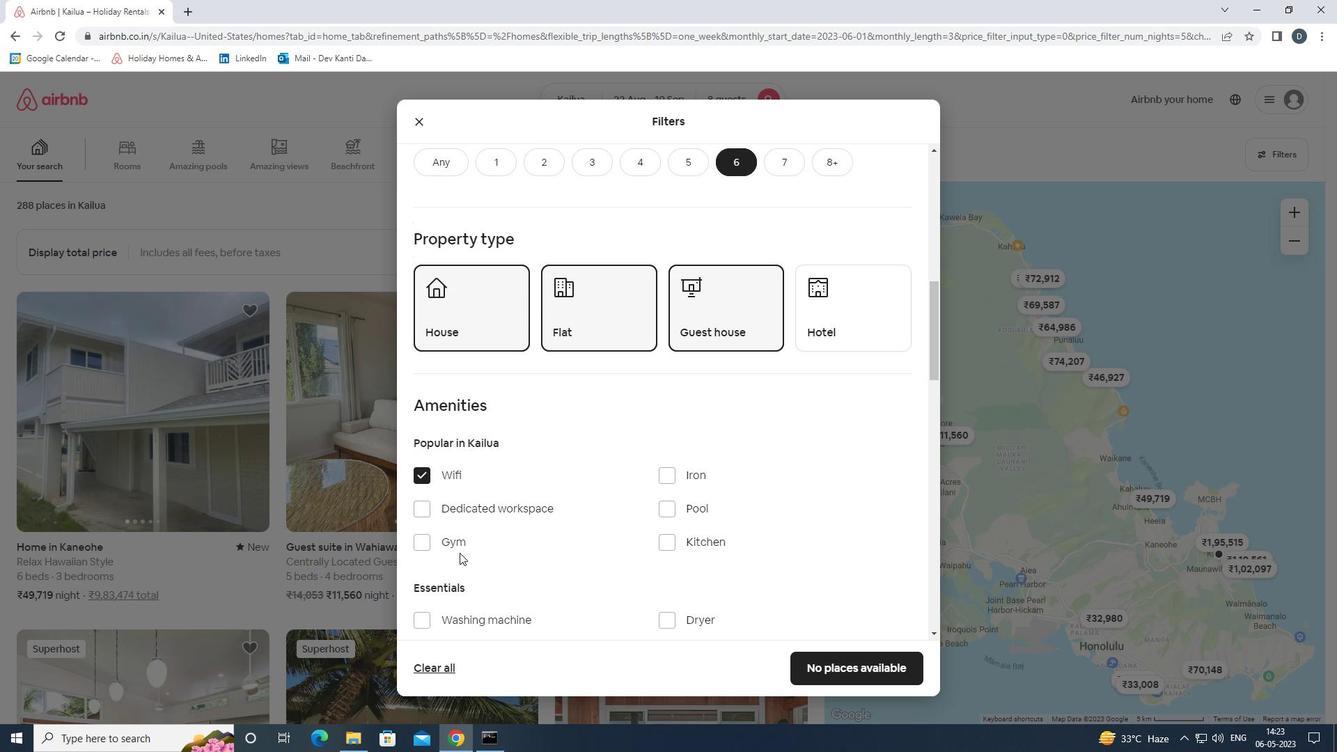 
Action: Mouse pressed left at (463, 547)
Screenshot: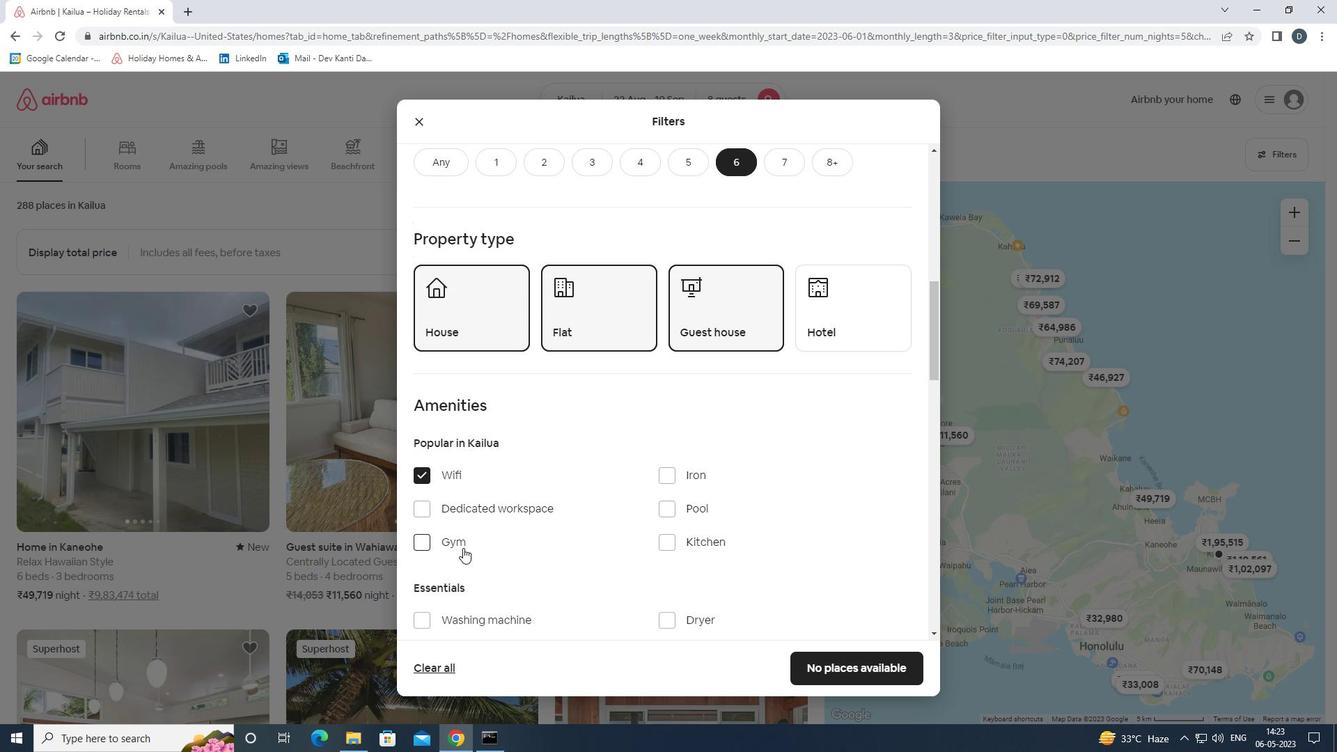 
Action: Mouse moved to (518, 540)
Screenshot: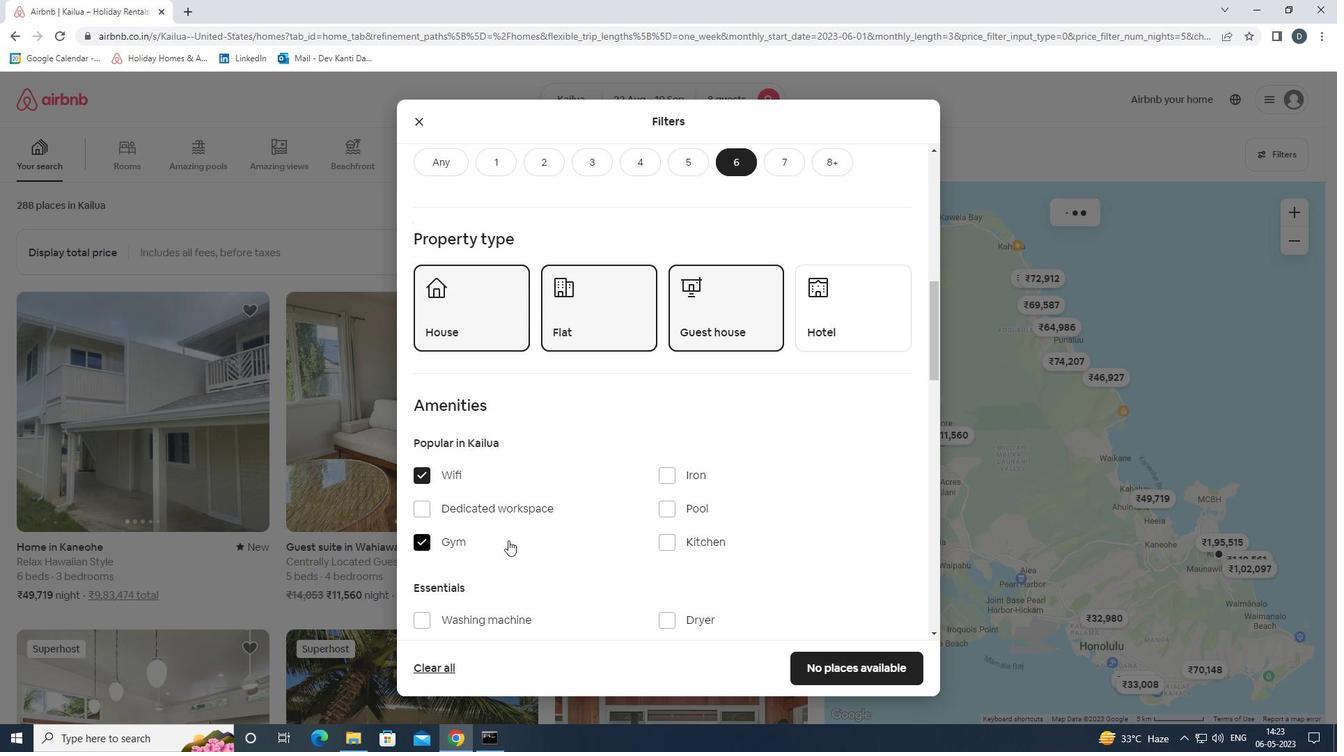 
Action: Mouse scrolled (518, 539) with delta (0, 0)
Screenshot: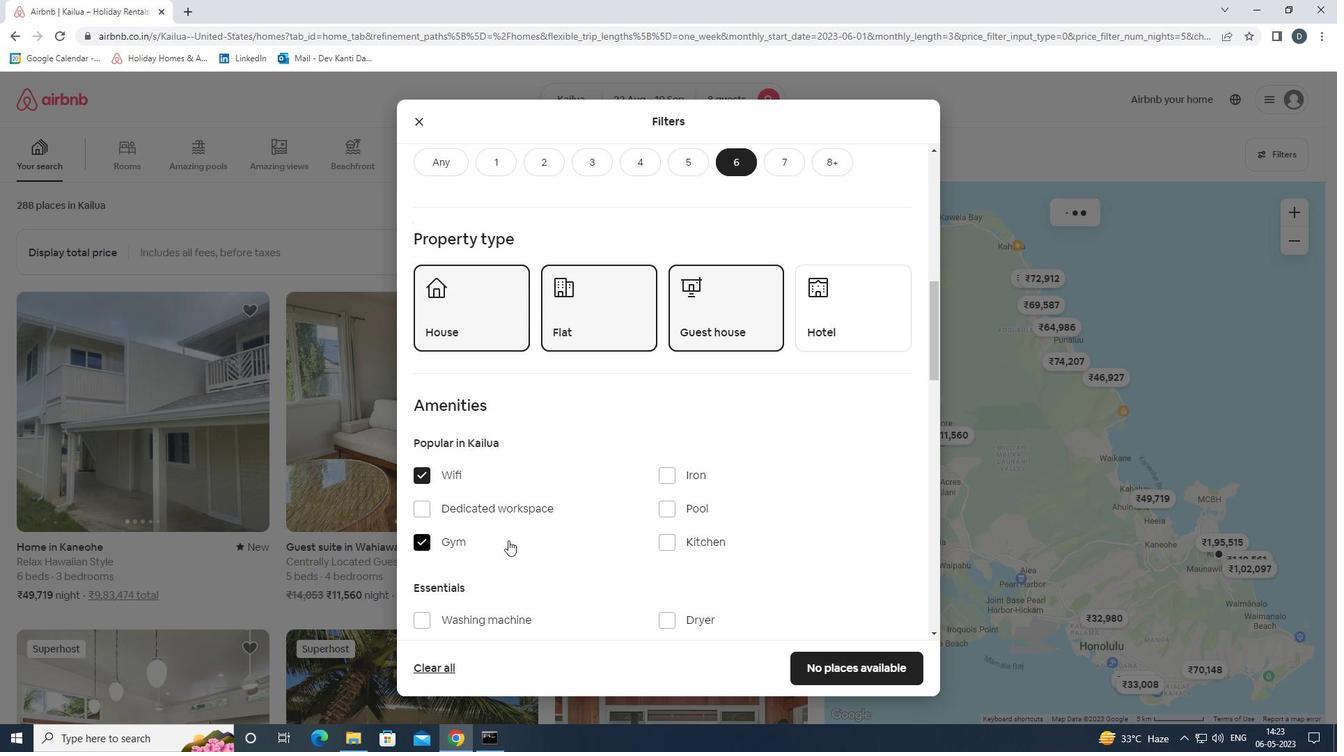 
Action: Mouse moved to (523, 544)
Screenshot: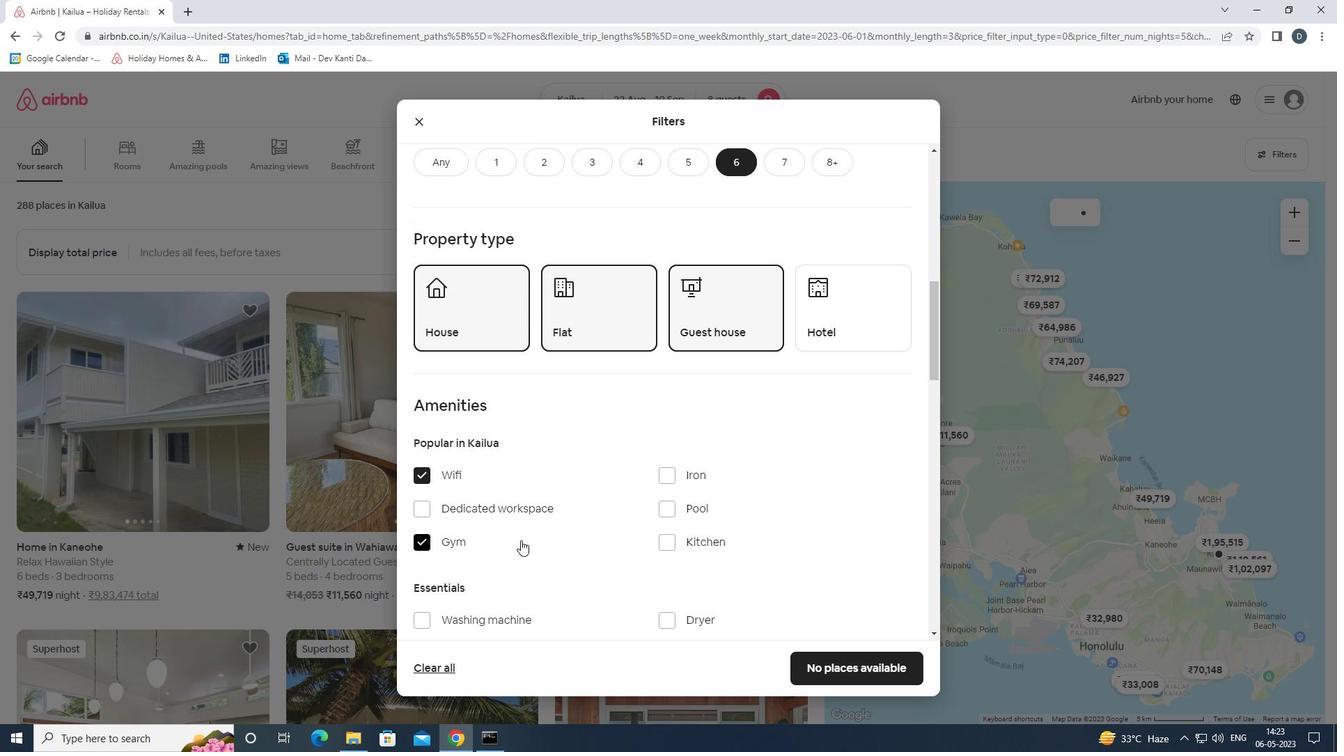 
Action: Mouse scrolled (523, 543) with delta (0, 0)
Screenshot: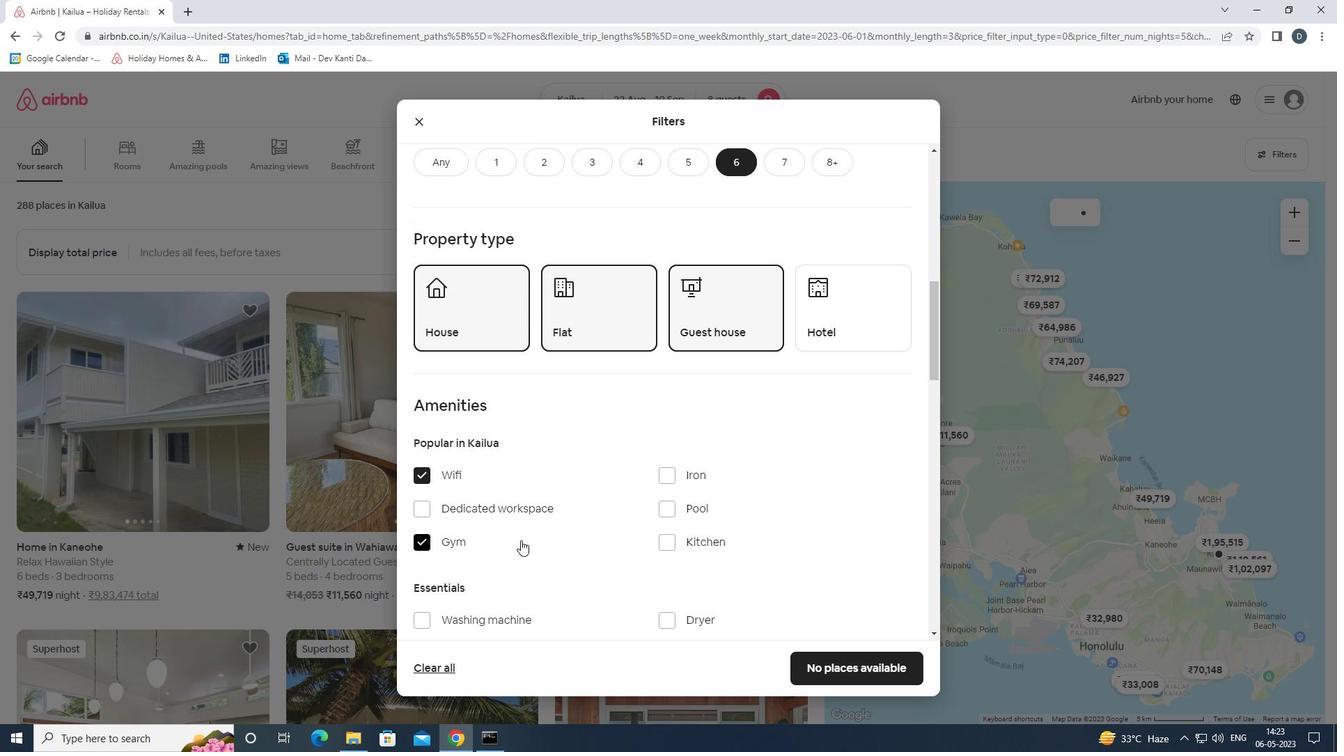 
Action: Mouse moved to (479, 552)
Screenshot: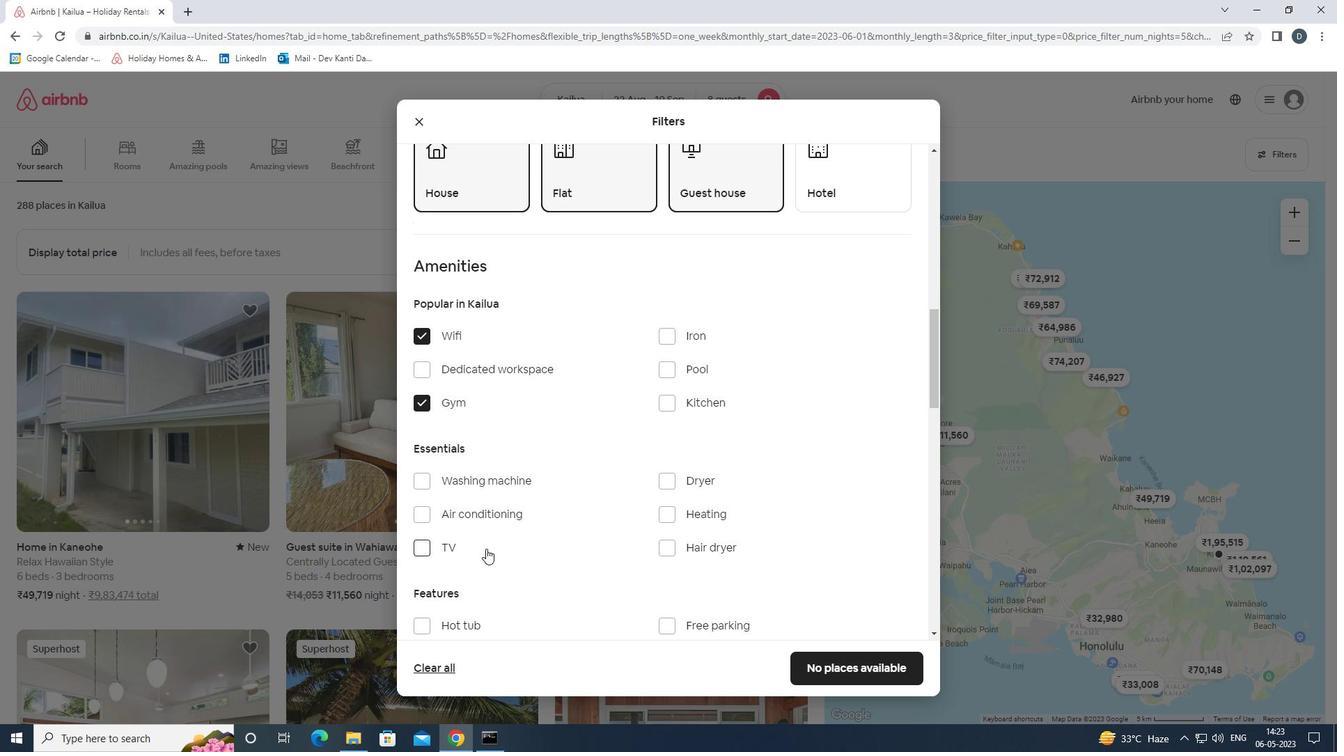 
Action: Mouse pressed left at (479, 552)
Screenshot: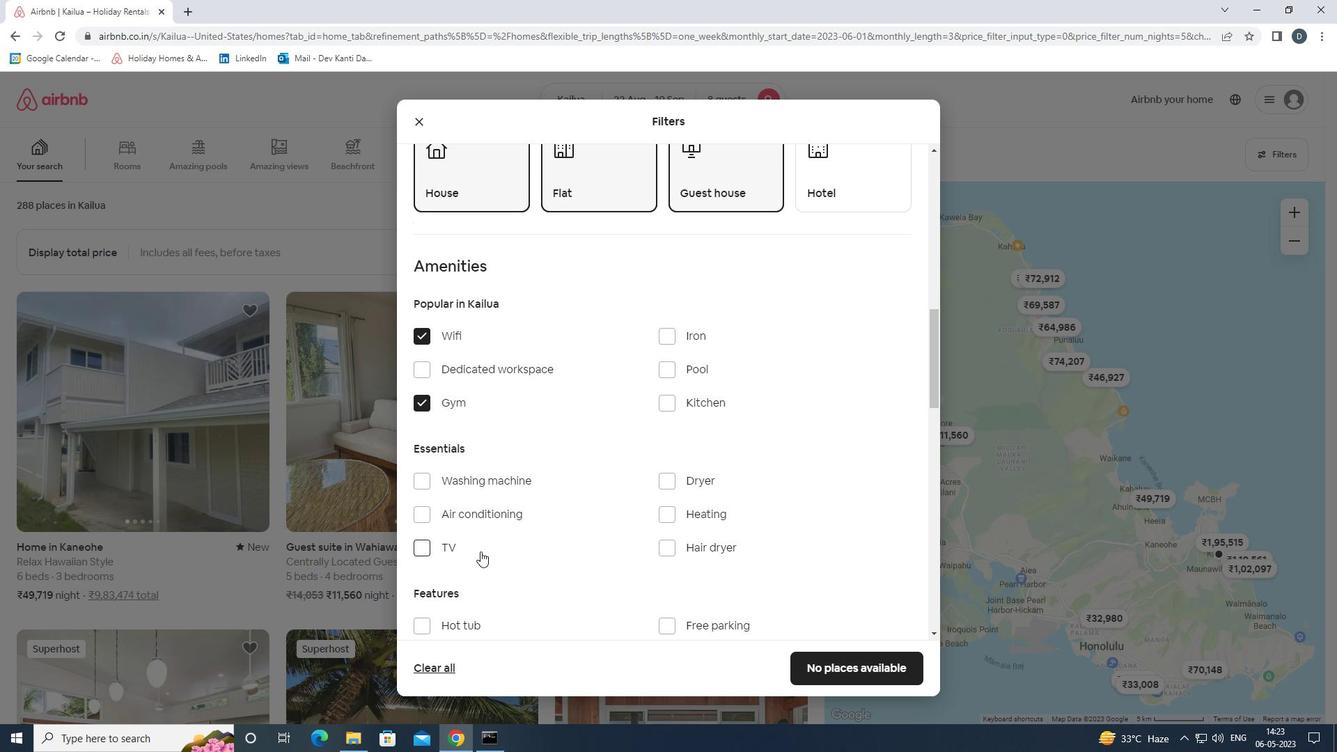 
Action: Mouse moved to (497, 549)
Screenshot: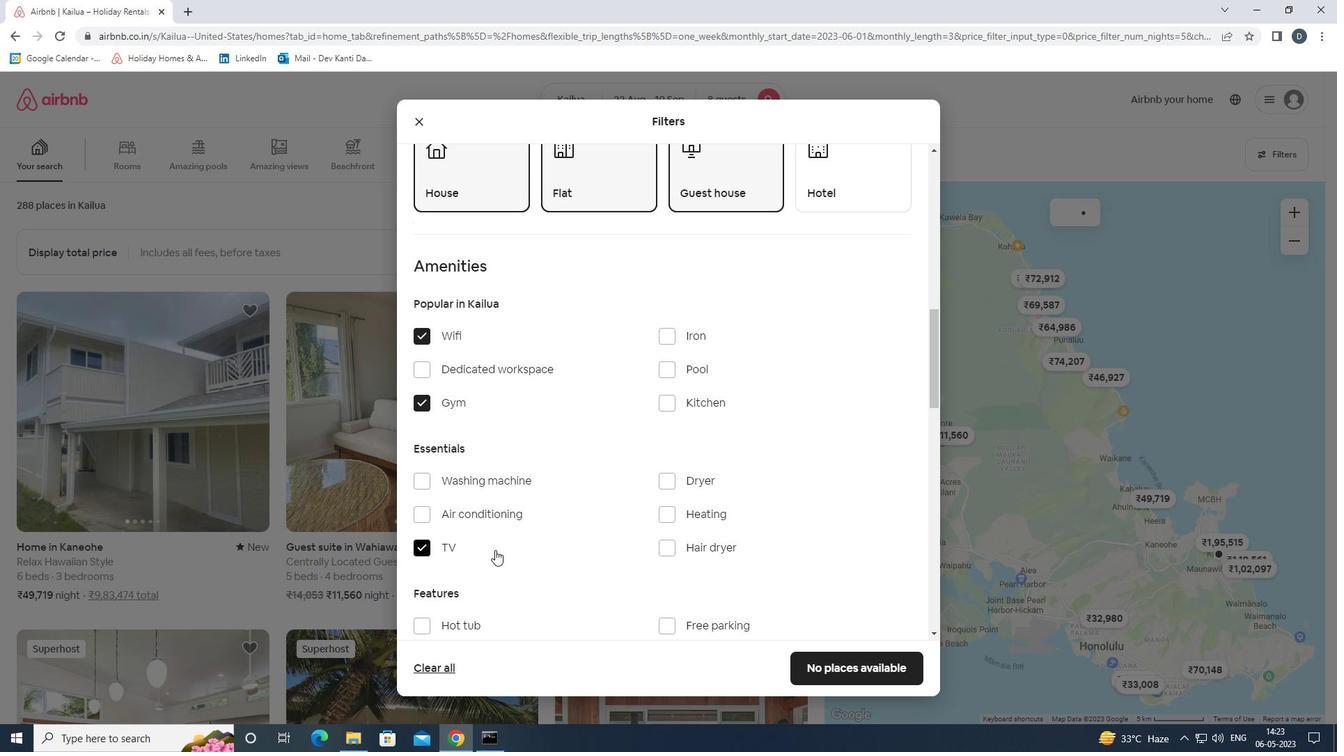 
Action: Mouse scrolled (497, 548) with delta (0, 0)
Screenshot: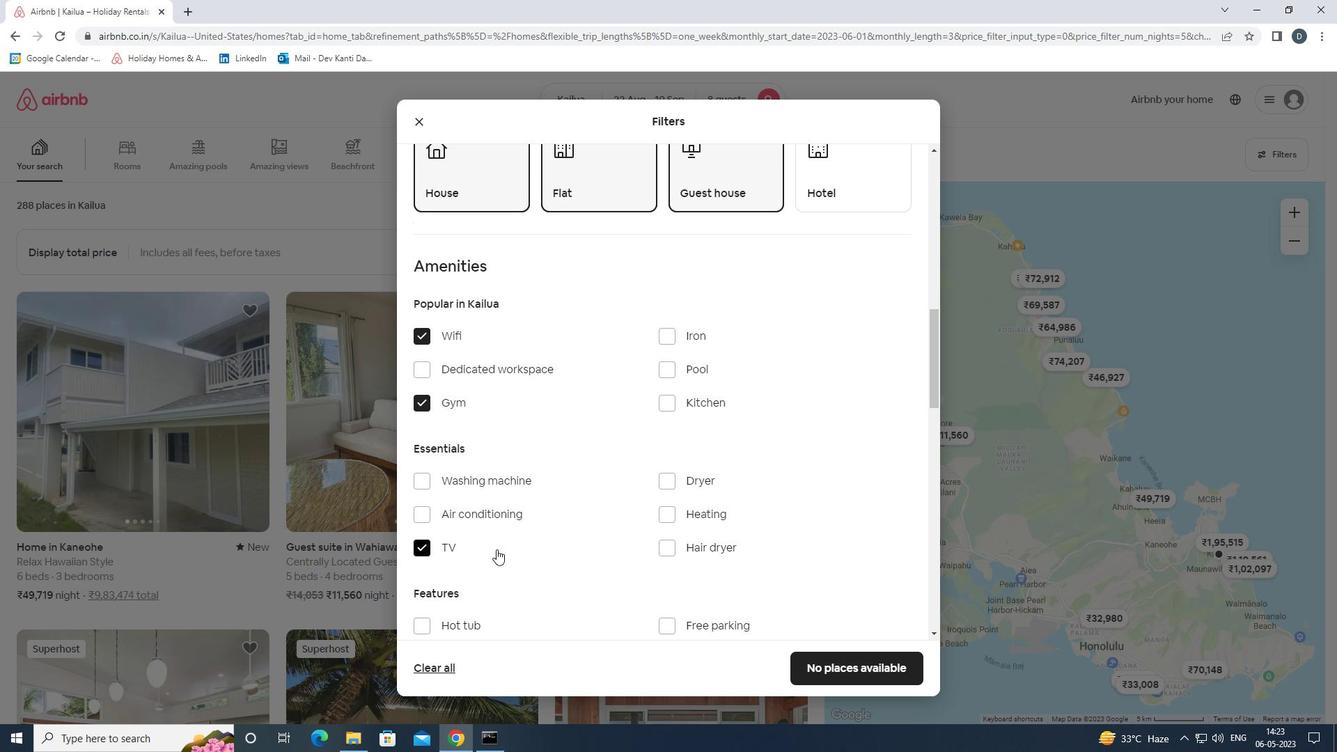 
Action: Mouse scrolled (497, 548) with delta (0, 0)
Screenshot: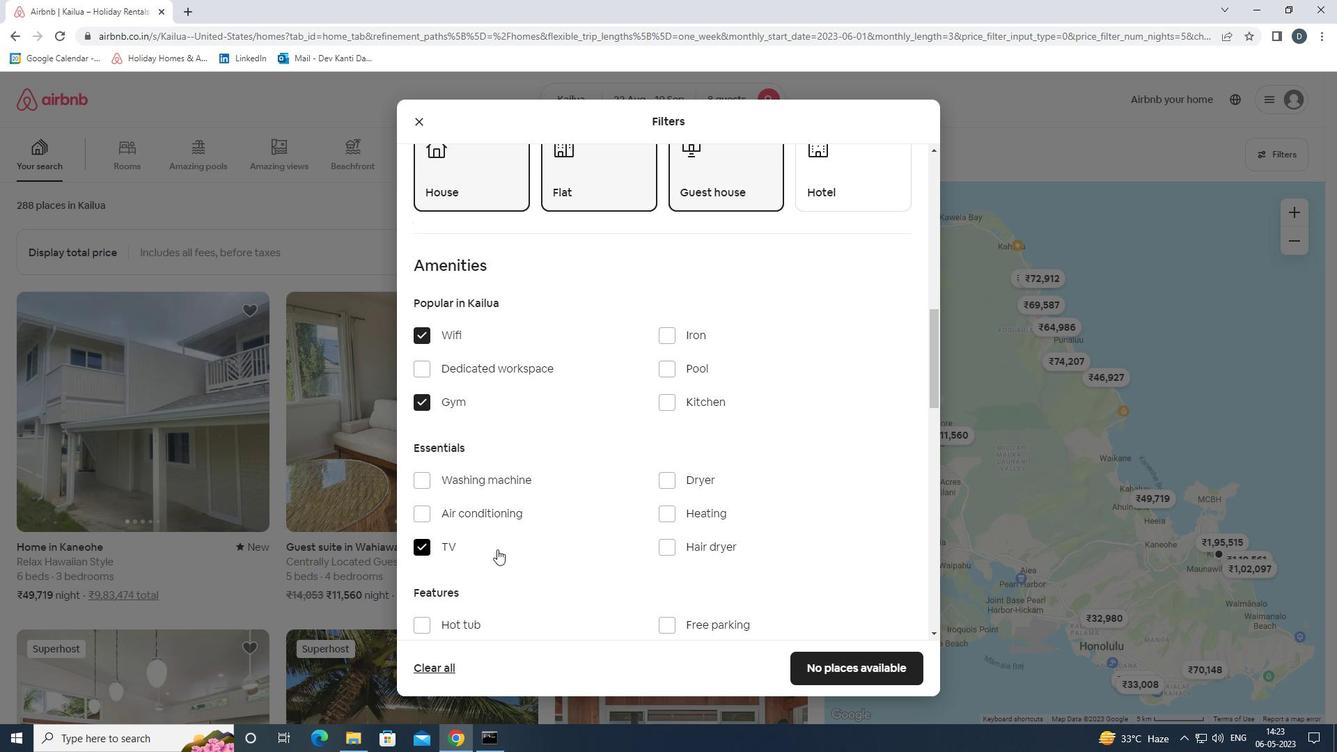 
Action: Mouse moved to (672, 548)
Screenshot: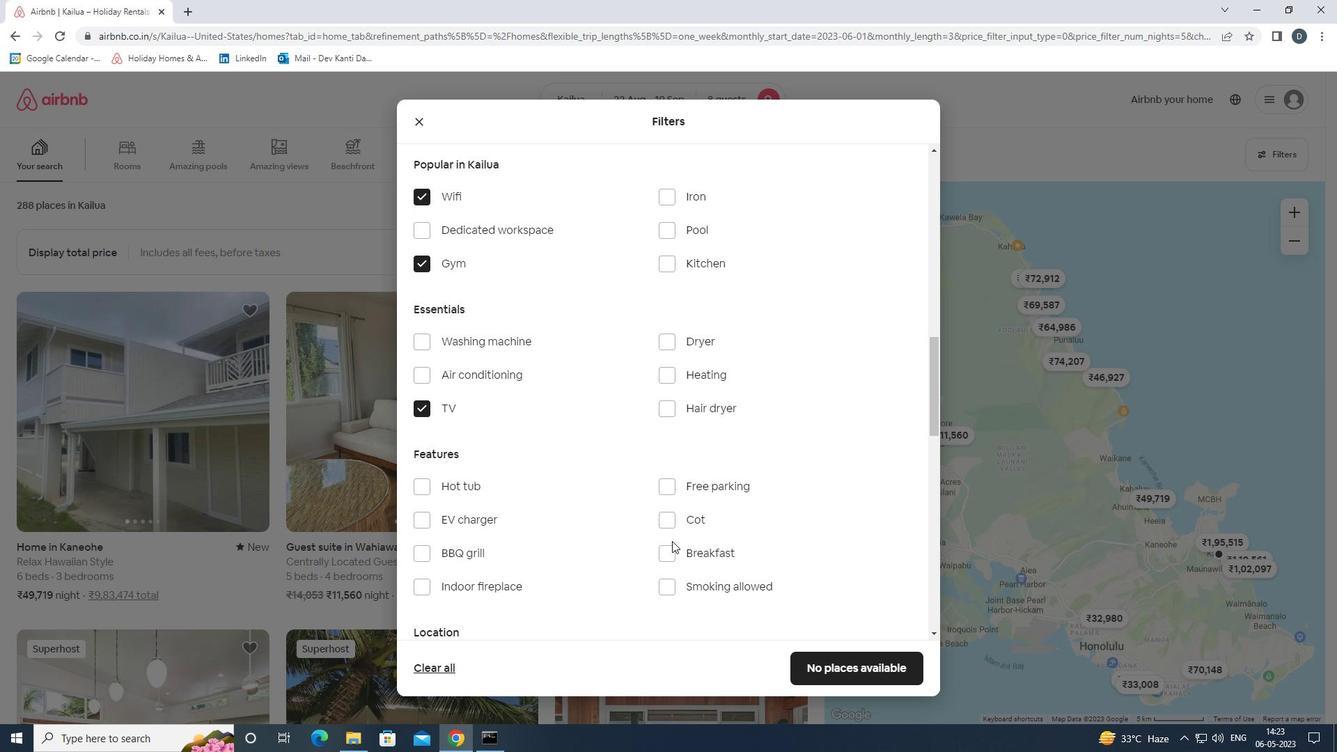 
Action: Mouse pressed left at (672, 548)
Screenshot: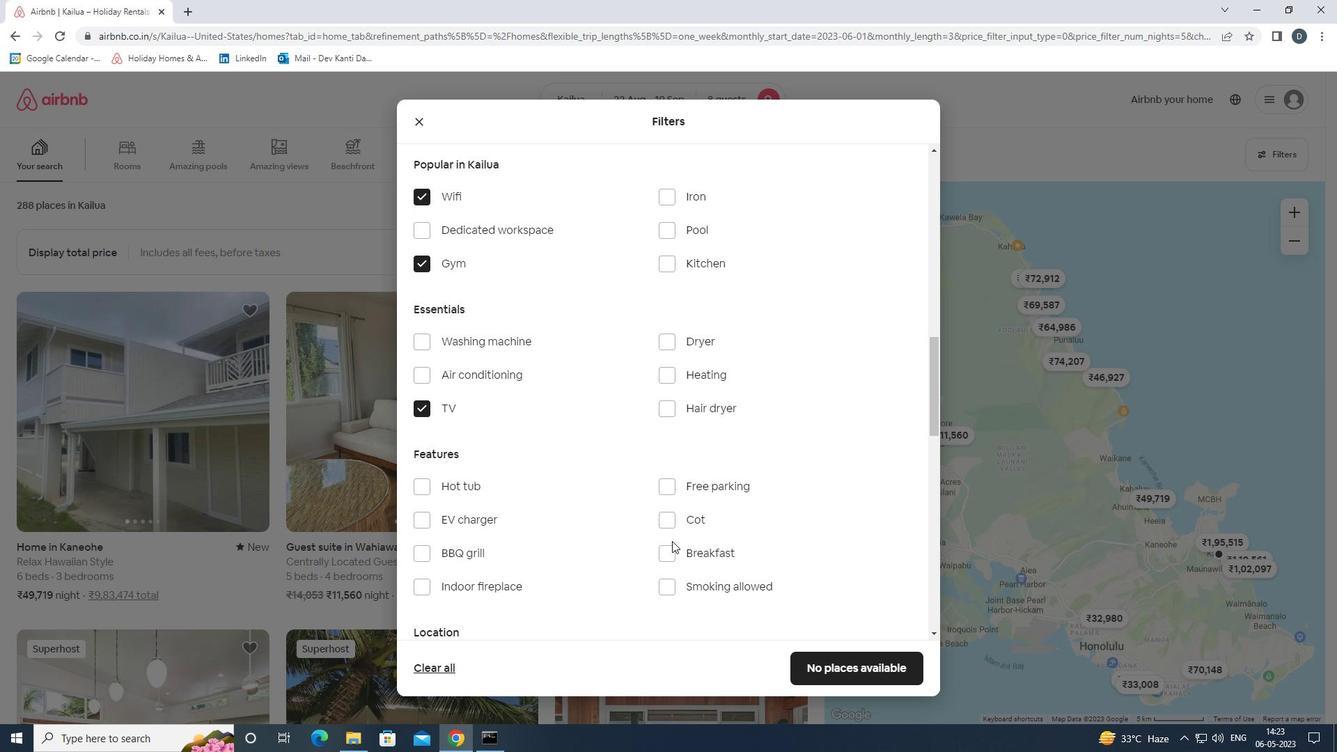 
Action: Mouse moved to (667, 489)
Screenshot: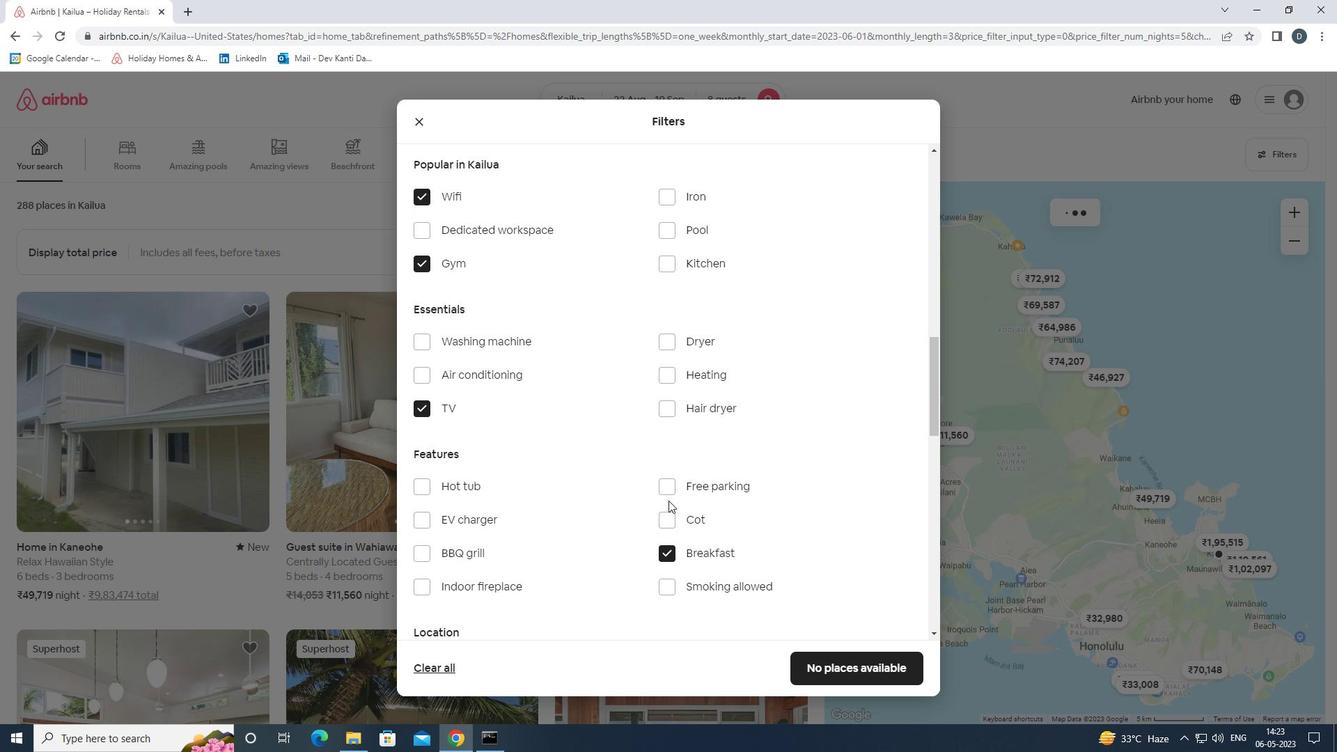 
Action: Mouse pressed left at (667, 489)
Screenshot: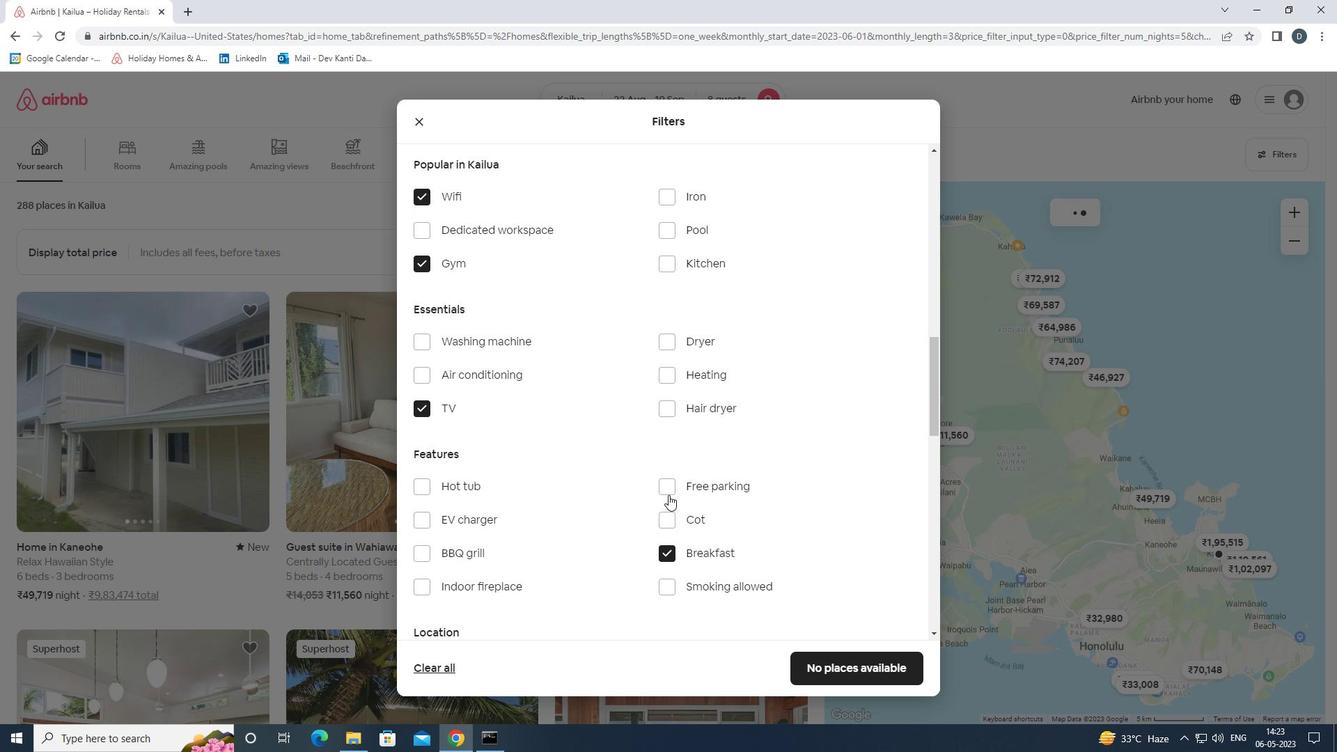 
Action: Mouse moved to (662, 488)
Screenshot: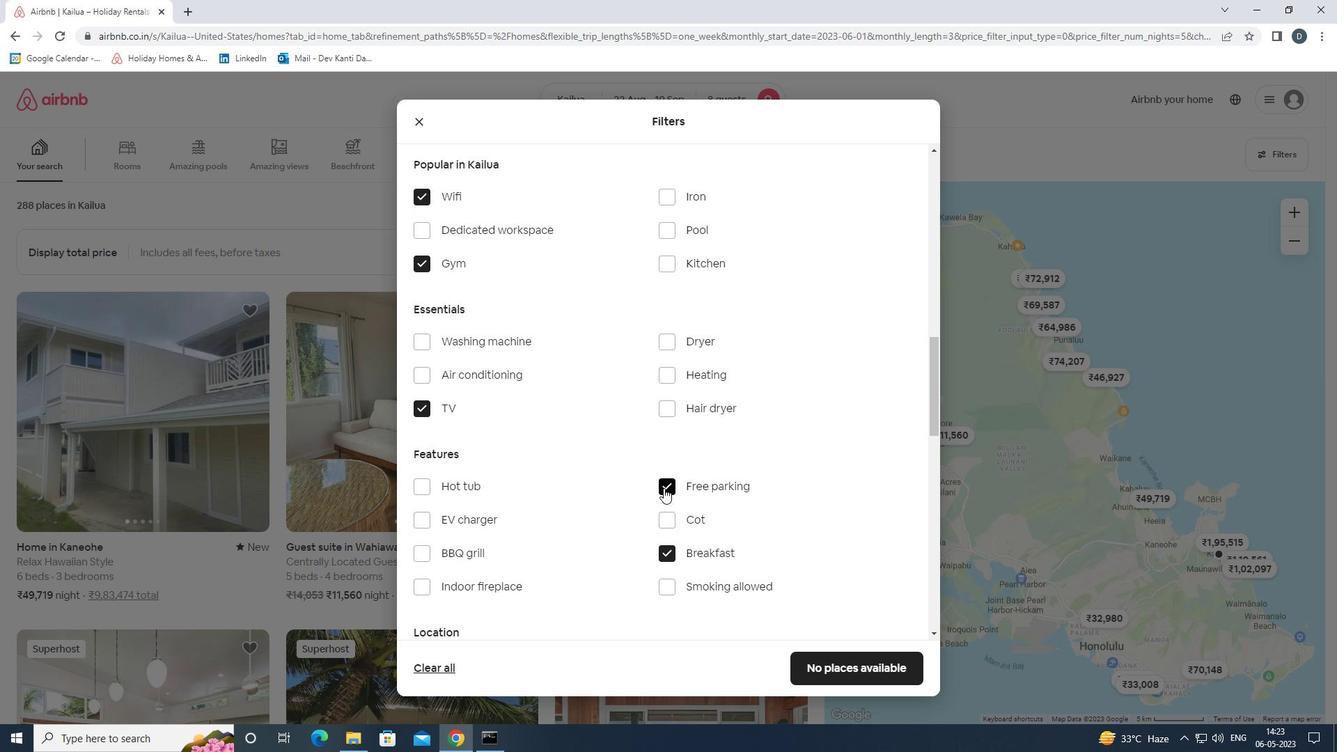 
Action: Mouse scrolled (662, 487) with delta (0, 0)
Screenshot: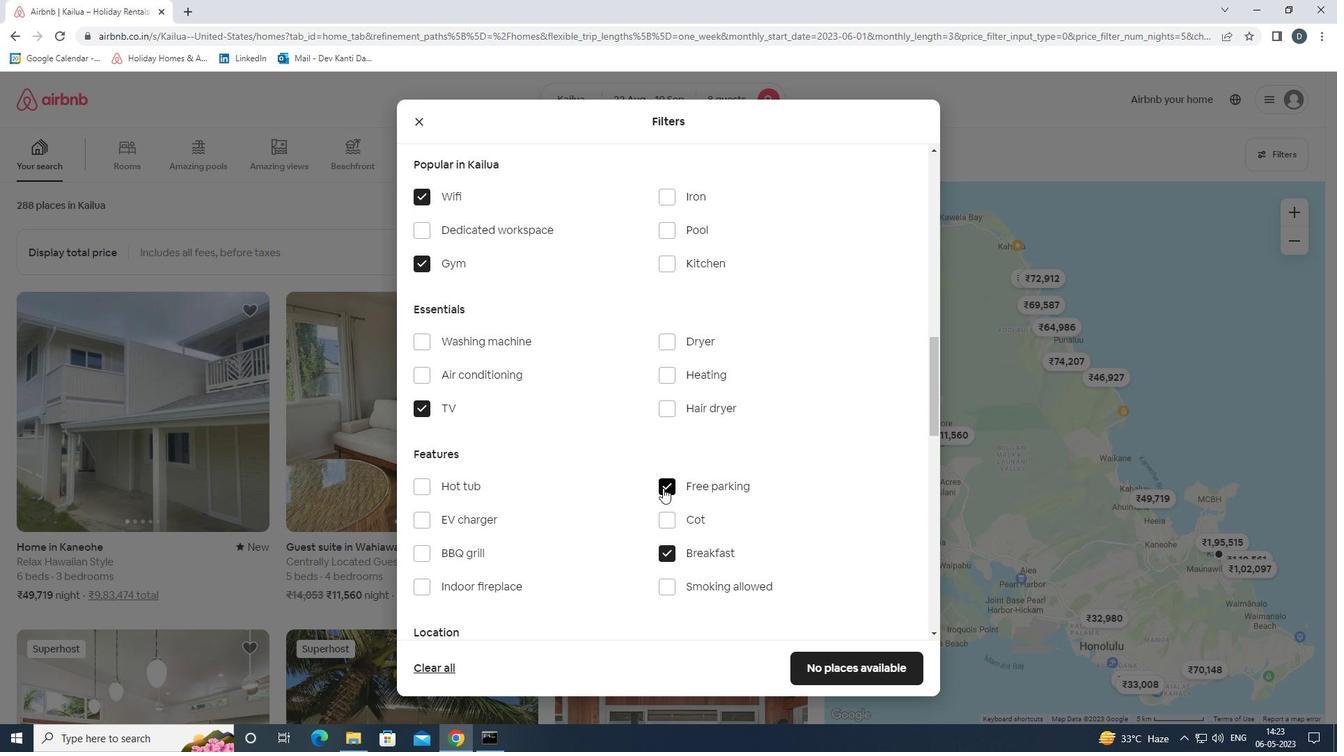 
Action: Mouse scrolled (662, 487) with delta (0, 0)
Screenshot: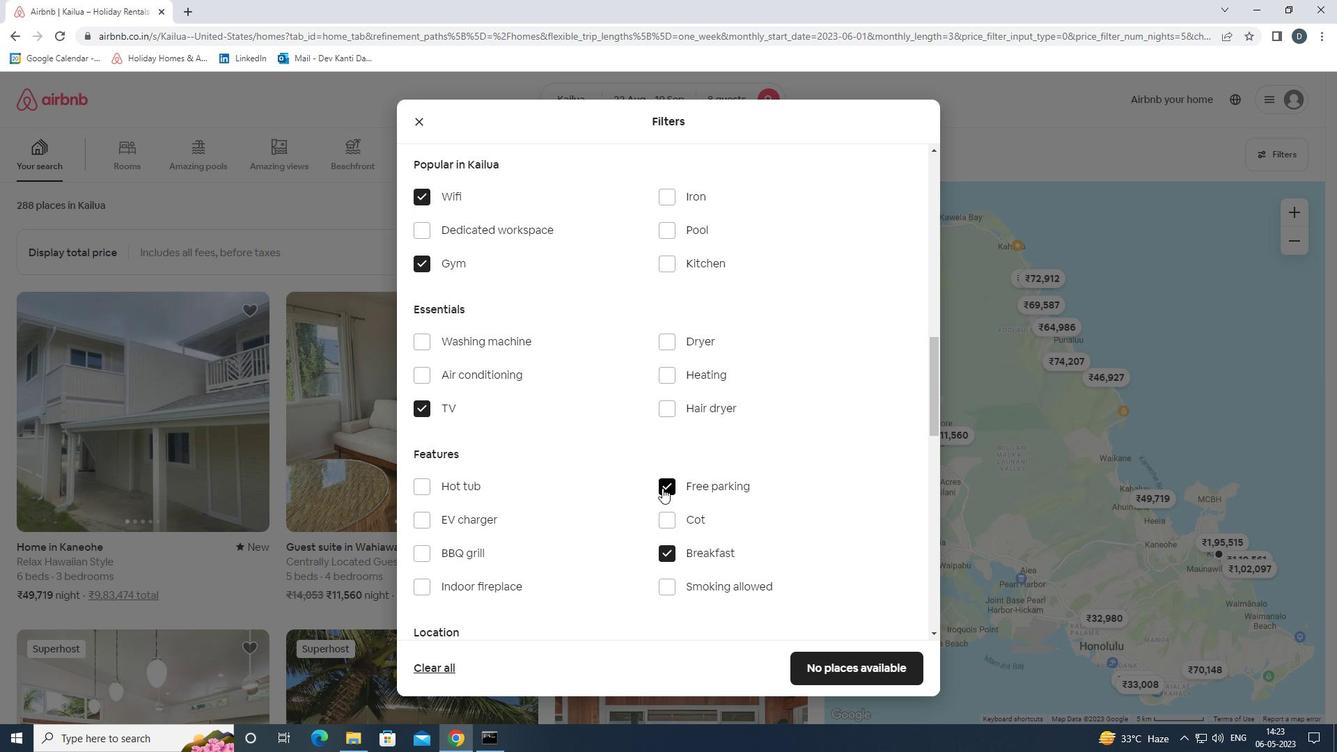 
Action: Mouse moved to (682, 483)
Screenshot: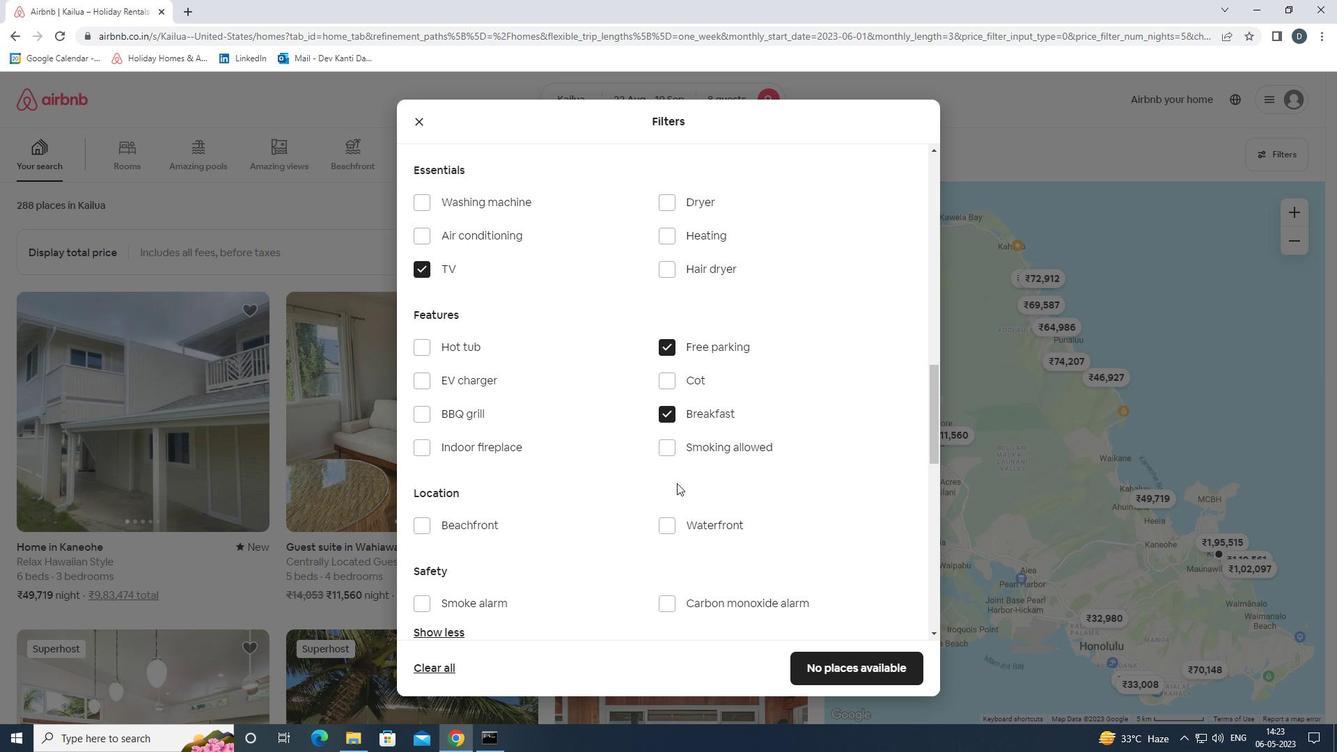 
Action: Mouse scrolled (682, 482) with delta (0, 0)
Screenshot: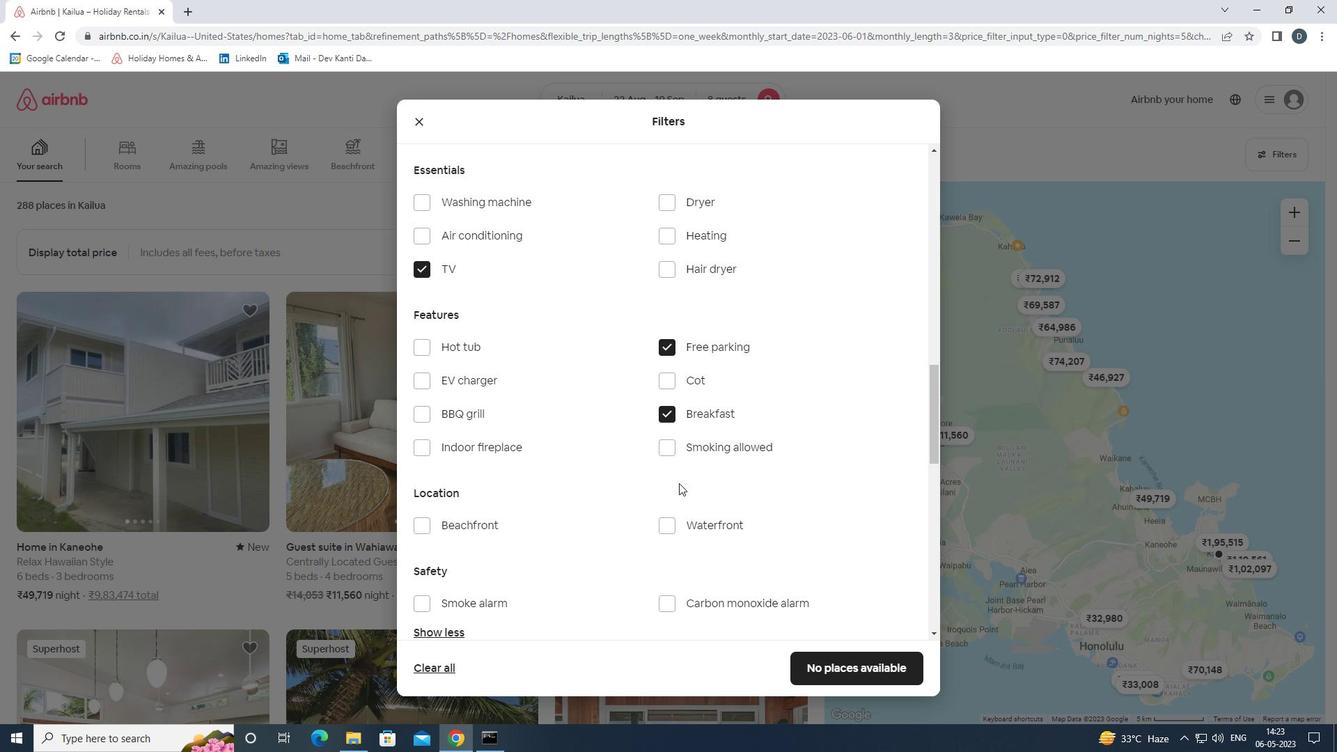 
Action: Mouse moved to (683, 486)
Screenshot: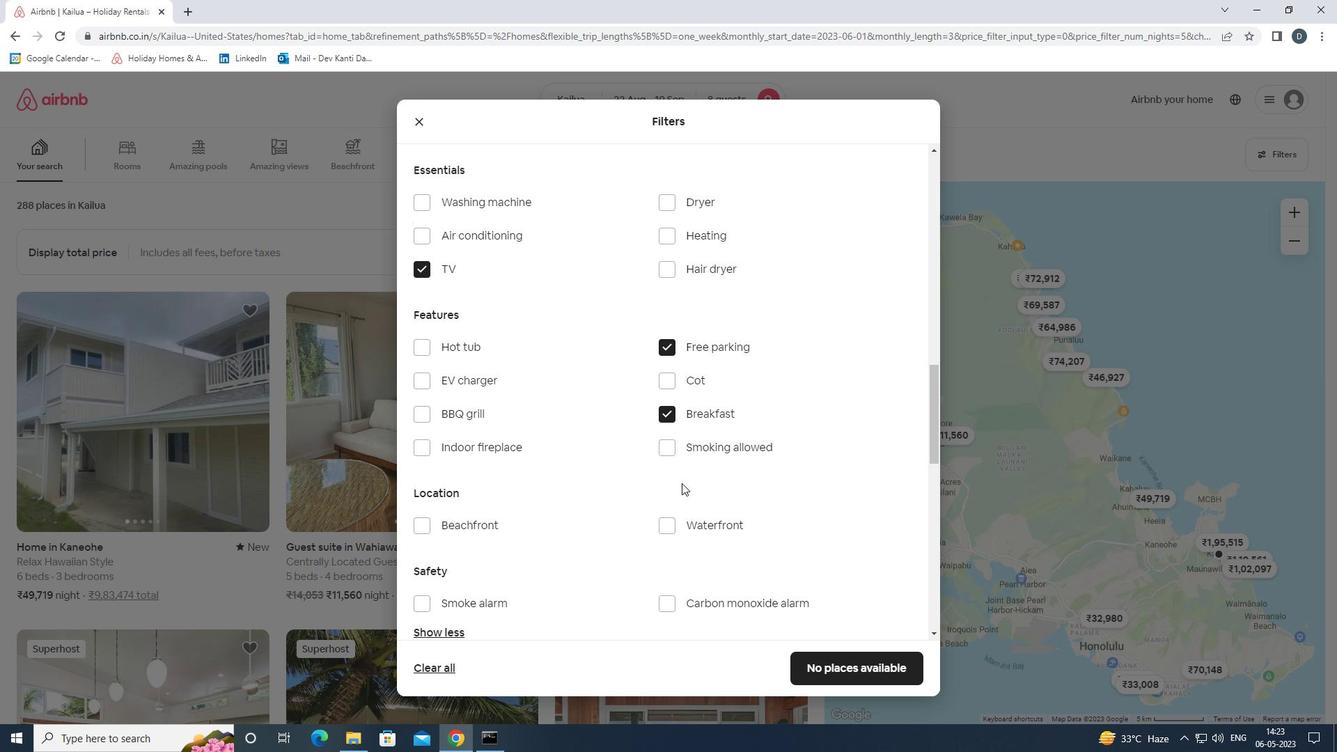
Action: Mouse scrolled (683, 485) with delta (0, 0)
Screenshot: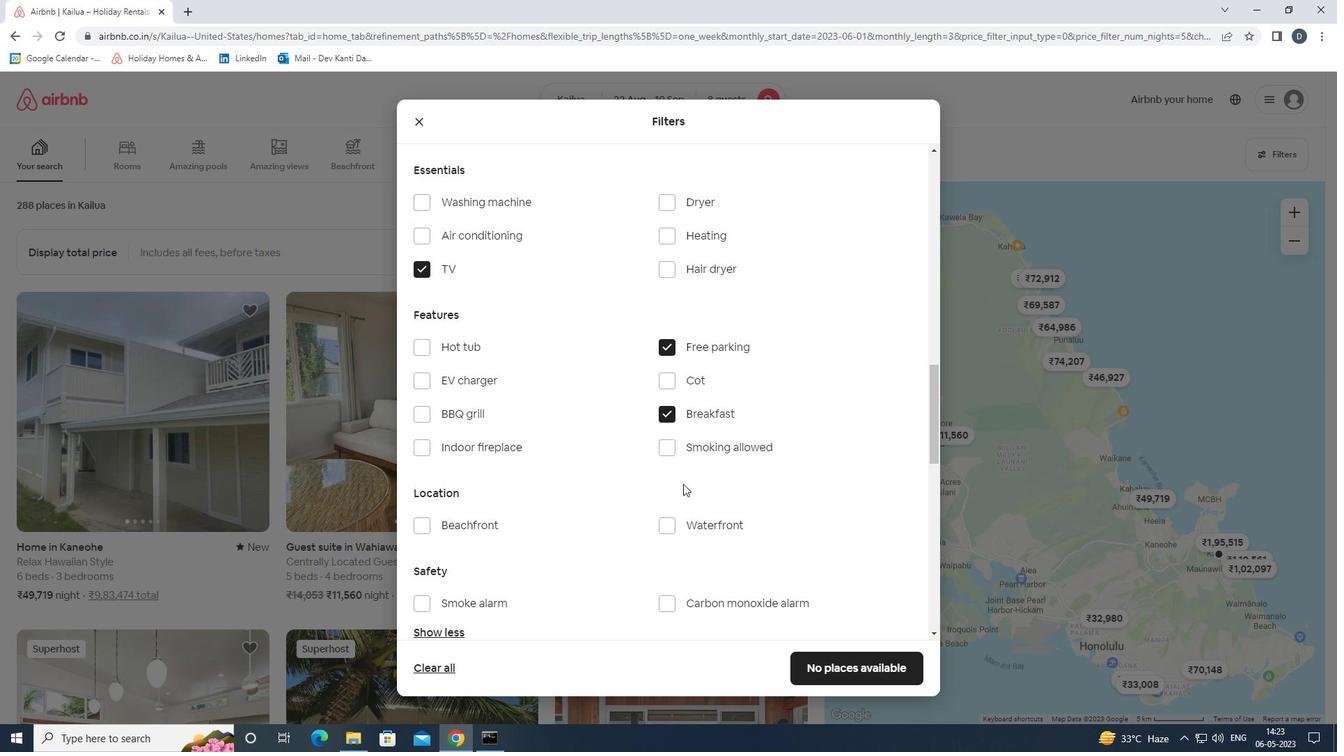 
Action: Mouse scrolled (683, 485) with delta (0, 0)
Screenshot: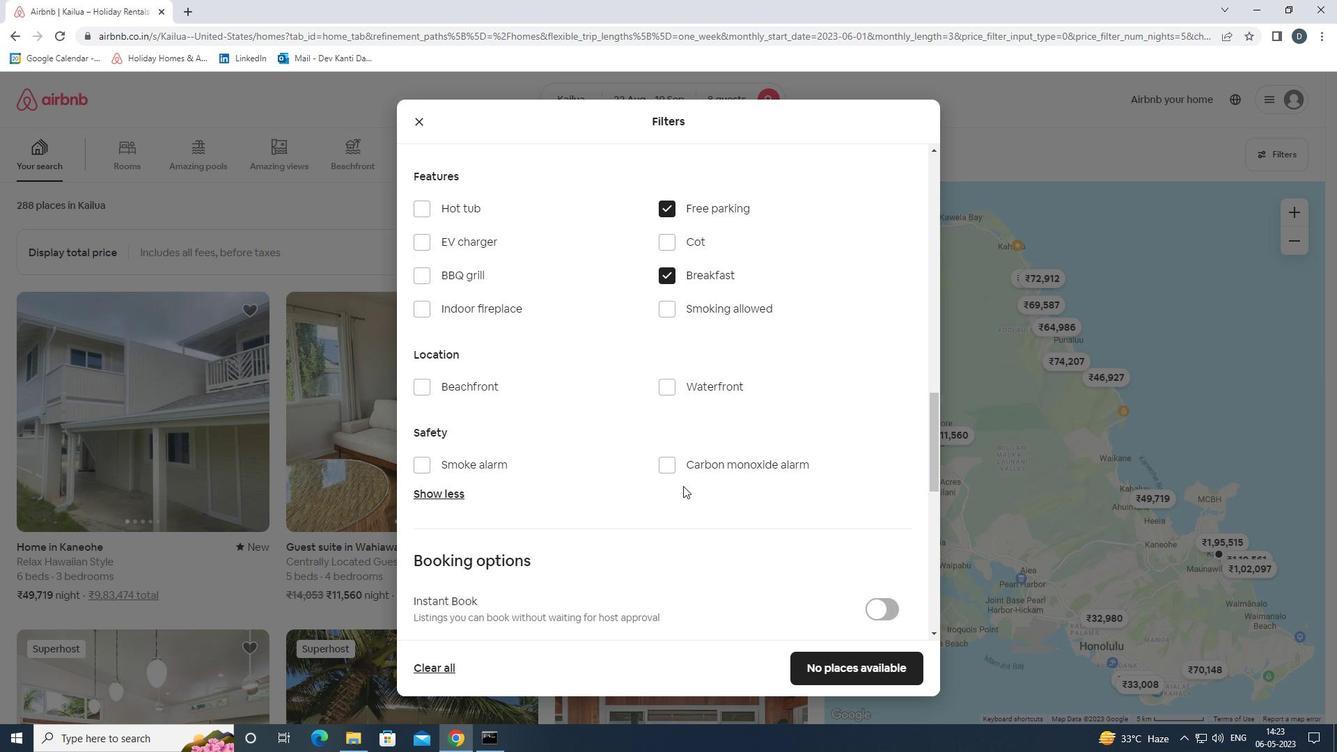 
Action: Mouse moved to (768, 500)
Screenshot: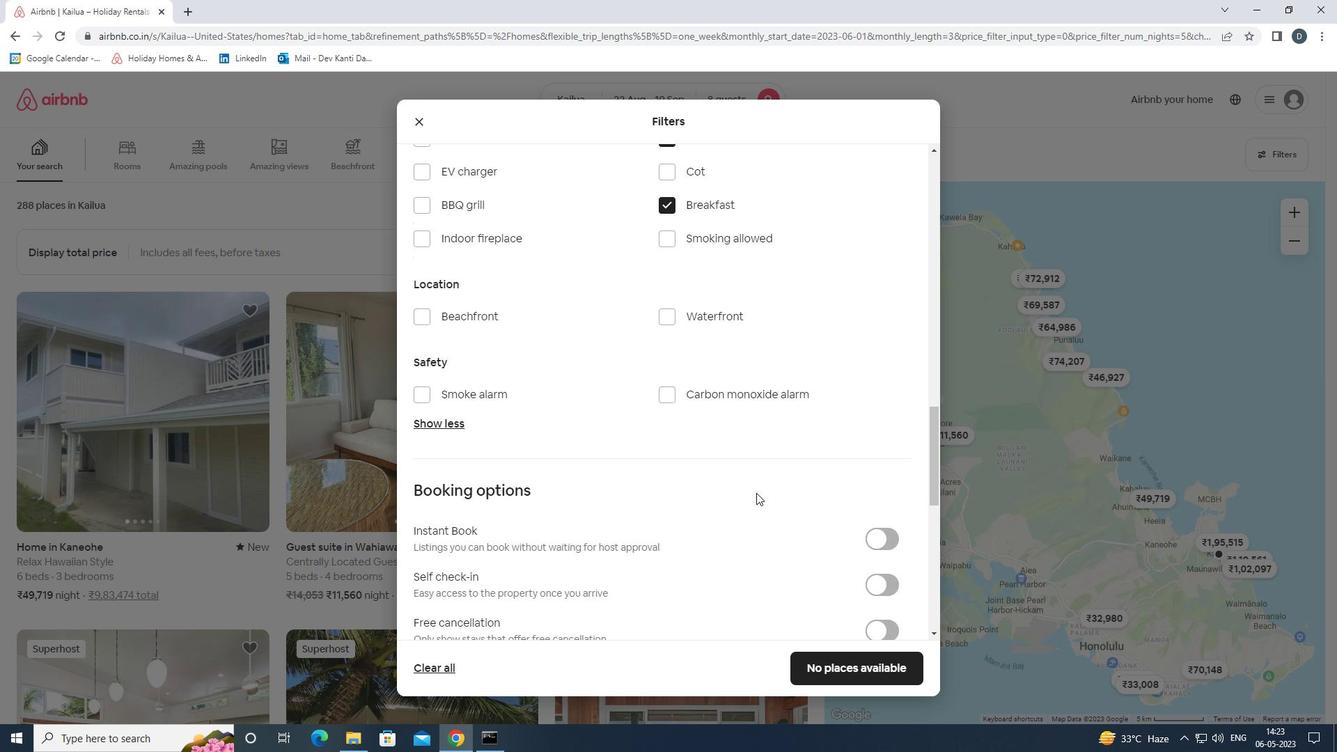 
Action: Mouse scrolled (768, 500) with delta (0, 0)
Screenshot: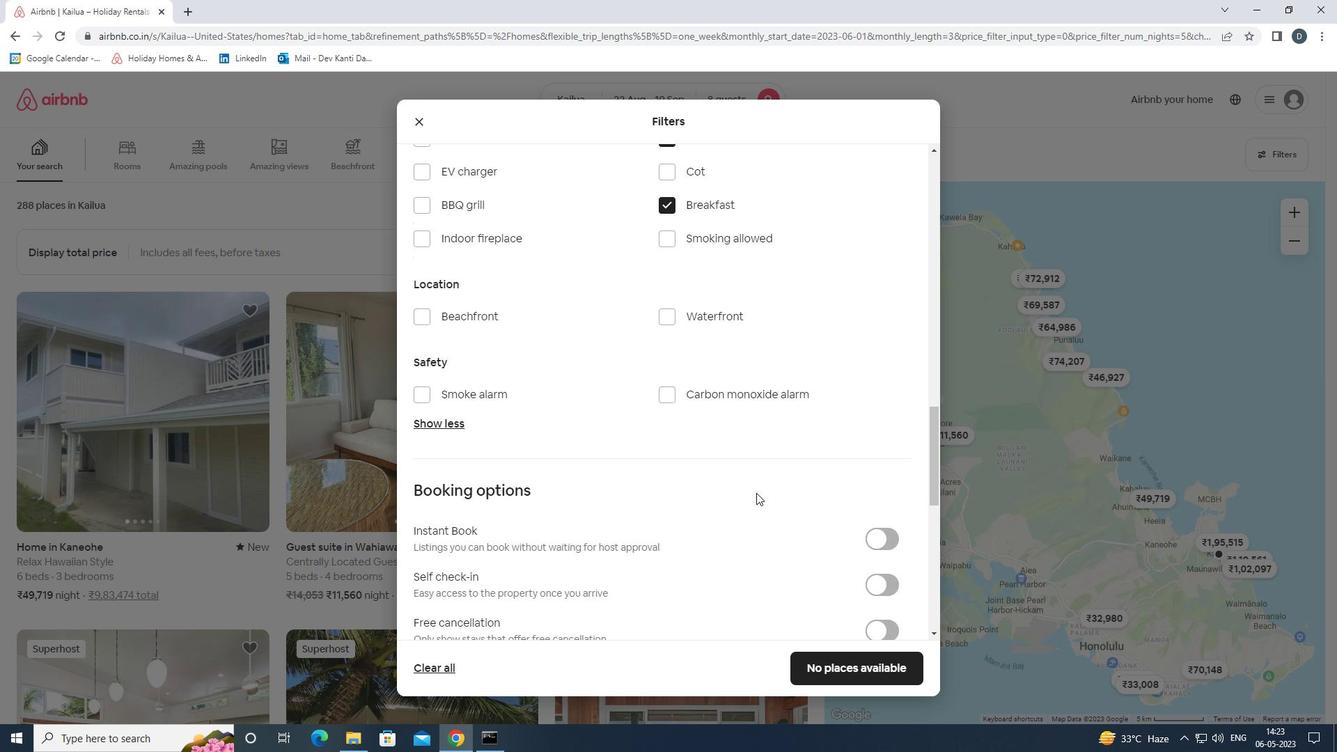 
Action: Mouse moved to (874, 515)
Screenshot: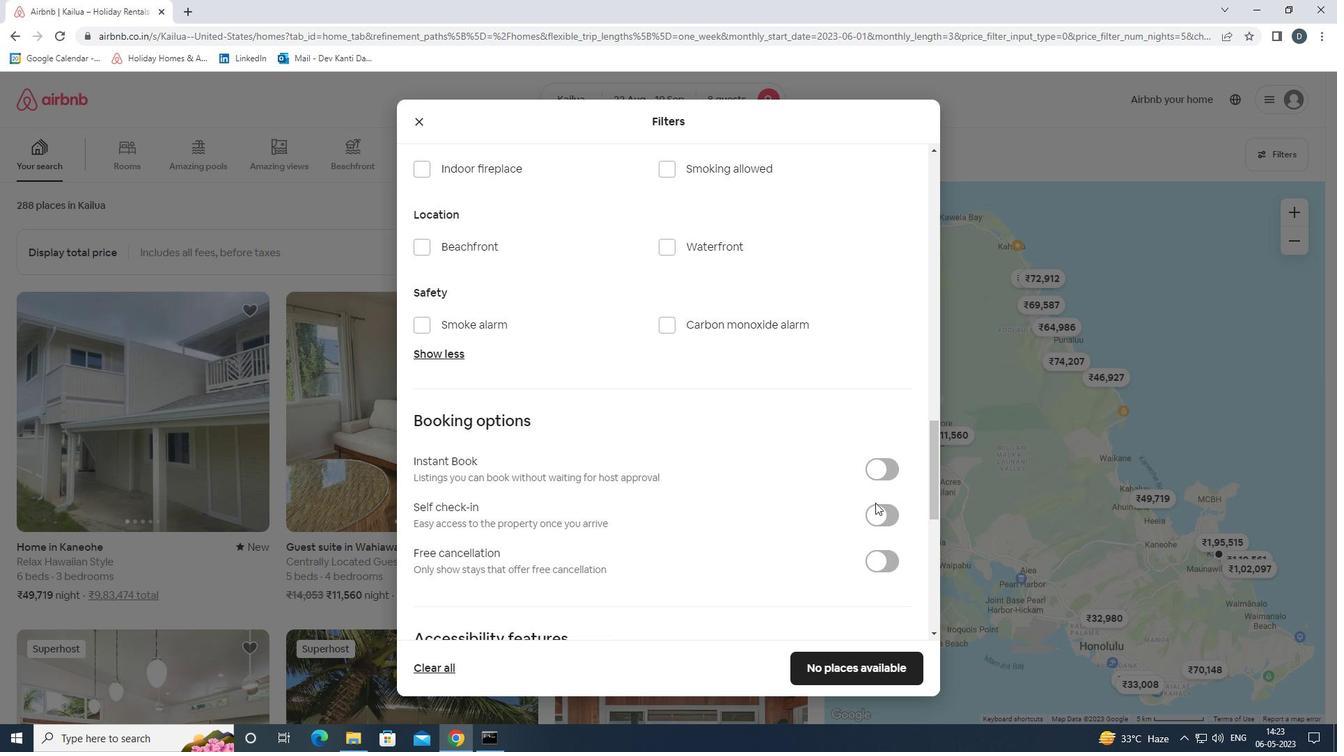 
Action: Mouse pressed left at (874, 515)
Screenshot: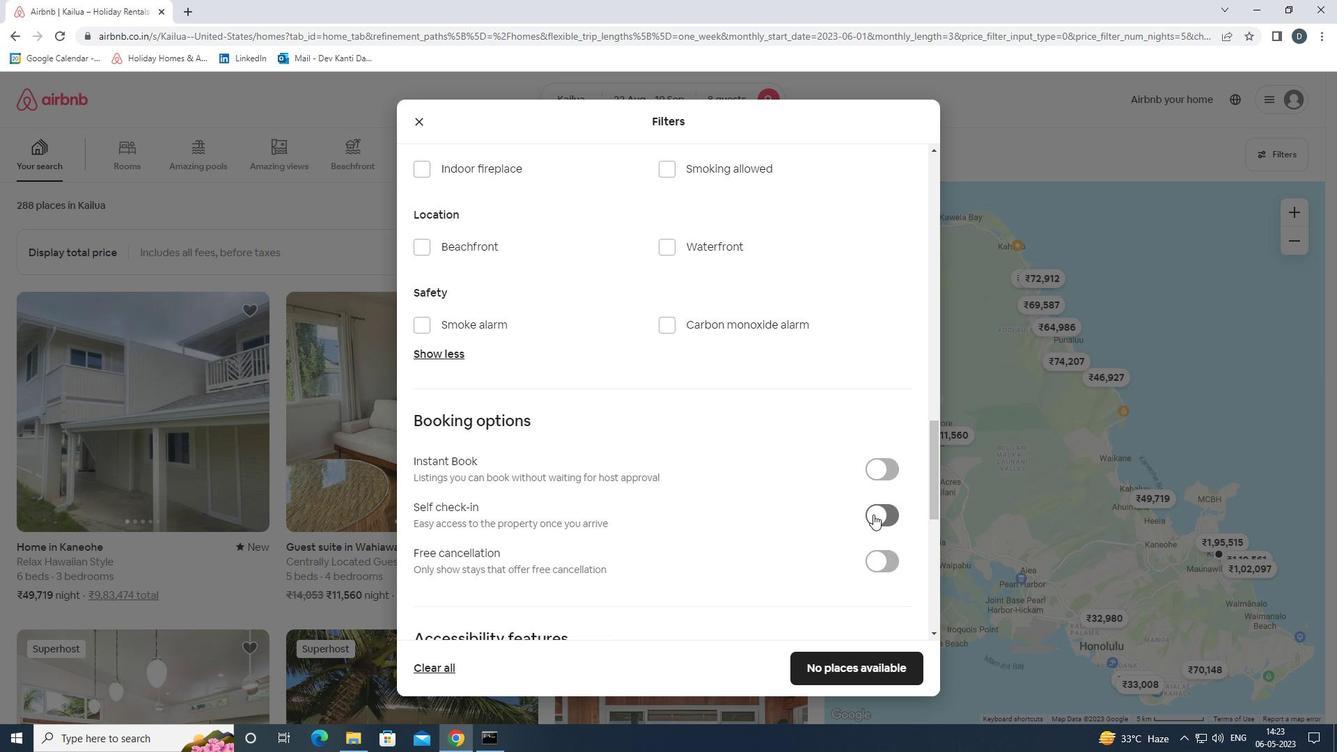 
Action: Mouse moved to (870, 508)
Screenshot: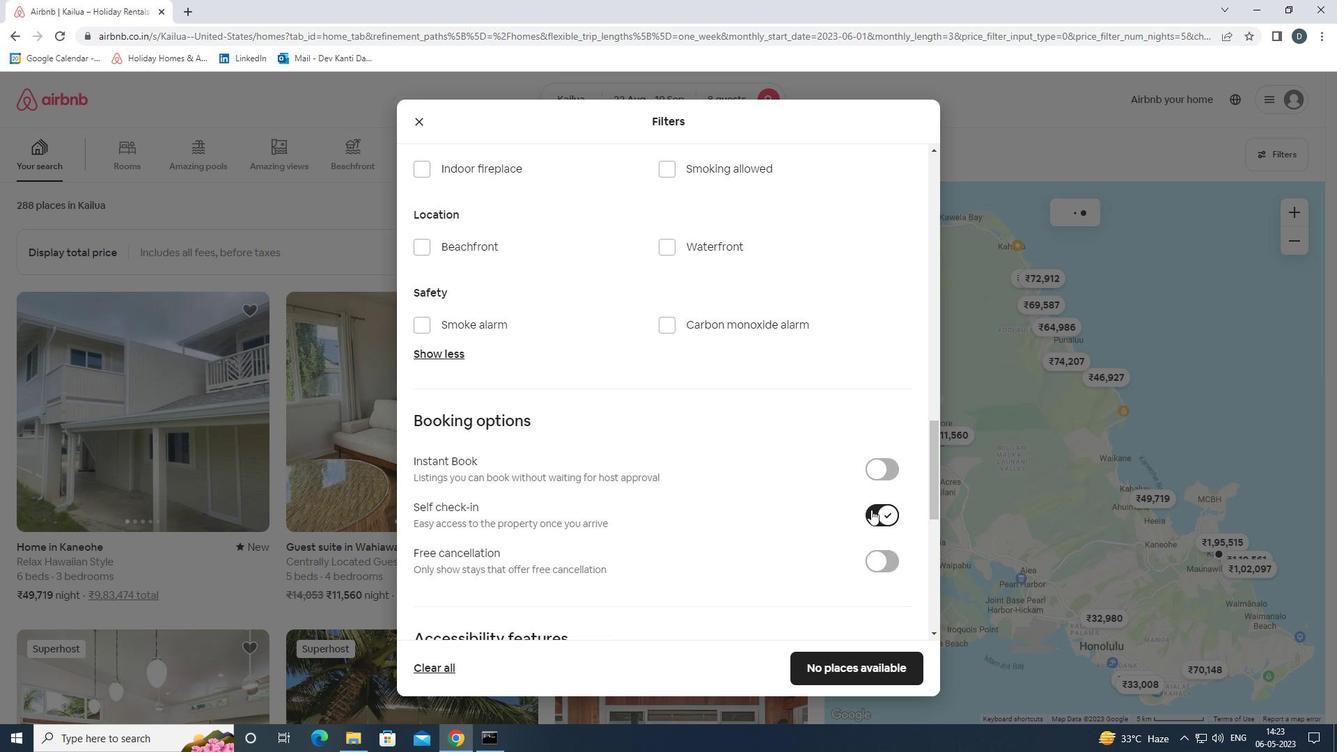 
Action: Mouse scrolled (870, 507) with delta (0, 0)
Screenshot: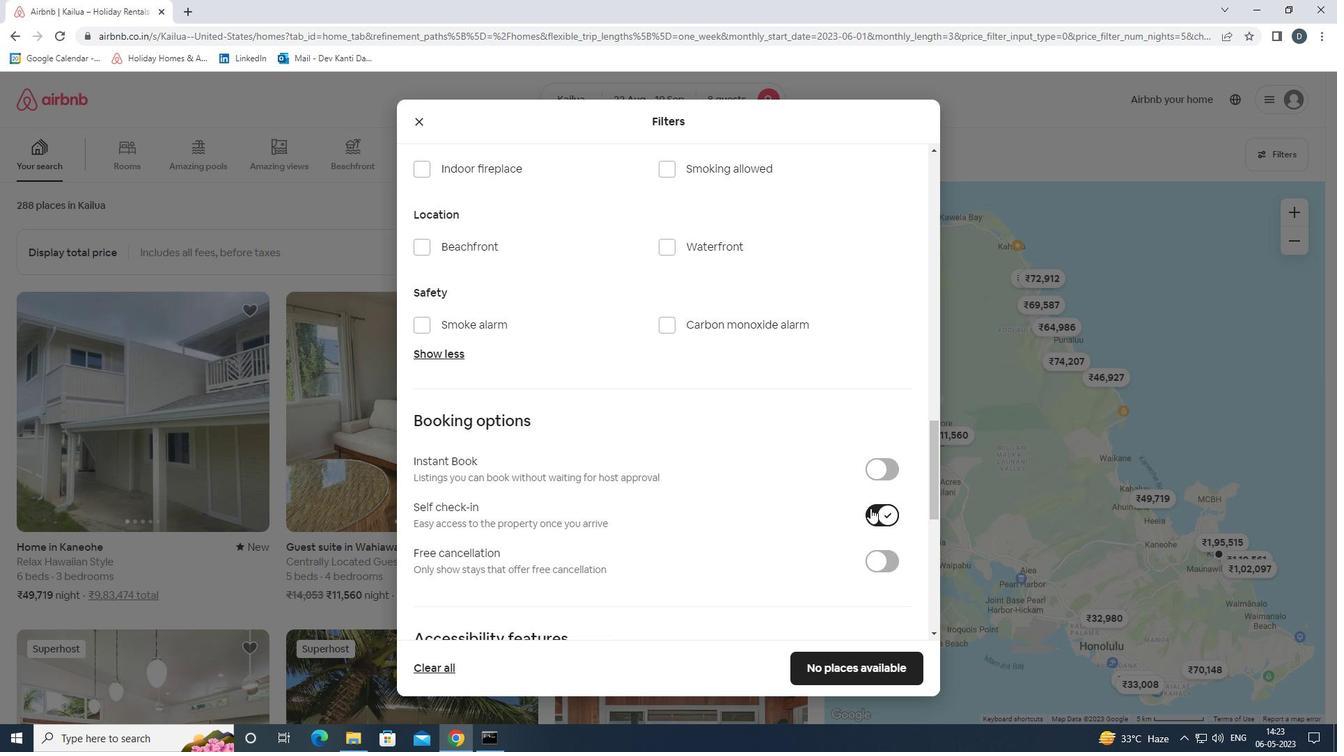 
Action: Mouse scrolled (870, 507) with delta (0, 0)
Screenshot: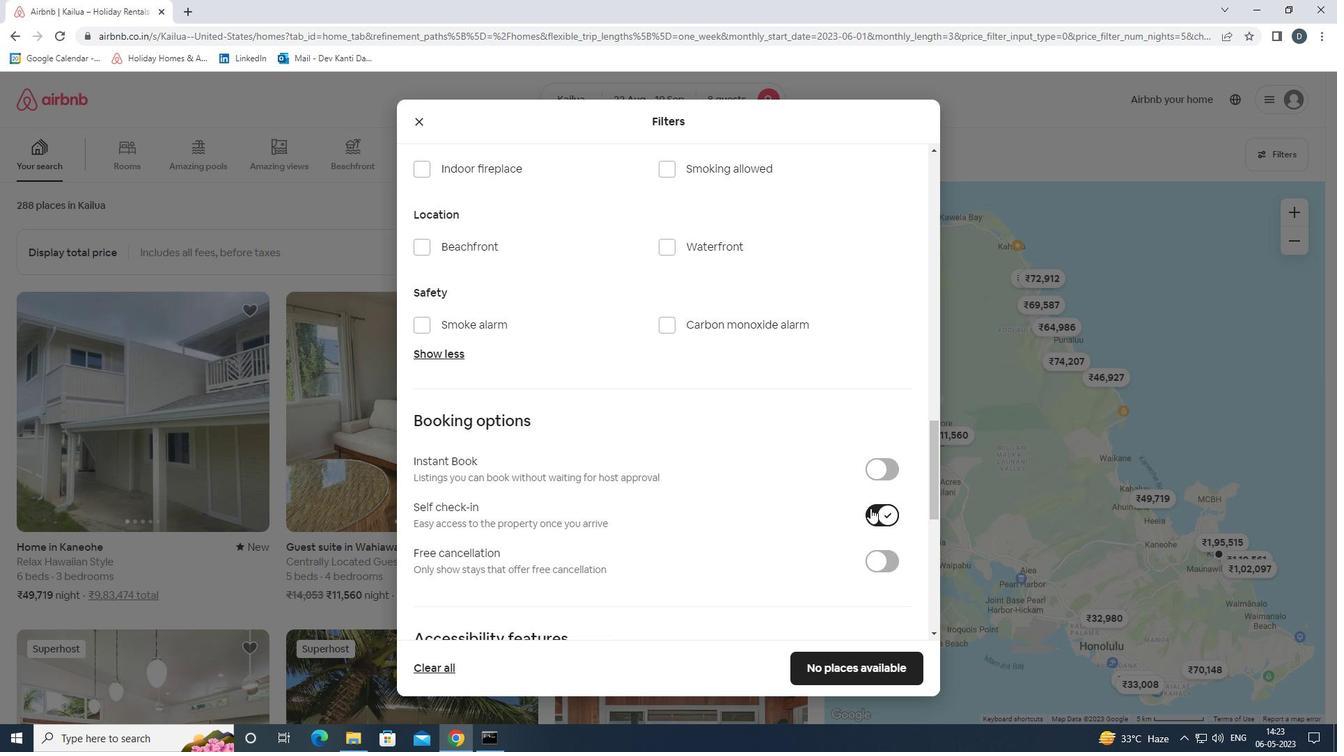 
Action: Mouse scrolled (870, 507) with delta (0, 0)
Screenshot: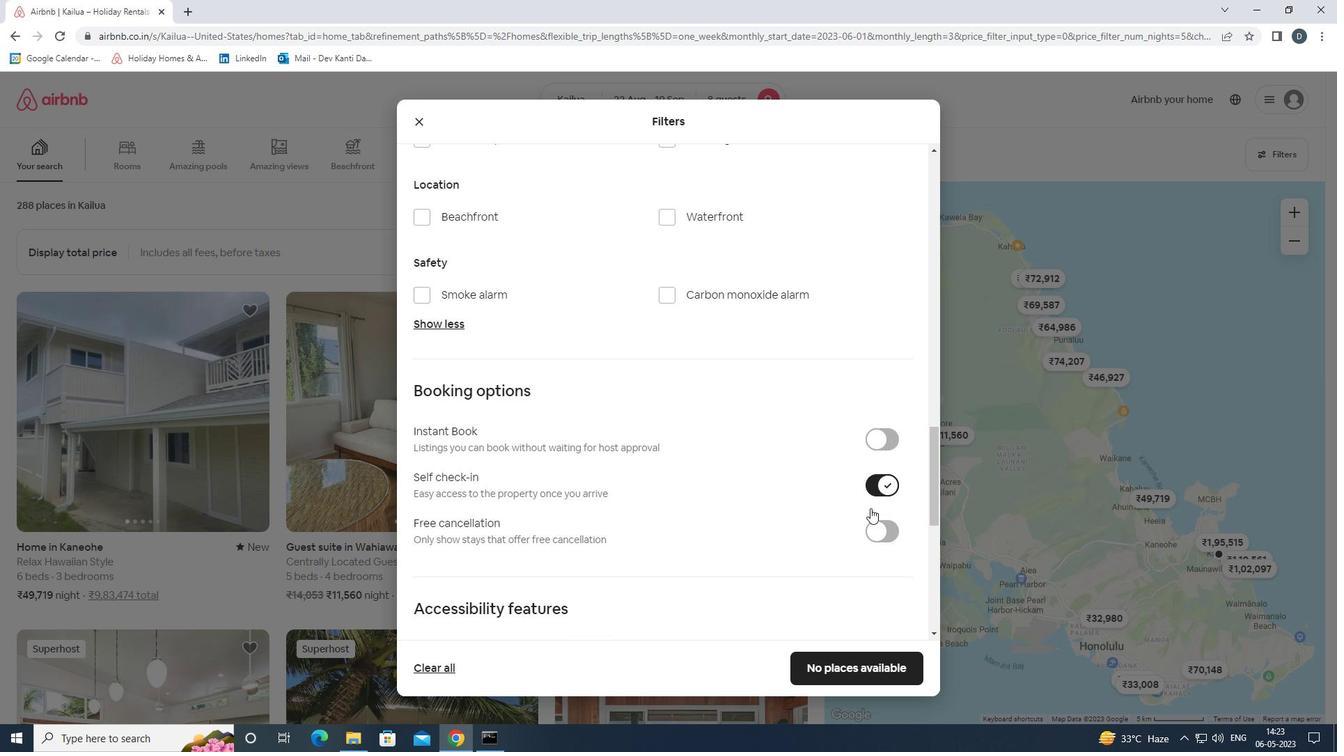 
Action: Mouse scrolled (870, 507) with delta (0, 0)
Screenshot: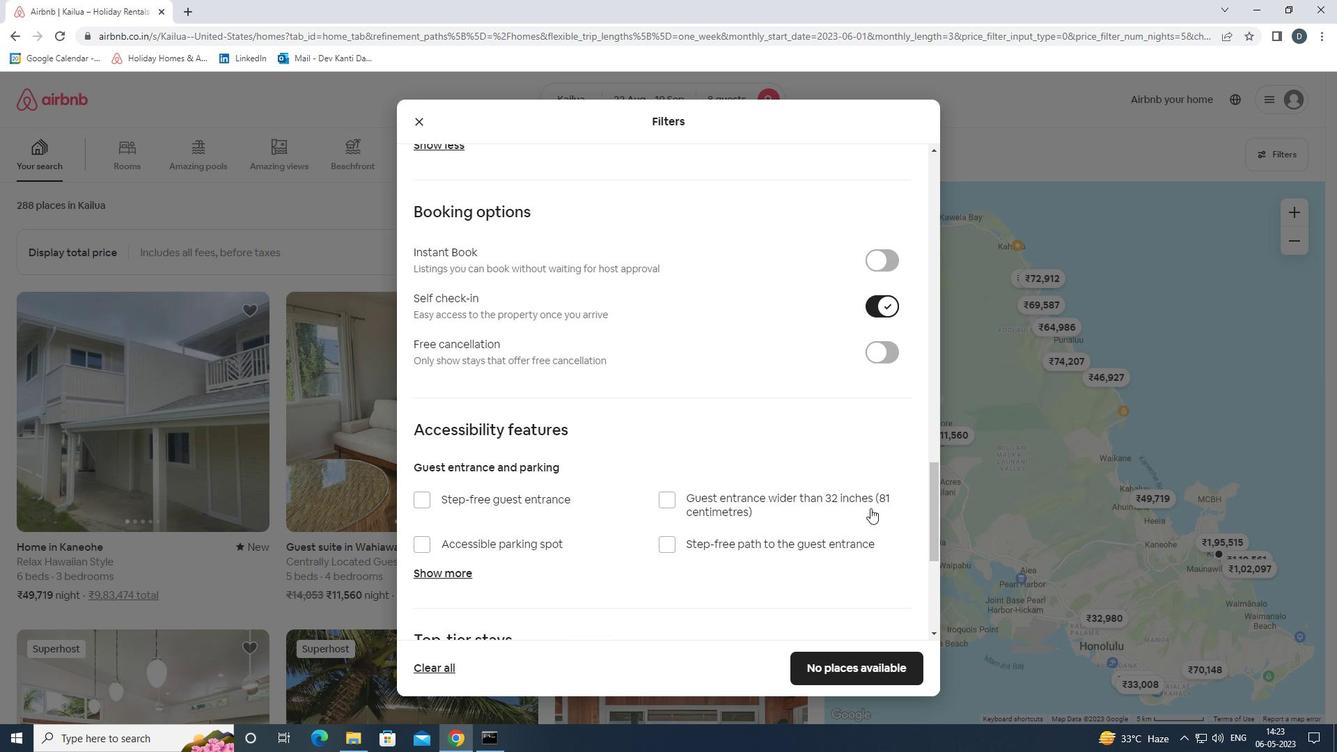 
Action: Mouse scrolled (870, 507) with delta (0, 0)
Screenshot: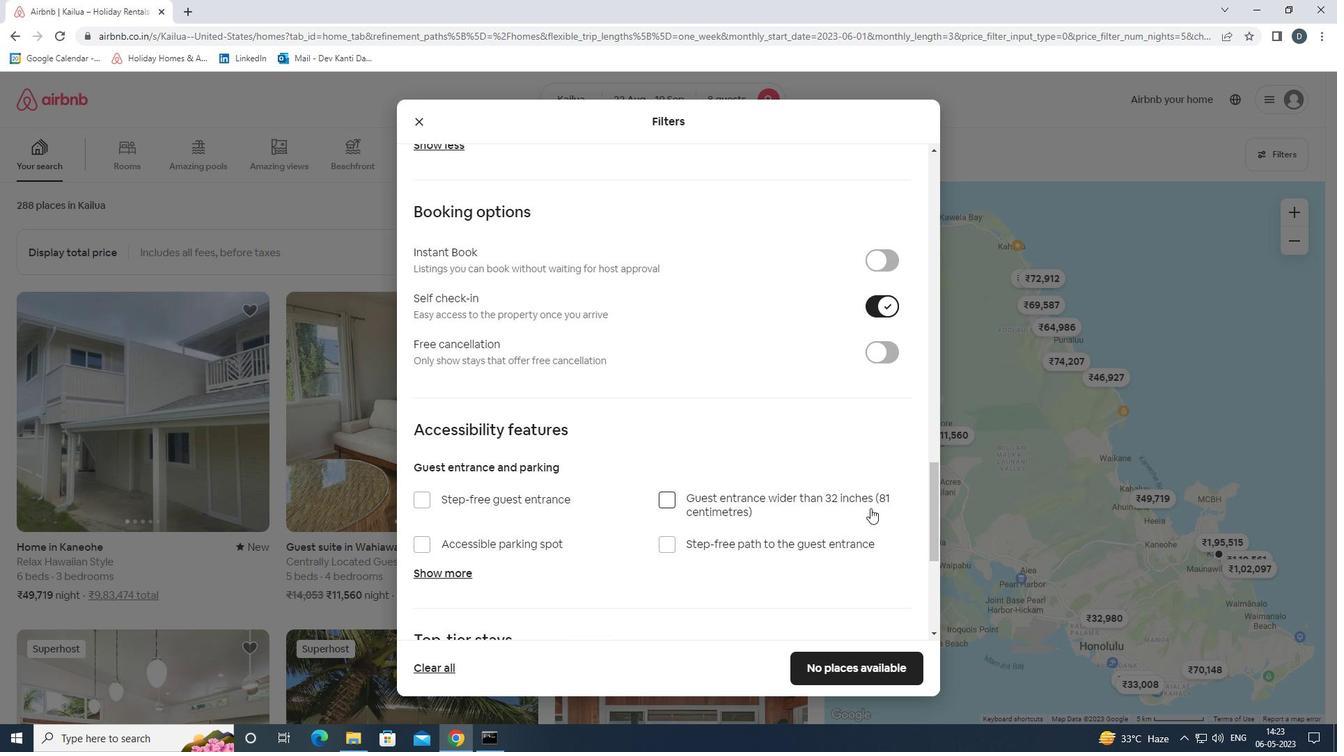 
Action: Mouse scrolled (870, 507) with delta (0, 0)
Screenshot: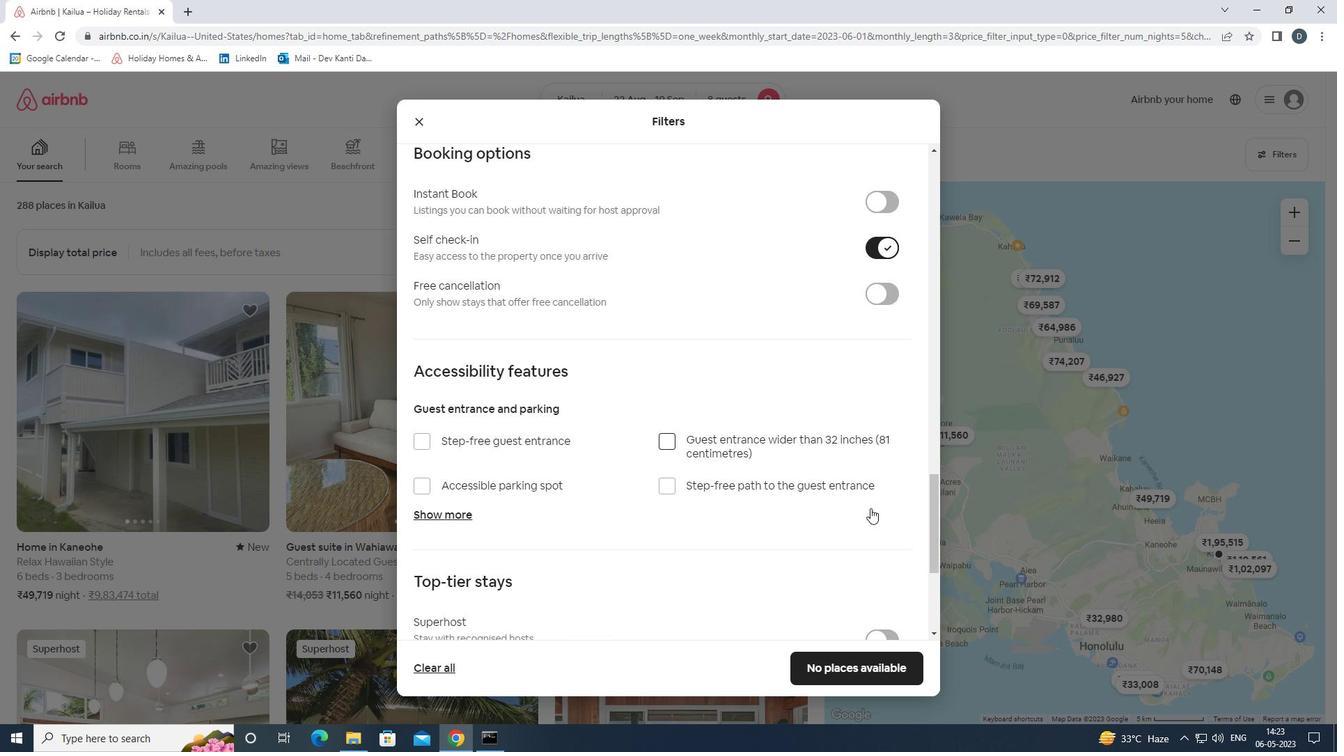 
Action: Mouse scrolled (870, 507) with delta (0, 0)
Screenshot: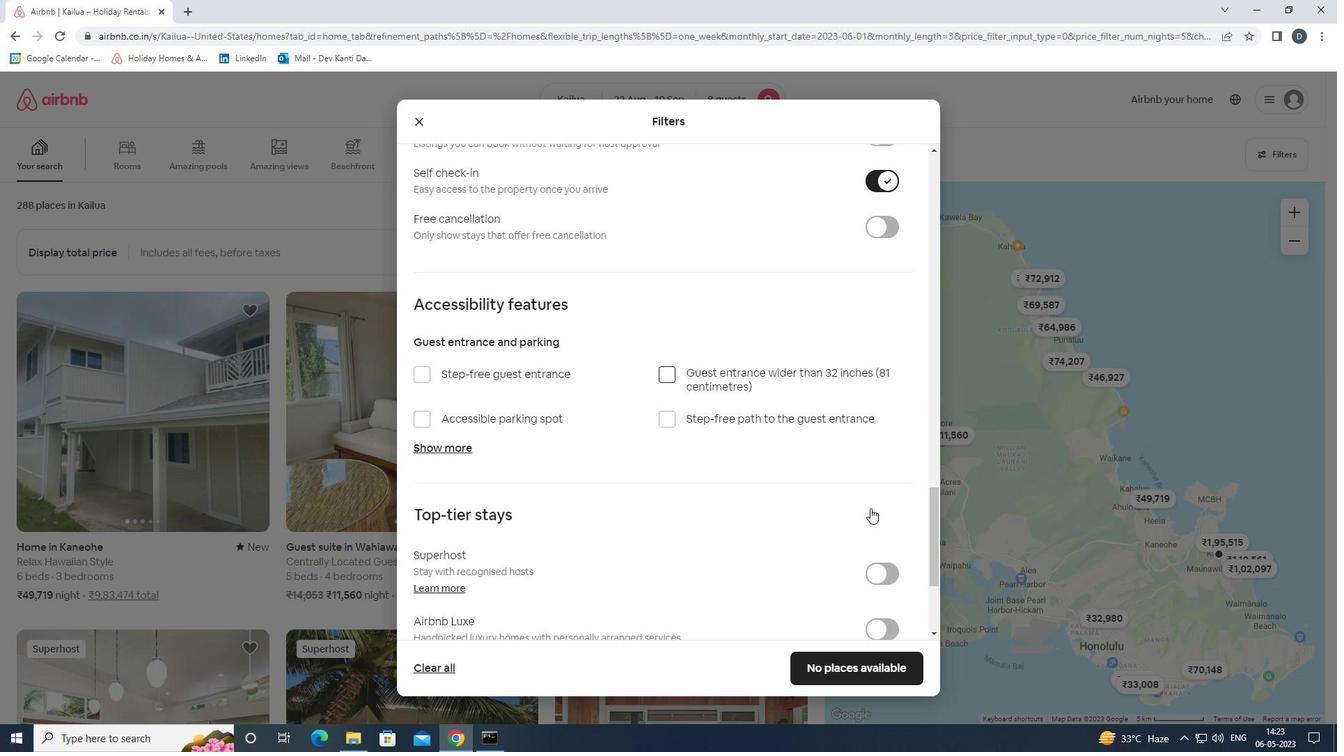 
Action: Mouse moved to (869, 507)
Screenshot: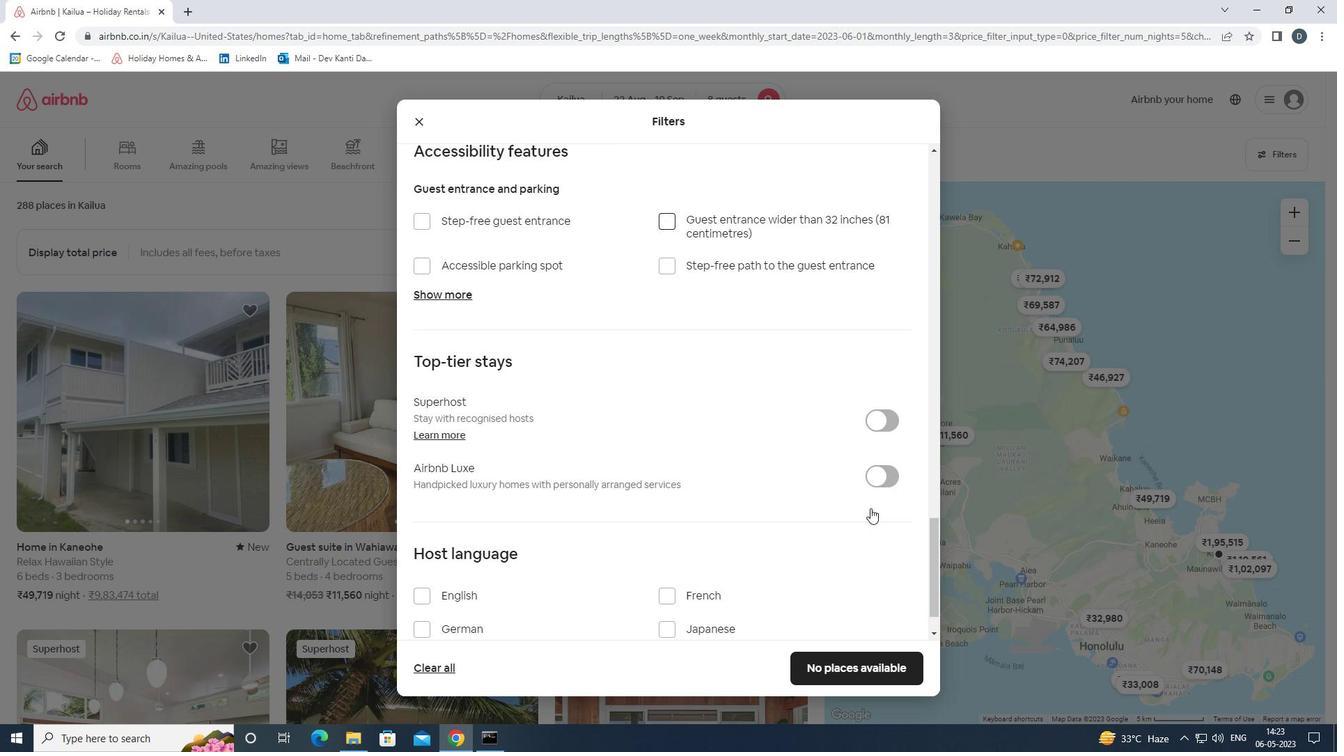 
Action: Mouse scrolled (869, 507) with delta (0, 0)
Screenshot: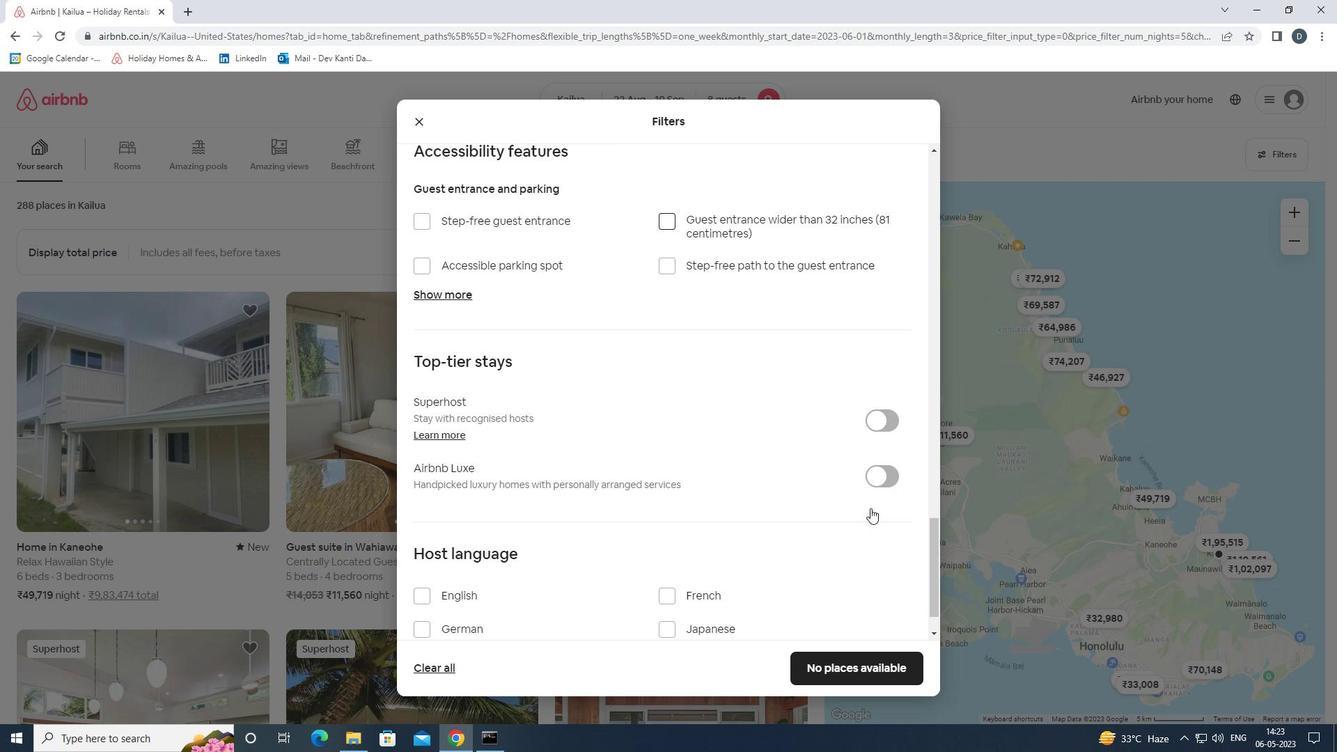 
Action: Mouse scrolled (869, 507) with delta (0, 0)
Screenshot: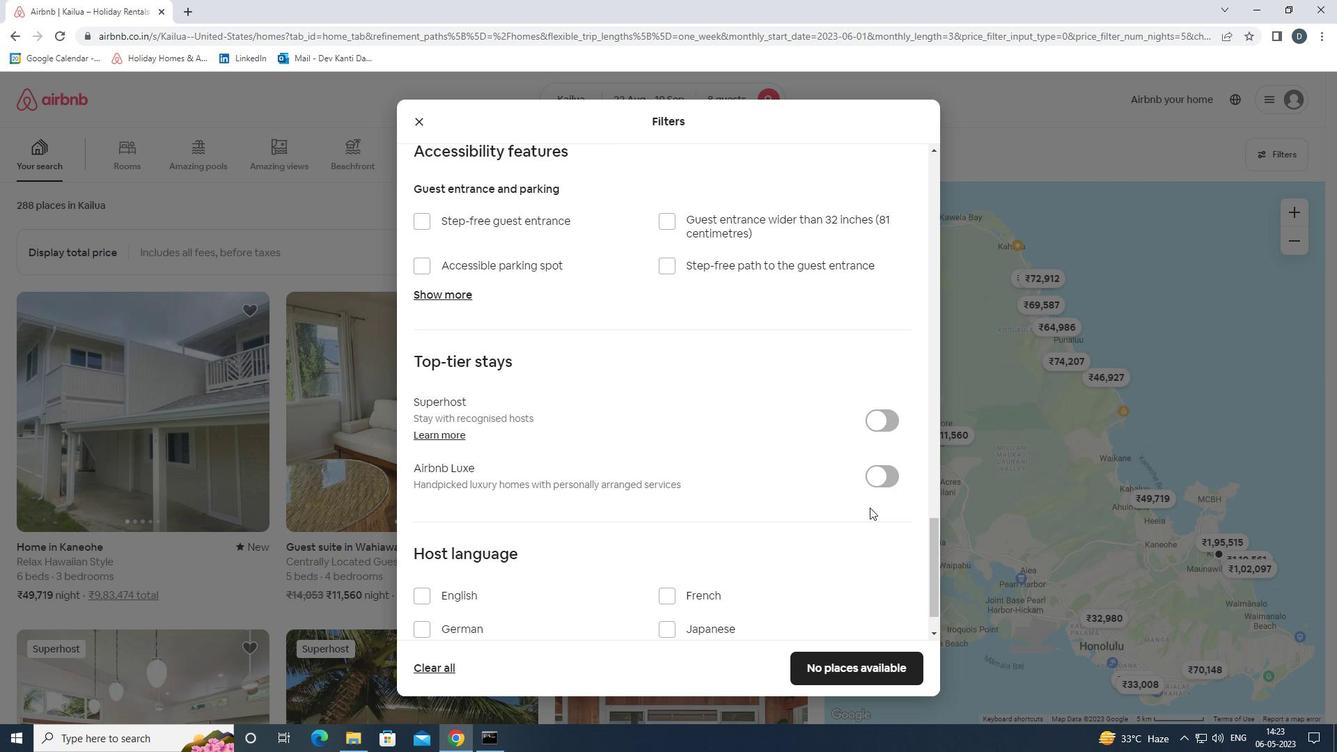 
Action: Mouse moved to (545, 543)
Screenshot: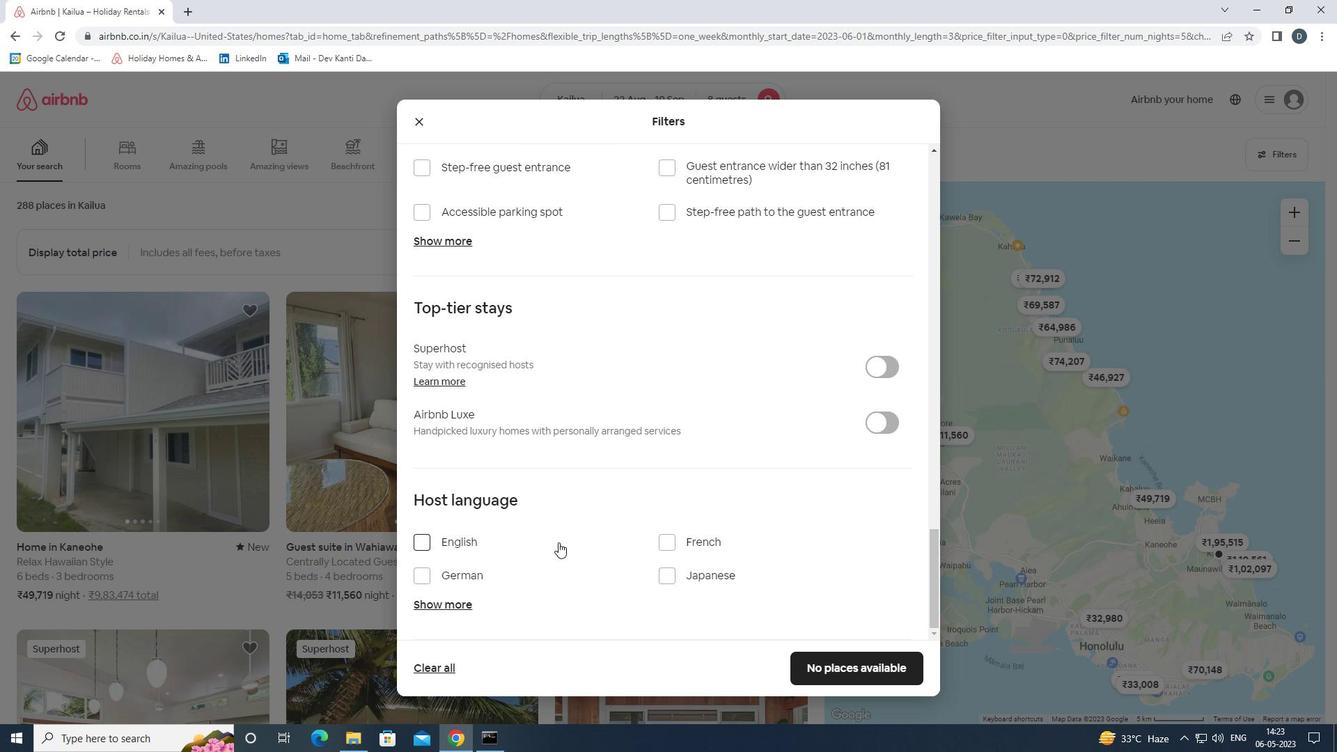 
Action: Mouse pressed left at (545, 543)
Screenshot: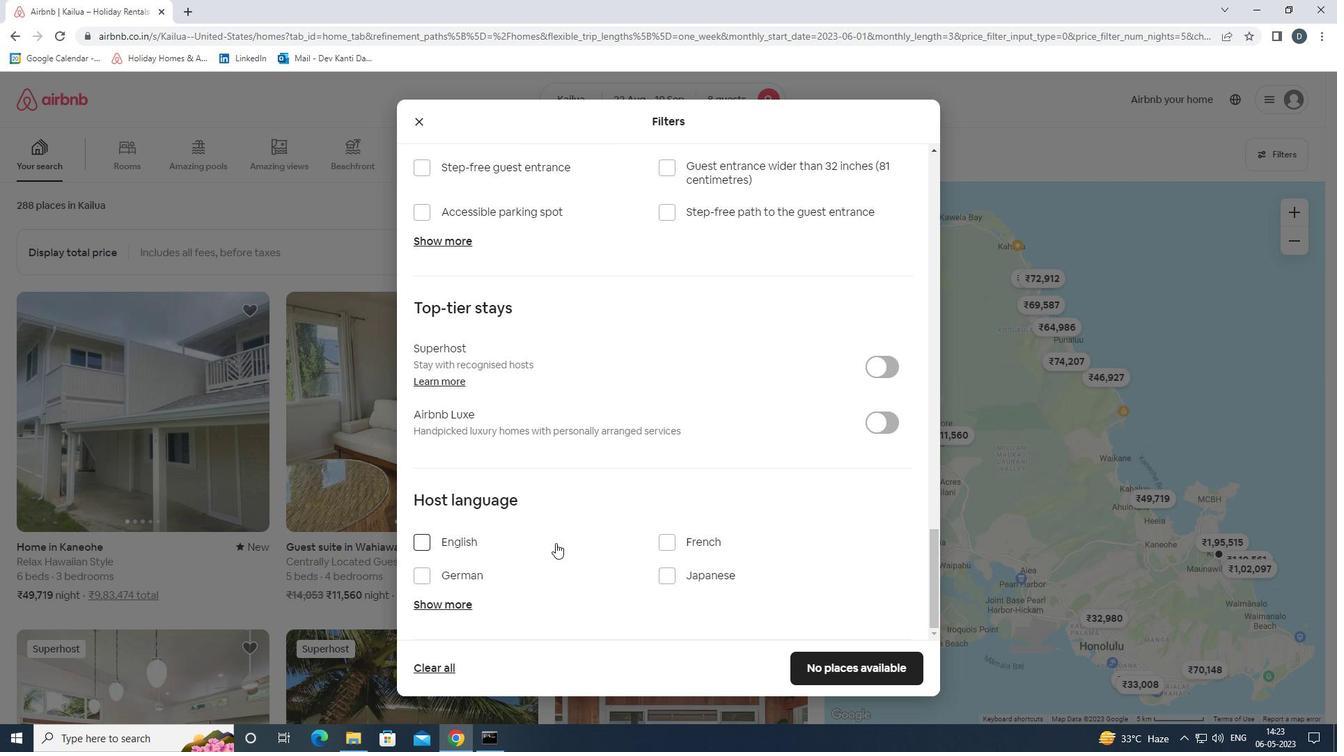 
Action: Mouse moved to (854, 670)
Screenshot: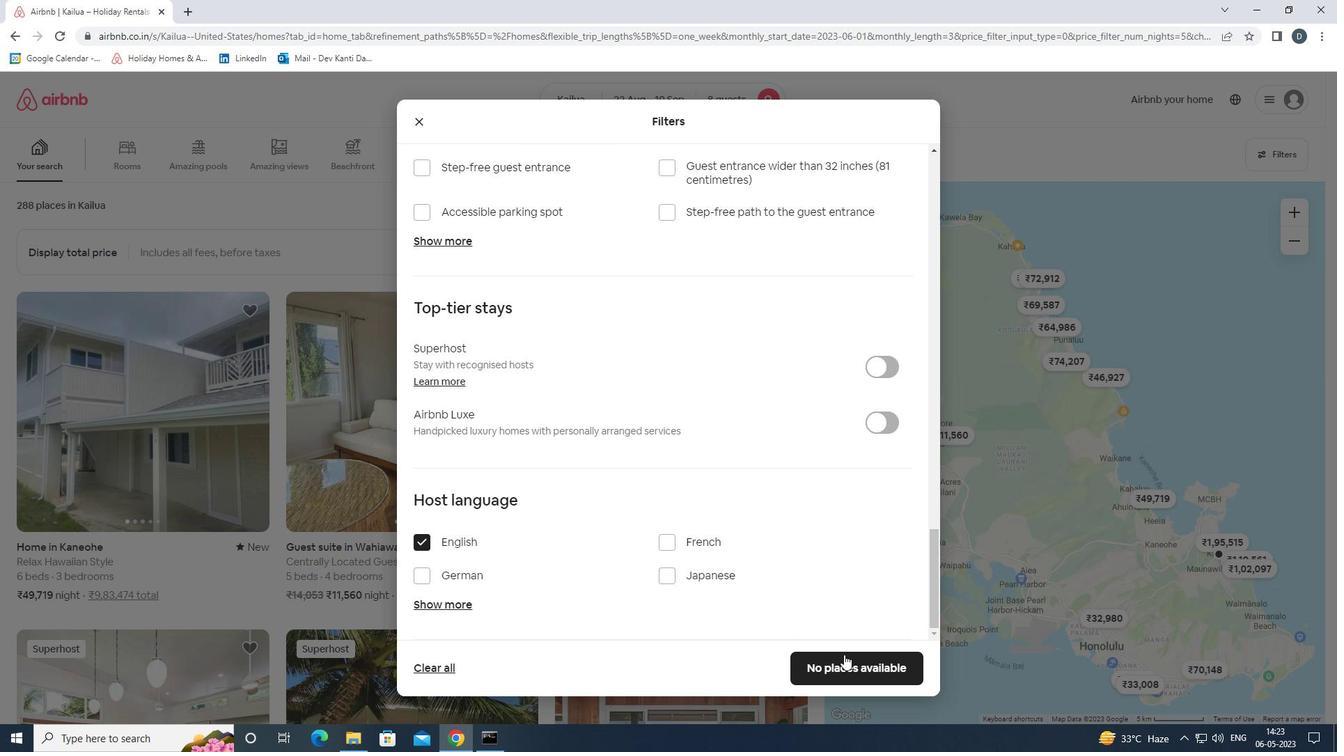 
Action: Mouse pressed left at (854, 670)
Screenshot: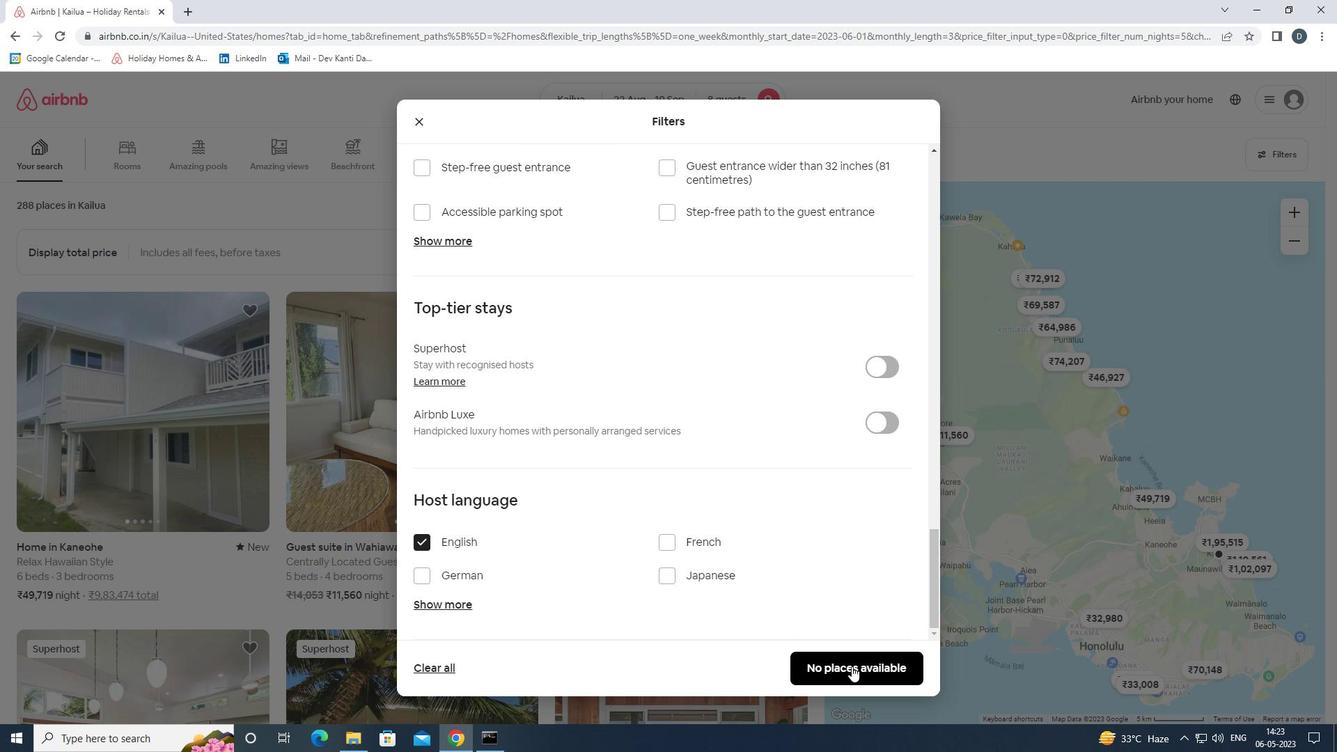 
Action: Mouse moved to (821, 609)
Screenshot: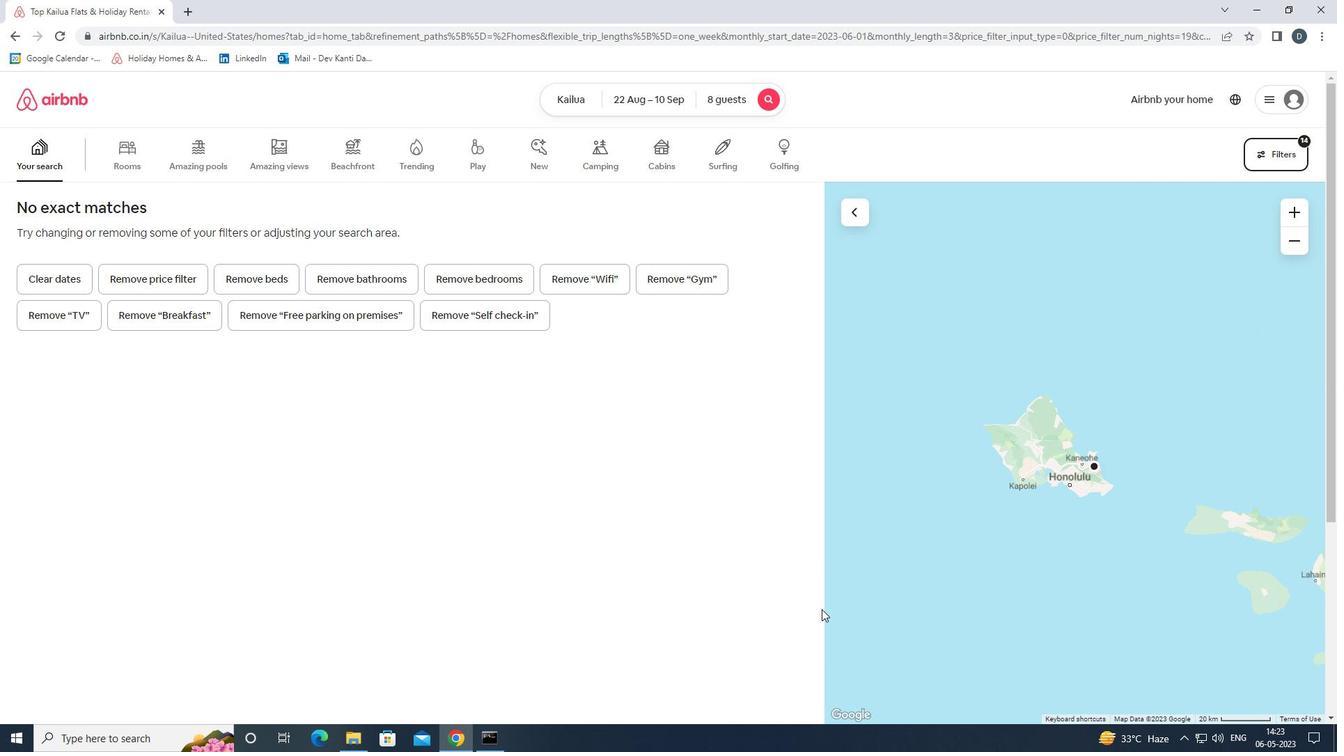 
